 Task: Look for space in South Jordan, United States from 6th September, 2023 to 15th September, 2023 for 6 adults in price range Rs.8000 to Rs.12000. Place can be entire place or private room with 6 bedrooms having 6 beds and 6 bathrooms. Property type can be house, flat, guest house. Amenities needed are: wifi, TV, free parkinig on premises, gym, breakfast. Booking option can be shelf check-in. Required host language is English.
Action: Mouse moved to (468, 123)
Screenshot: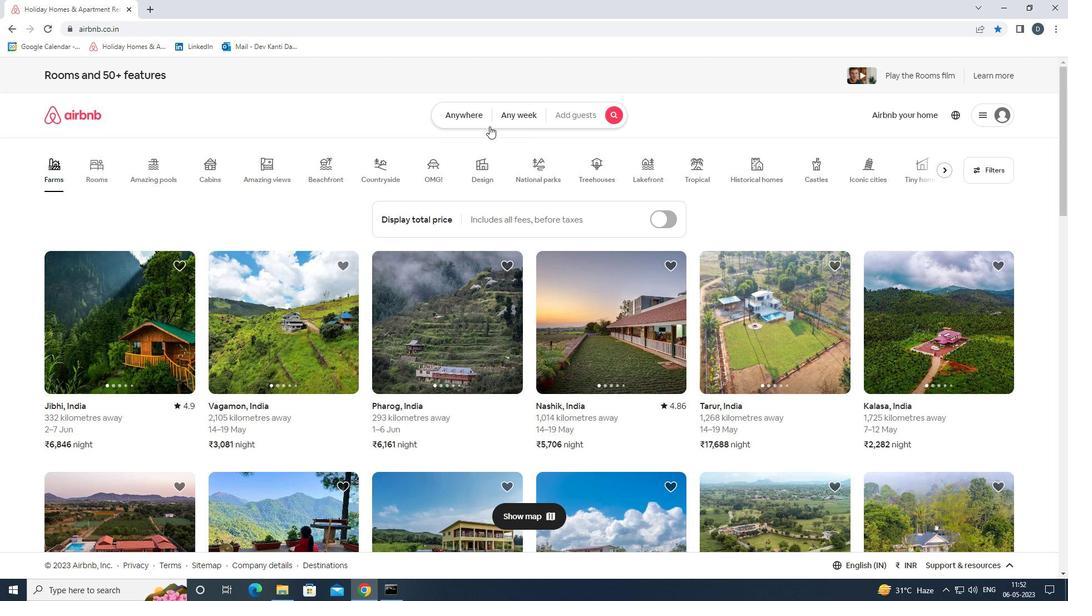 
Action: Mouse pressed left at (468, 123)
Screenshot: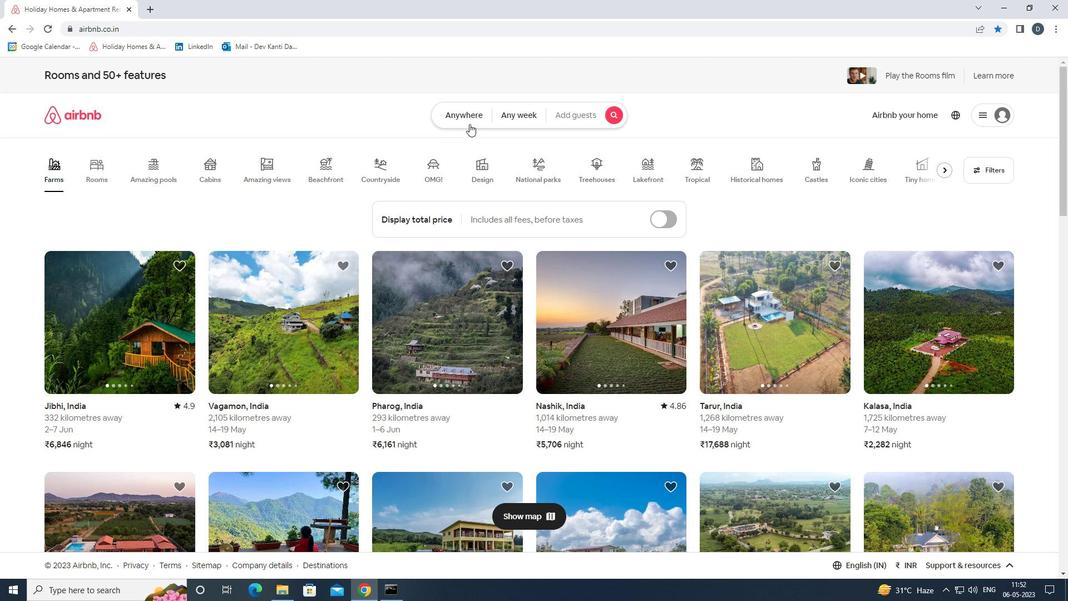 
Action: Mouse moved to (421, 156)
Screenshot: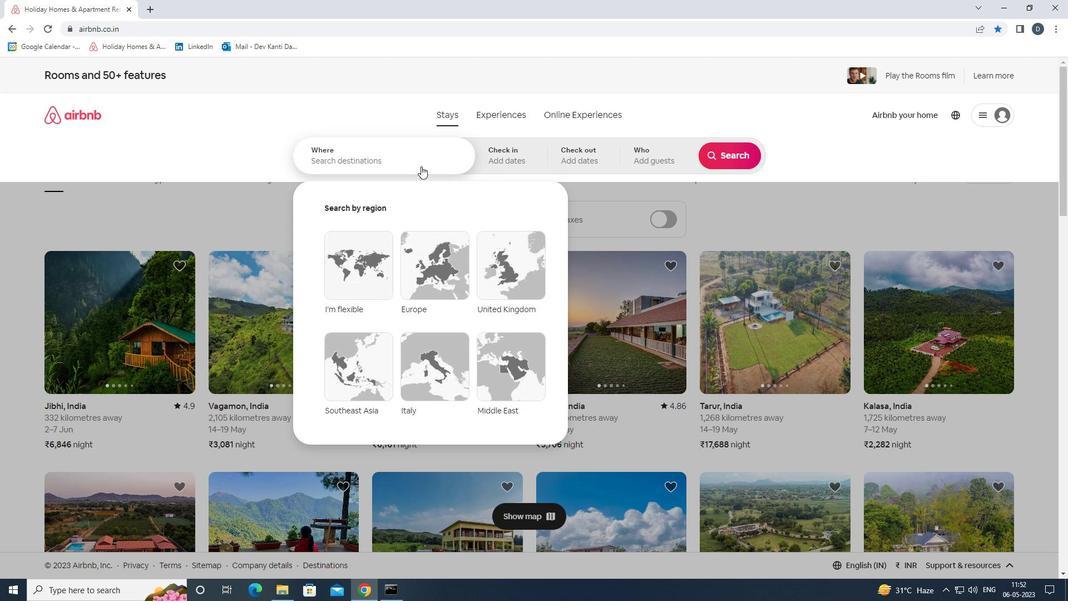 
Action: Mouse pressed left at (421, 156)
Screenshot: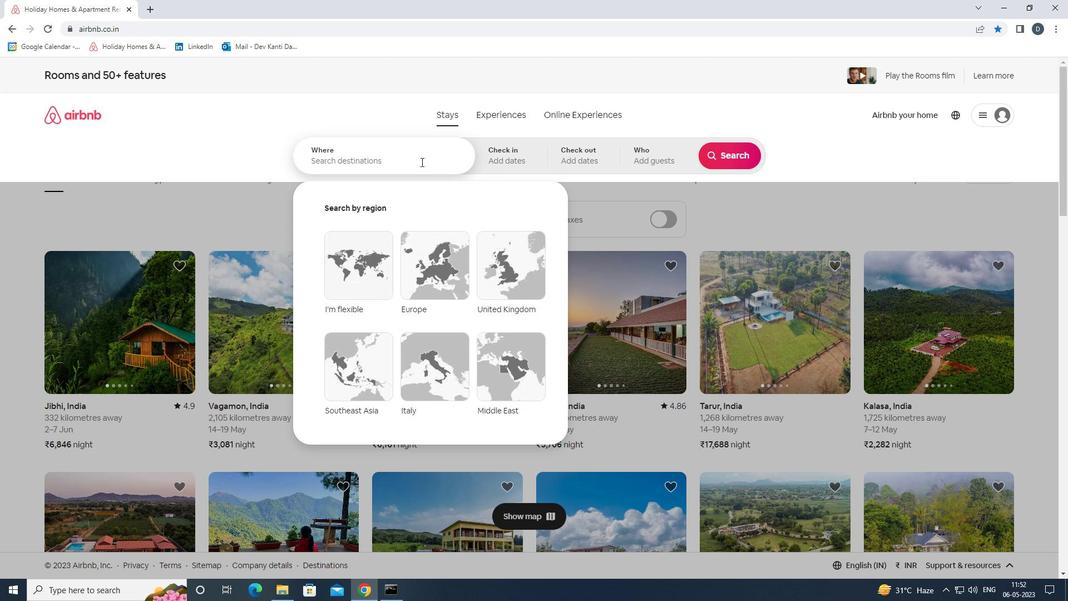 
Action: Key pressed <Key.shift>OUTH<Key.space><Key.shift>JORDAN,<Key.shift>UNITED<Key.space><Key.shift>STATES<Key.enter>
Screenshot: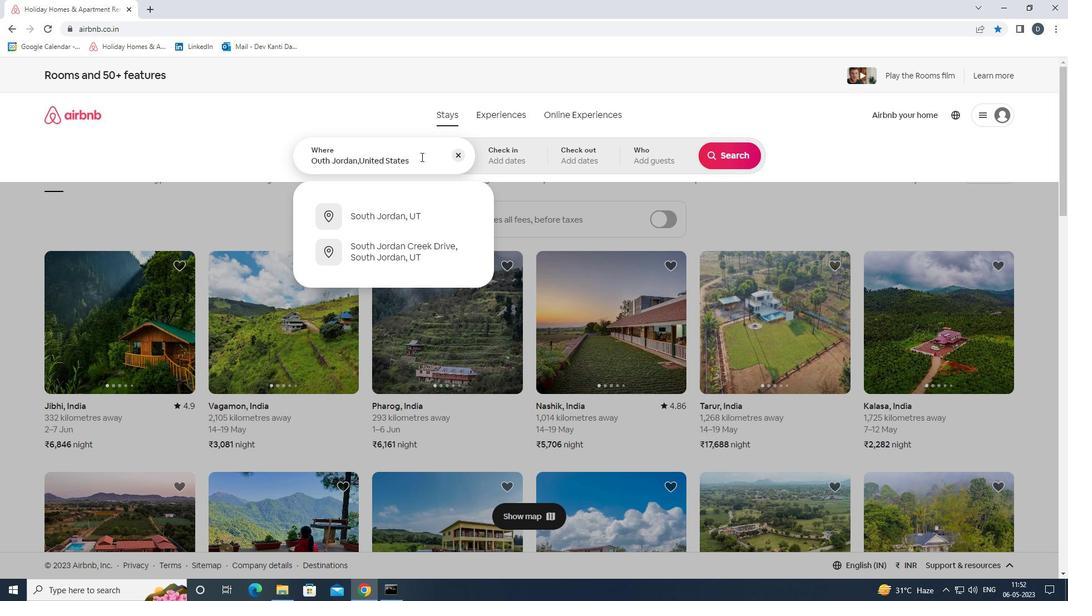 
Action: Mouse moved to (731, 243)
Screenshot: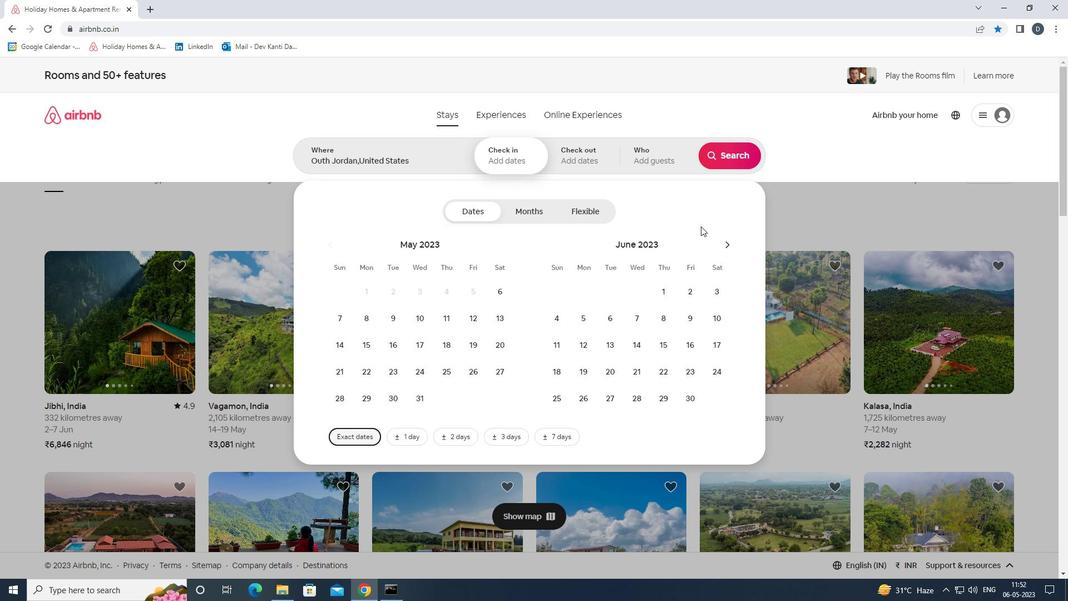 
Action: Mouse pressed left at (731, 243)
Screenshot: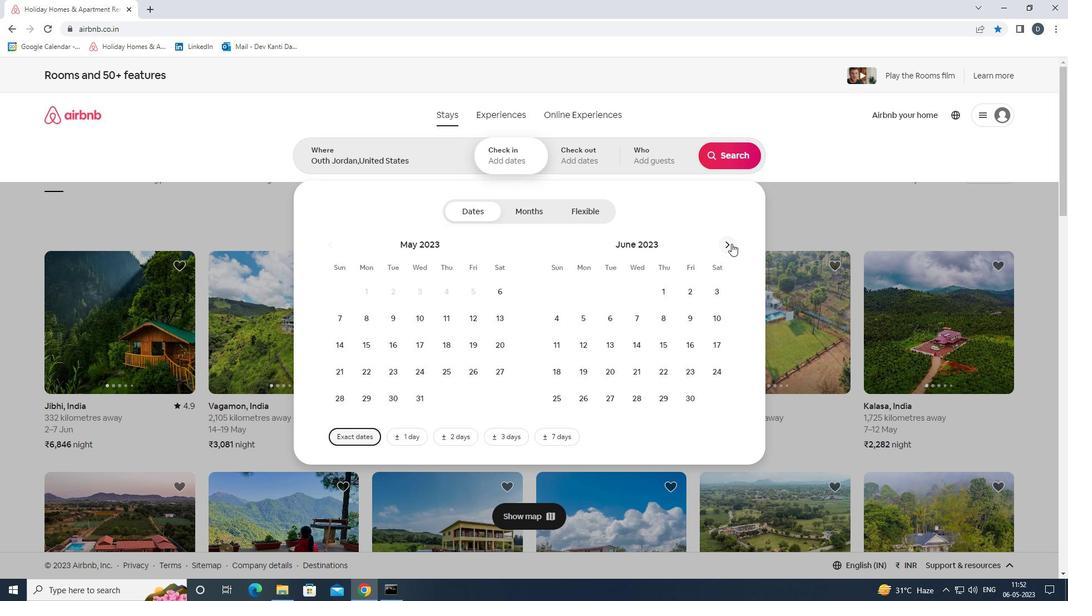 
Action: Mouse pressed left at (731, 243)
Screenshot: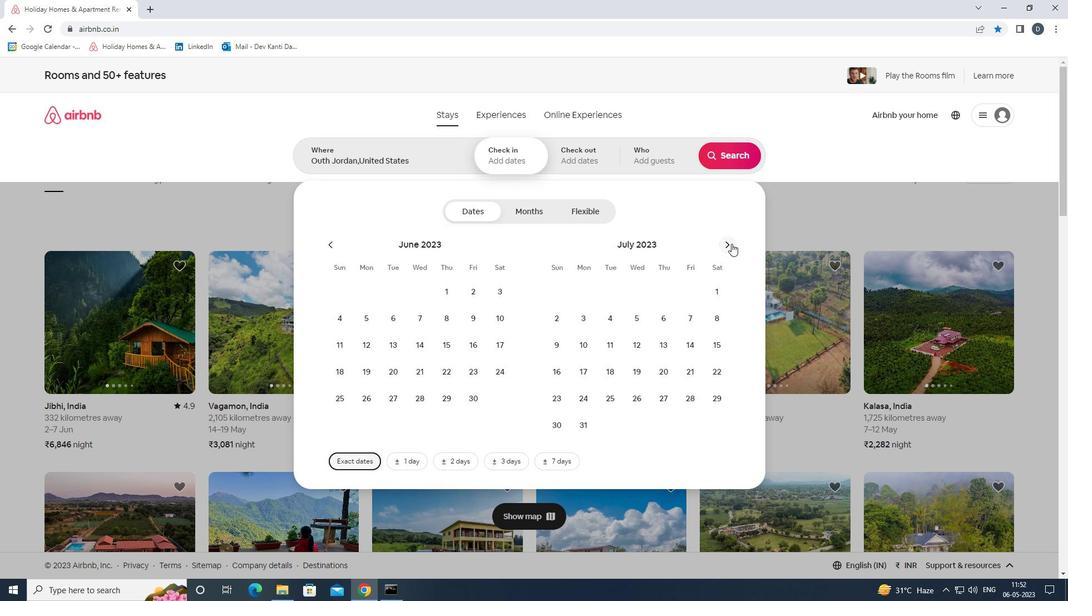 
Action: Mouse pressed left at (731, 243)
Screenshot: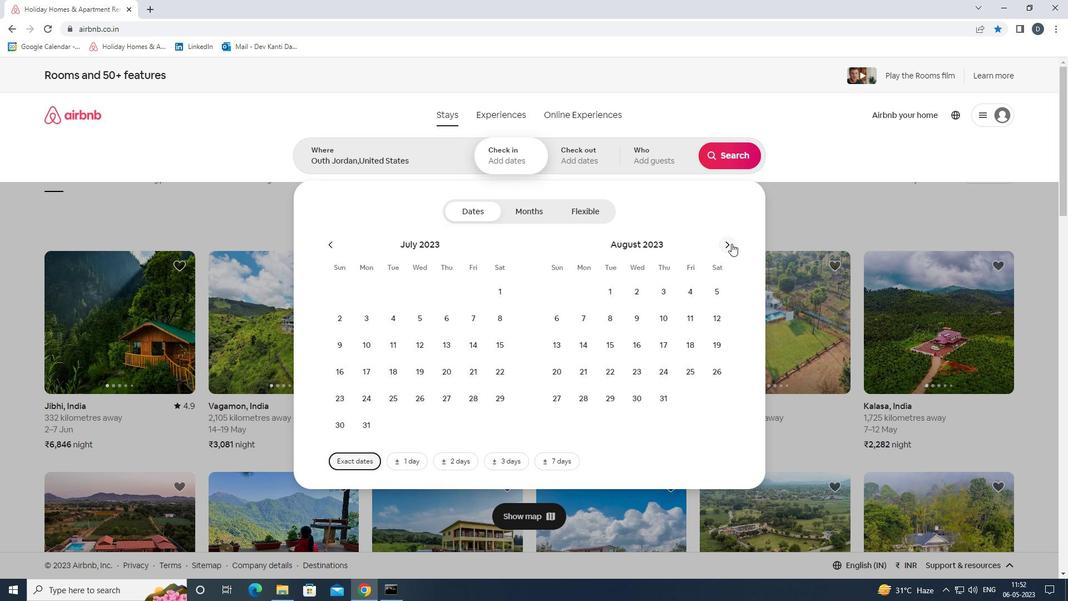 
Action: Mouse moved to (639, 322)
Screenshot: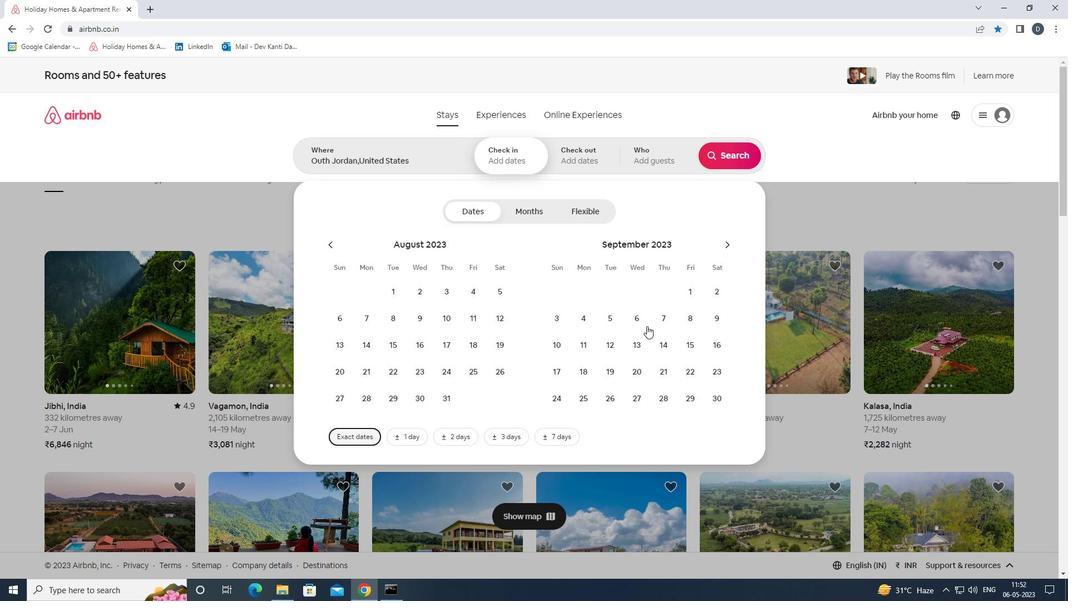 
Action: Mouse pressed left at (639, 322)
Screenshot: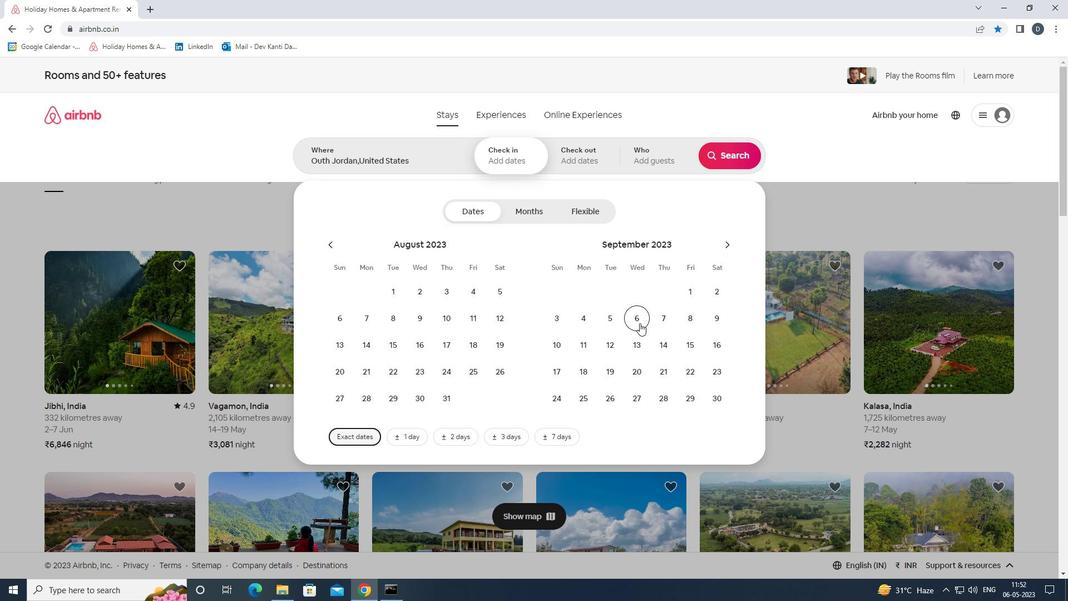 
Action: Mouse moved to (693, 344)
Screenshot: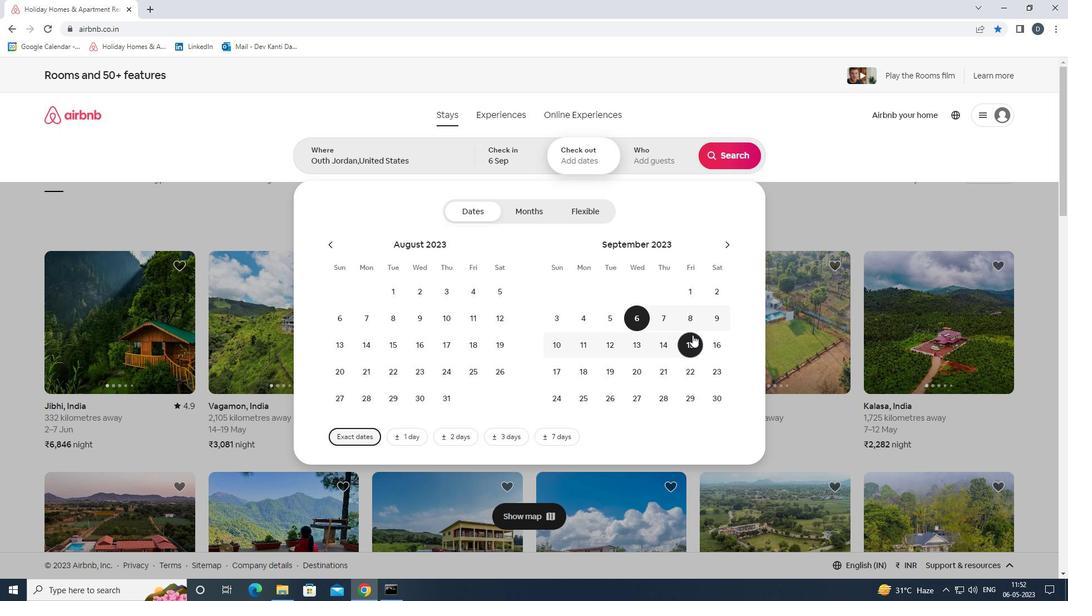 
Action: Mouse pressed left at (693, 344)
Screenshot: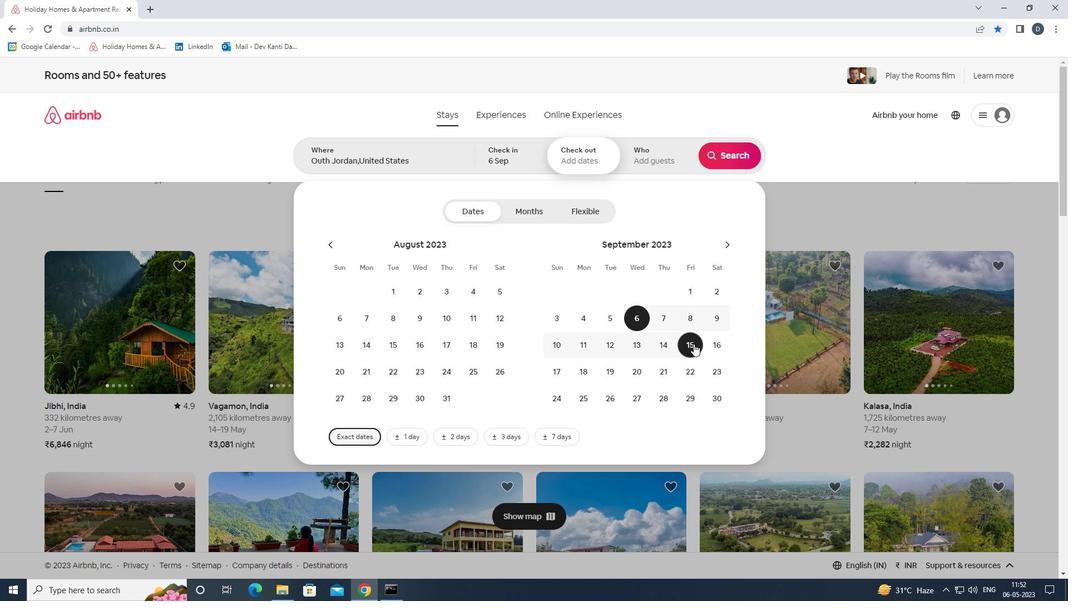 
Action: Mouse moved to (652, 160)
Screenshot: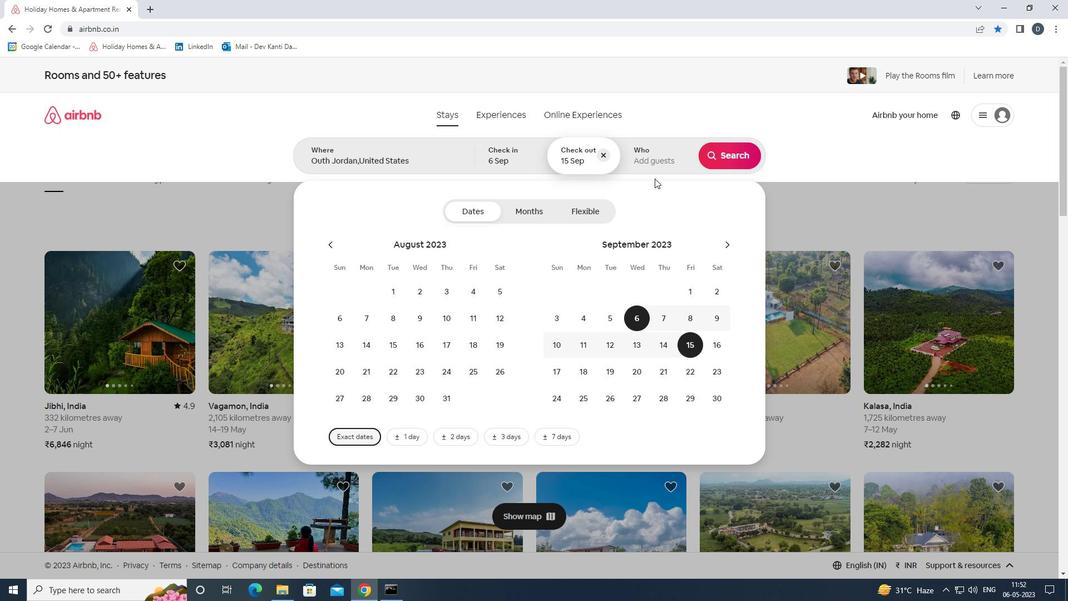 
Action: Mouse pressed left at (652, 160)
Screenshot: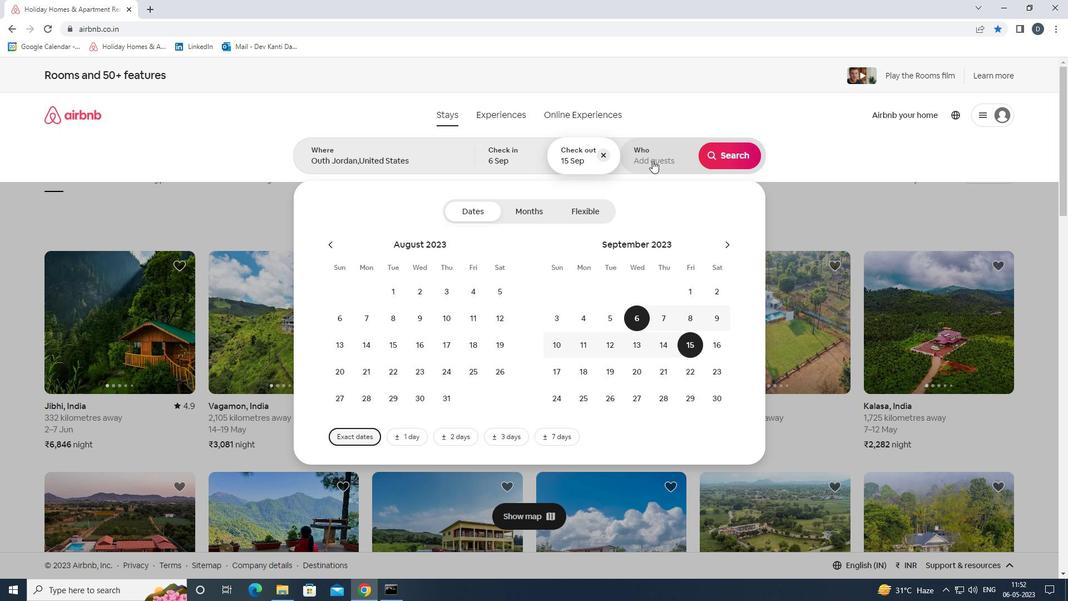 
Action: Mouse moved to (731, 217)
Screenshot: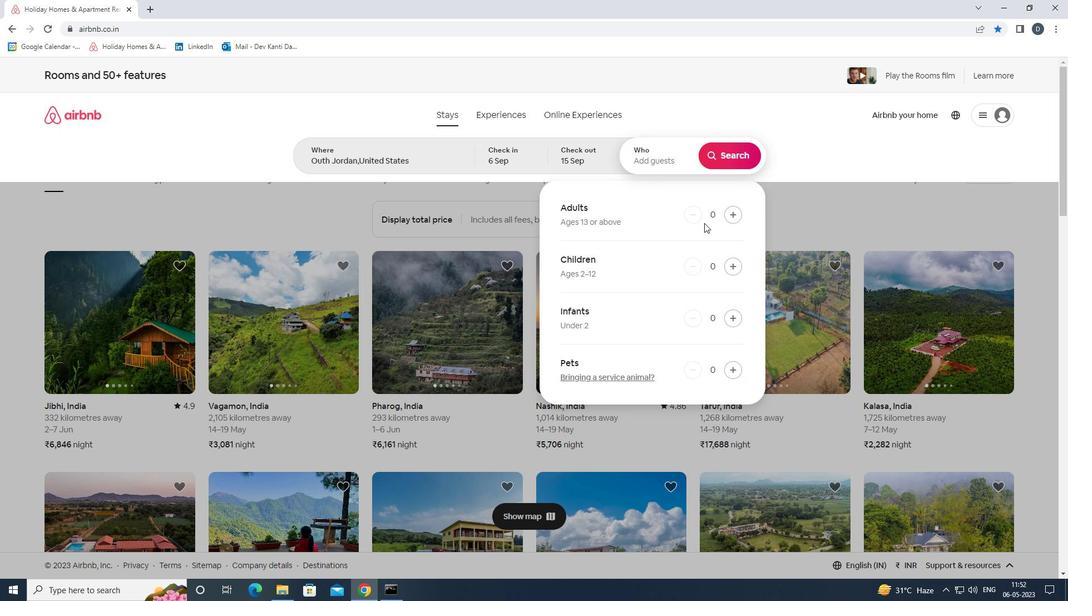 
Action: Mouse pressed left at (731, 217)
Screenshot: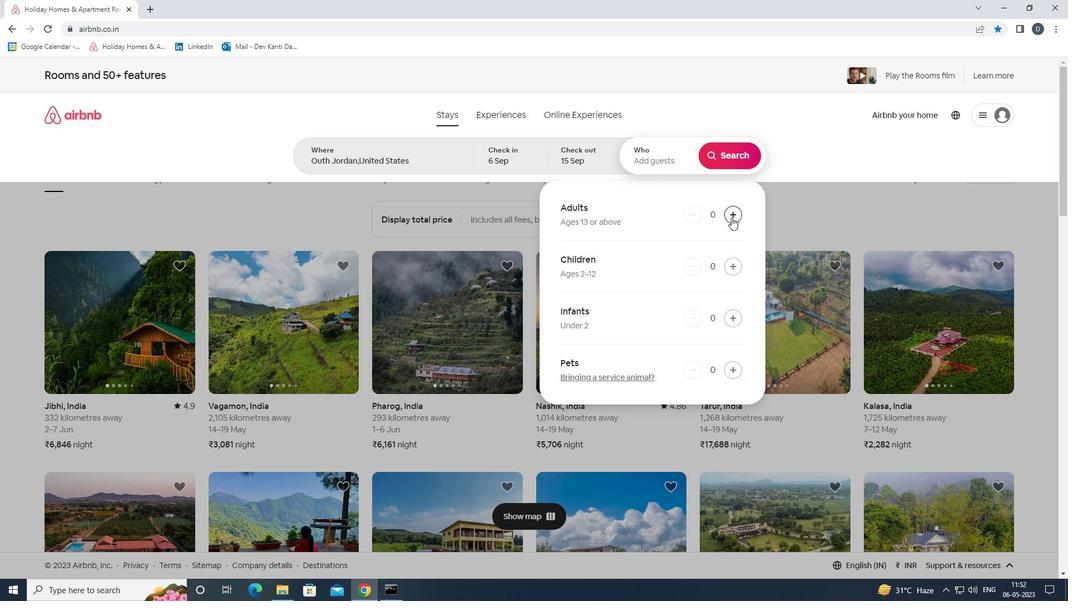 
Action: Mouse pressed left at (731, 217)
Screenshot: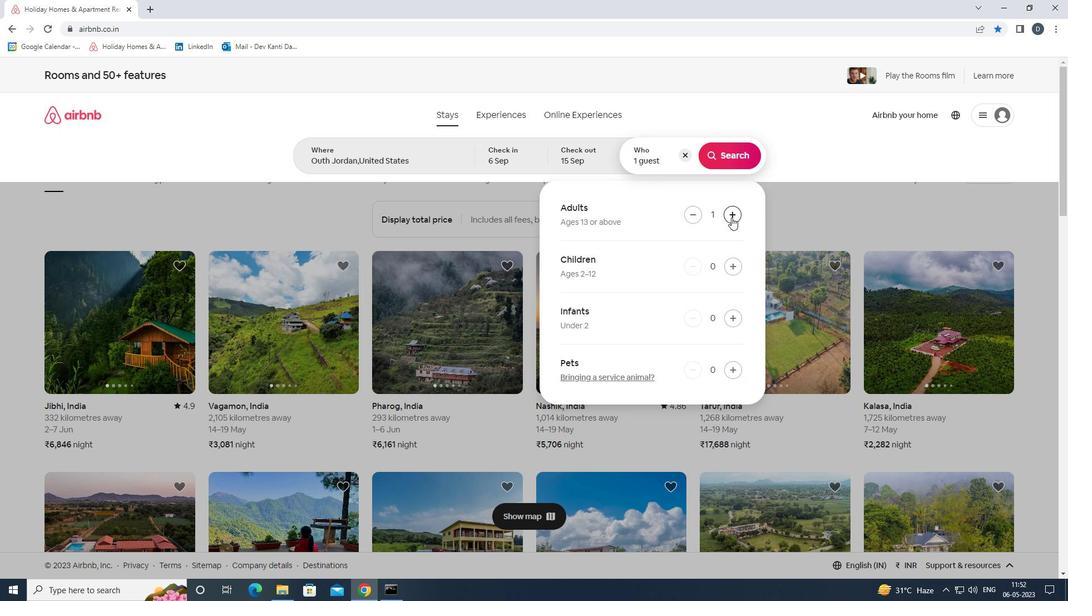 
Action: Mouse pressed left at (731, 217)
Screenshot: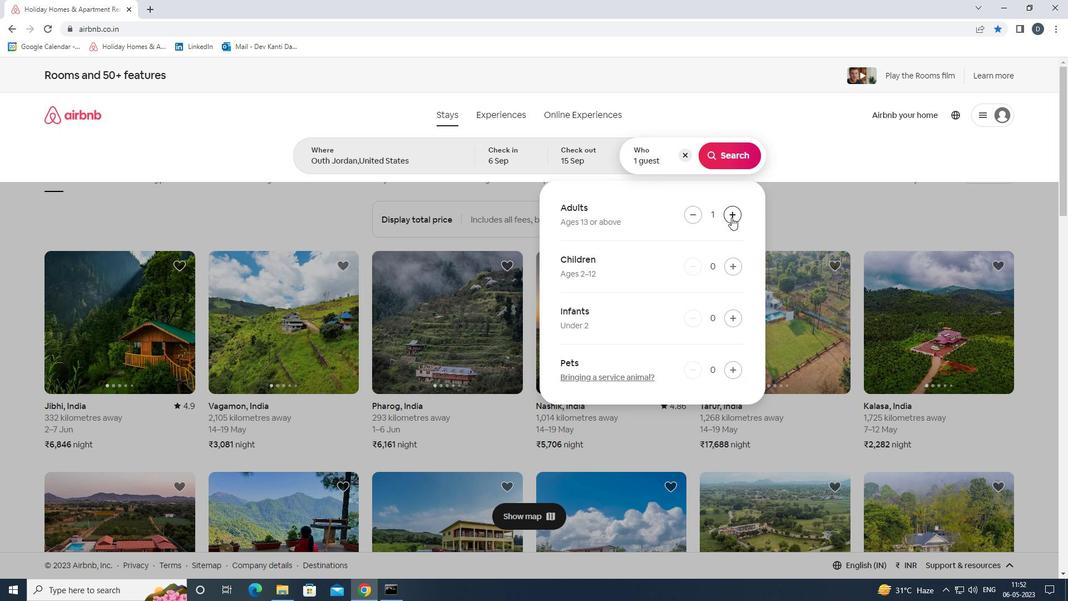 
Action: Mouse moved to (732, 218)
Screenshot: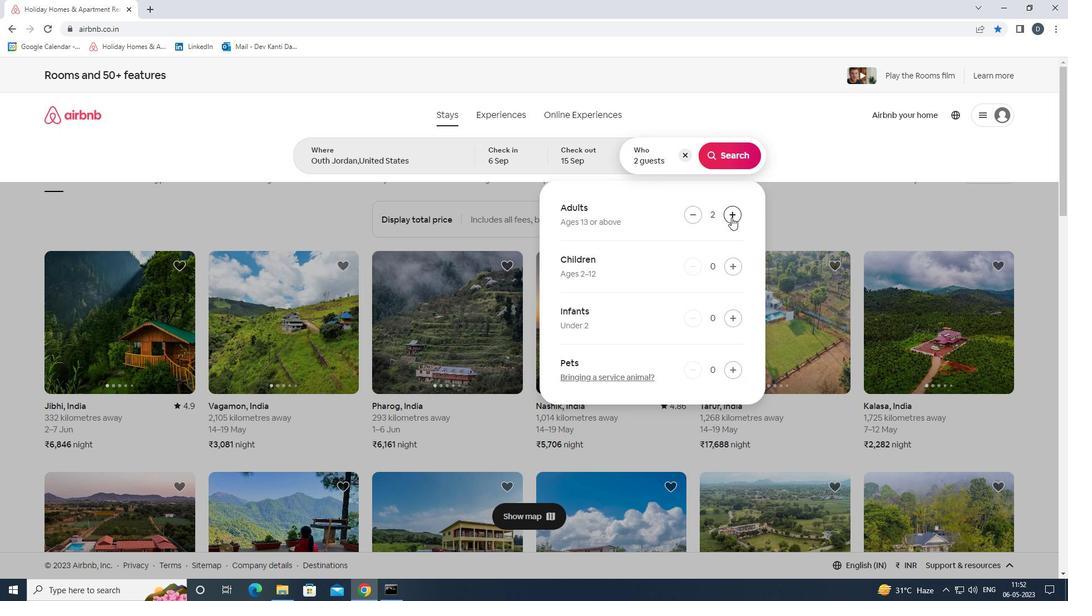 
Action: Mouse pressed left at (732, 218)
Screenshot: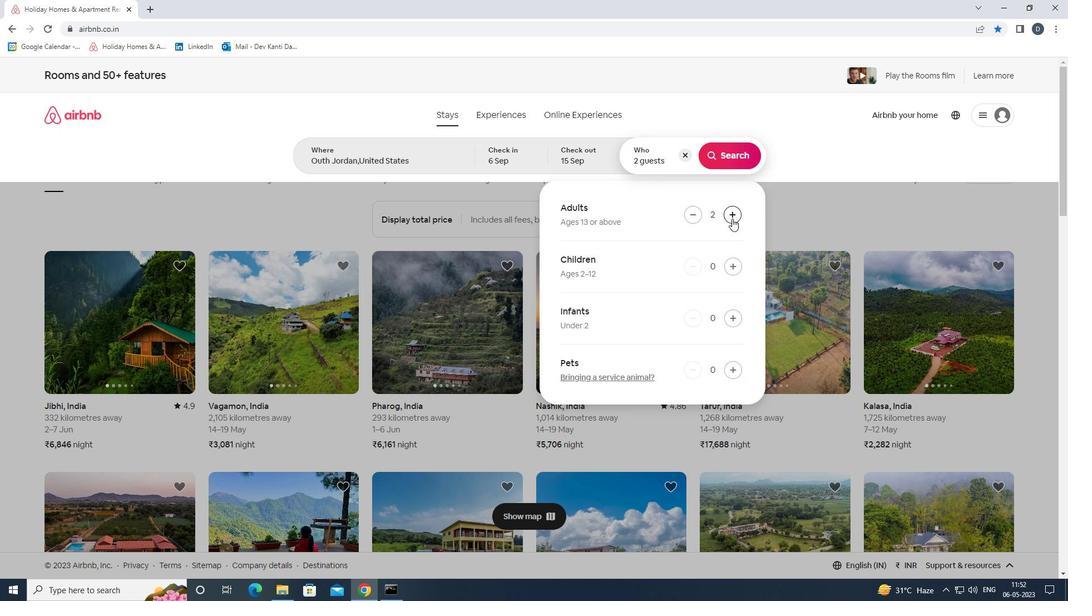
Action: Mouse pressed left at (732, 218)
Screenshot: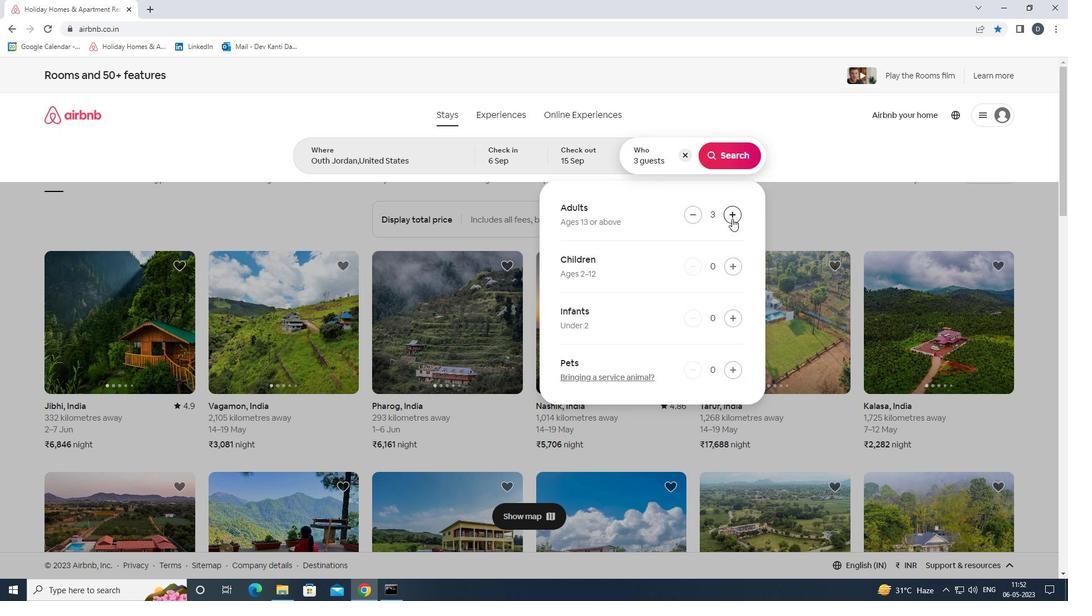 
Action: Mouse pressed left at (732, 218)
Screenshot: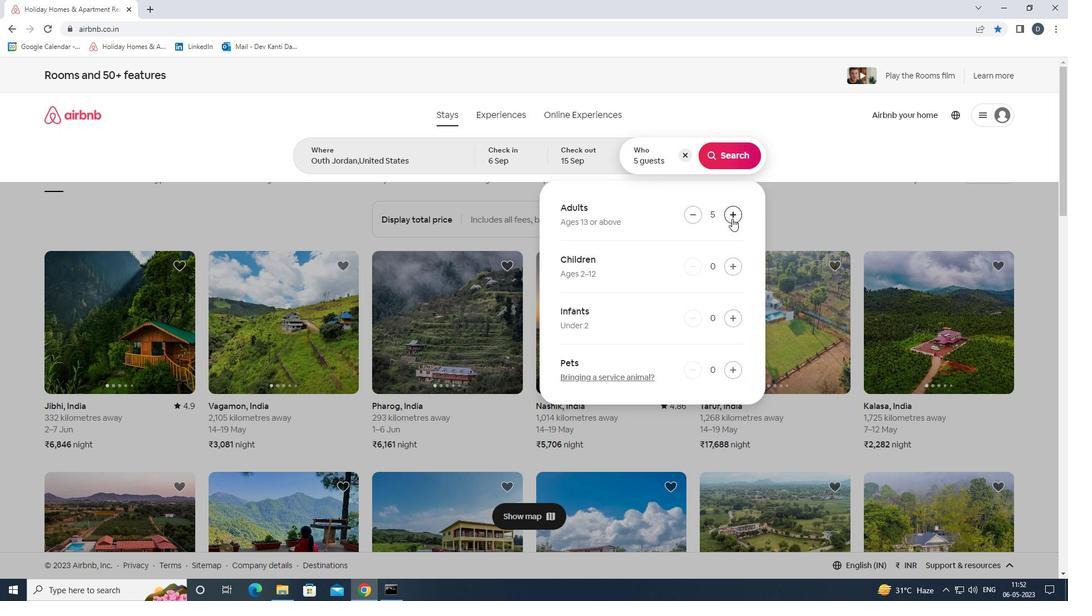 
Action: Mouse moved to (736, 162)
Screenshot: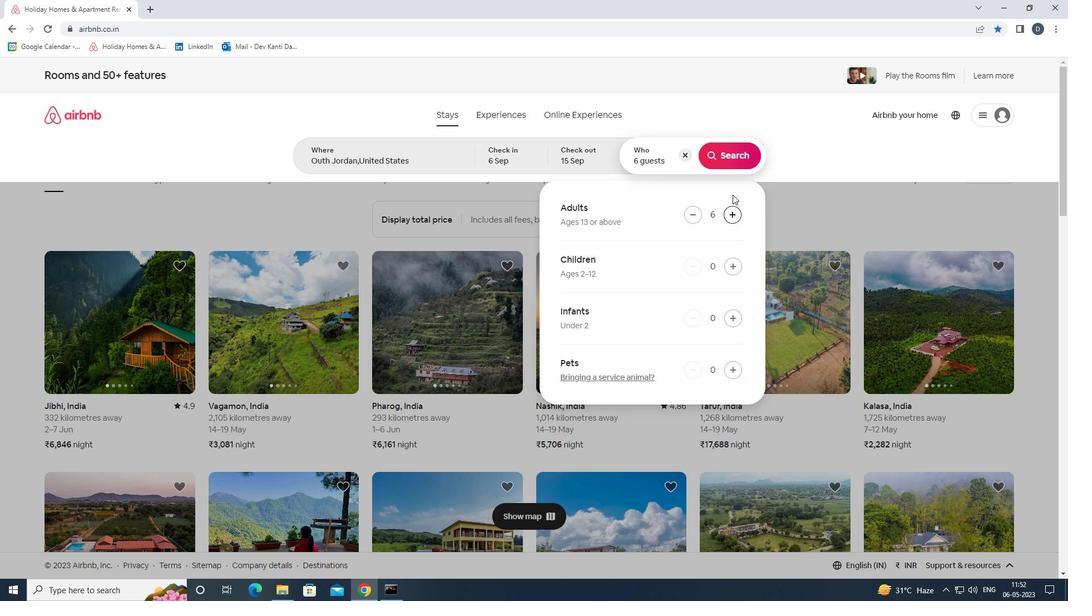 
Action: Mouse pressed left at (736, 162)
Screenshot: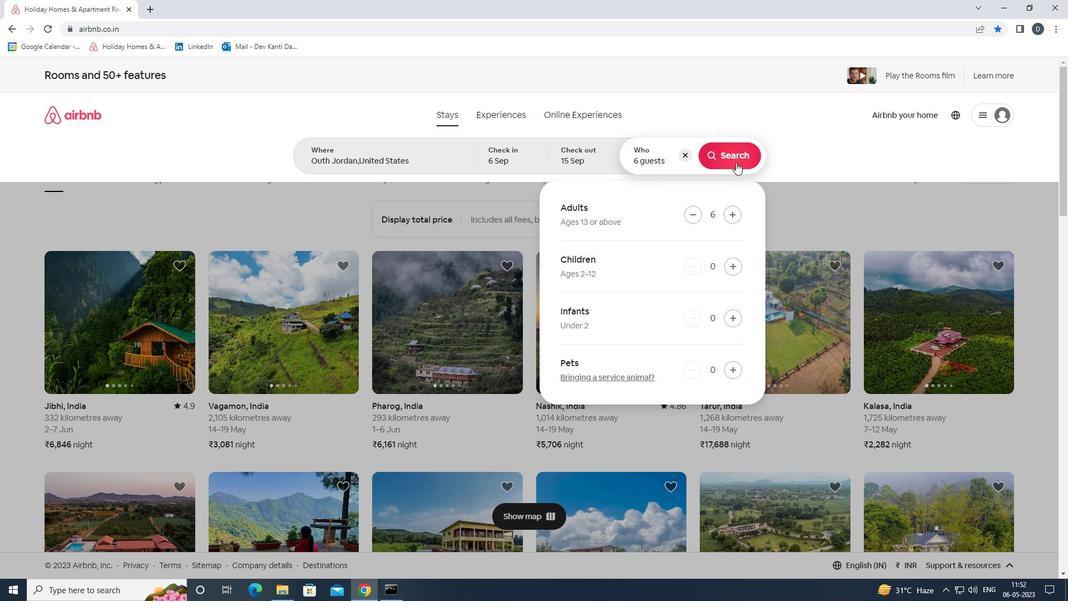 
Action: Mouse moved to (1025, 124)
Screenshot: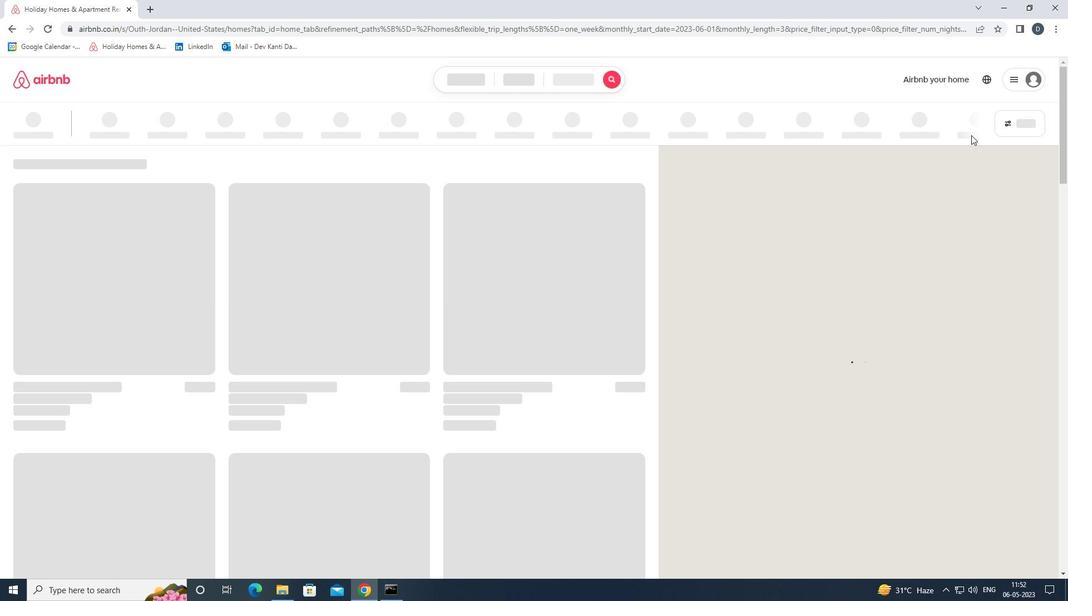 
Action: Mouse pressed left at (1025, 124)
Screenshot: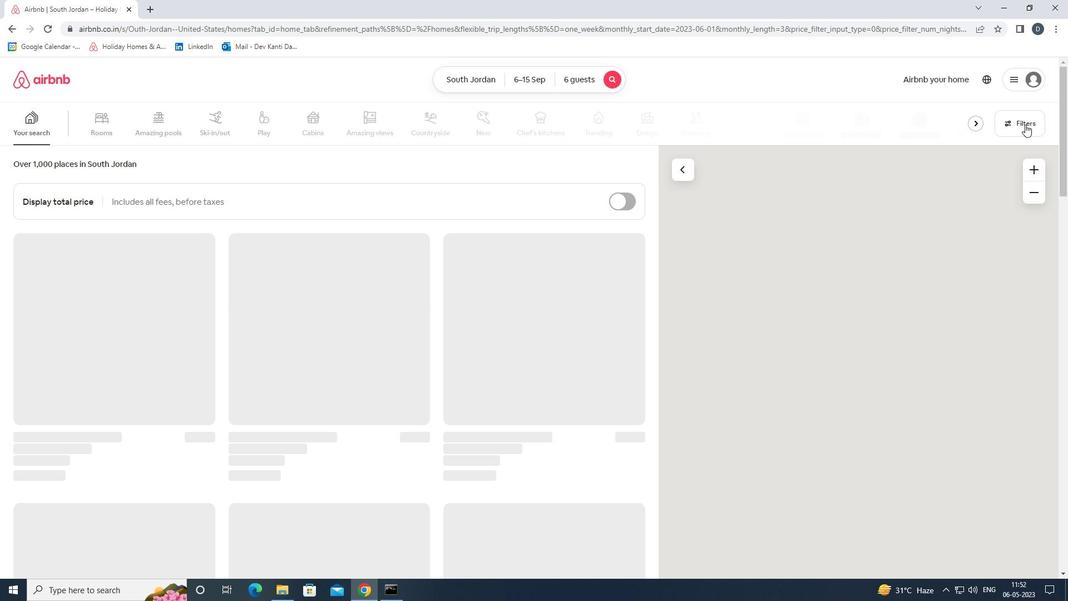 
Action: Mouse moved to (428, 398)
Screenshot: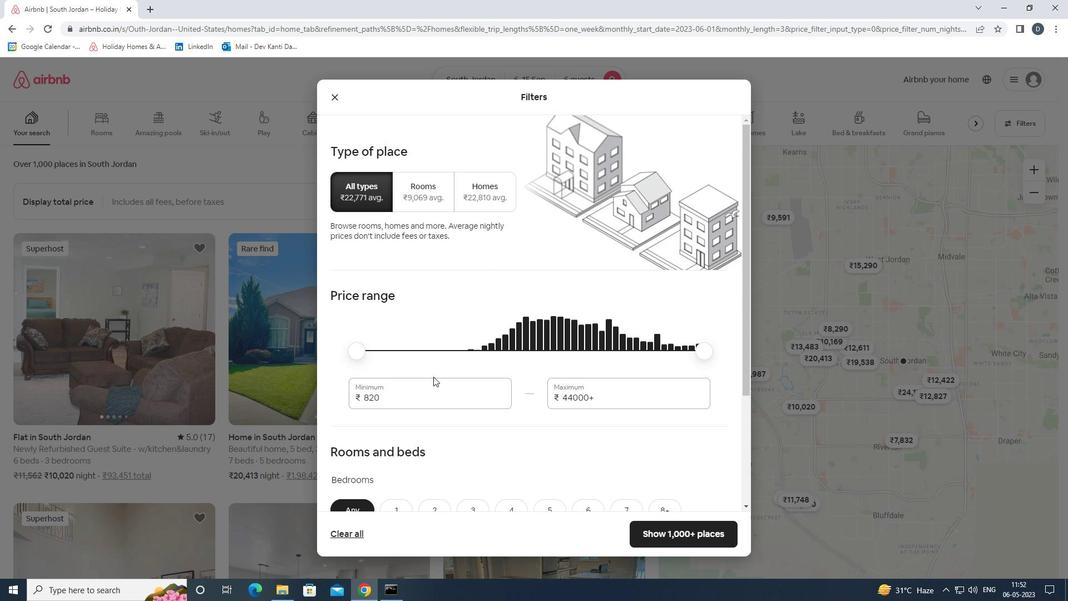 
Action: Mouse pressed left at (428, 398)
Screenshot: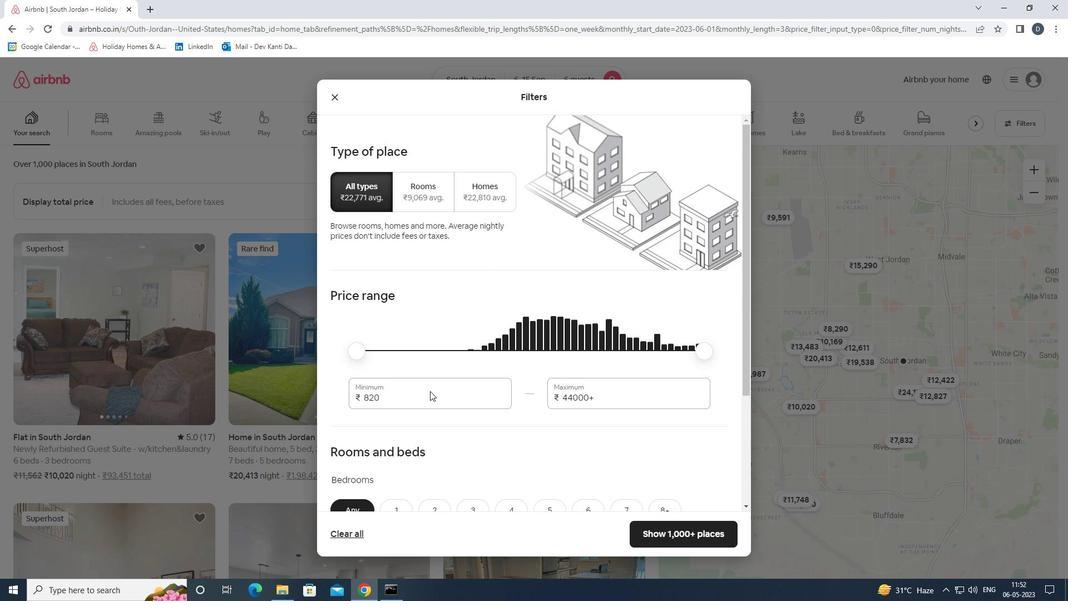 
Action: Mouse pressed left at (428, 398)
Screenshot: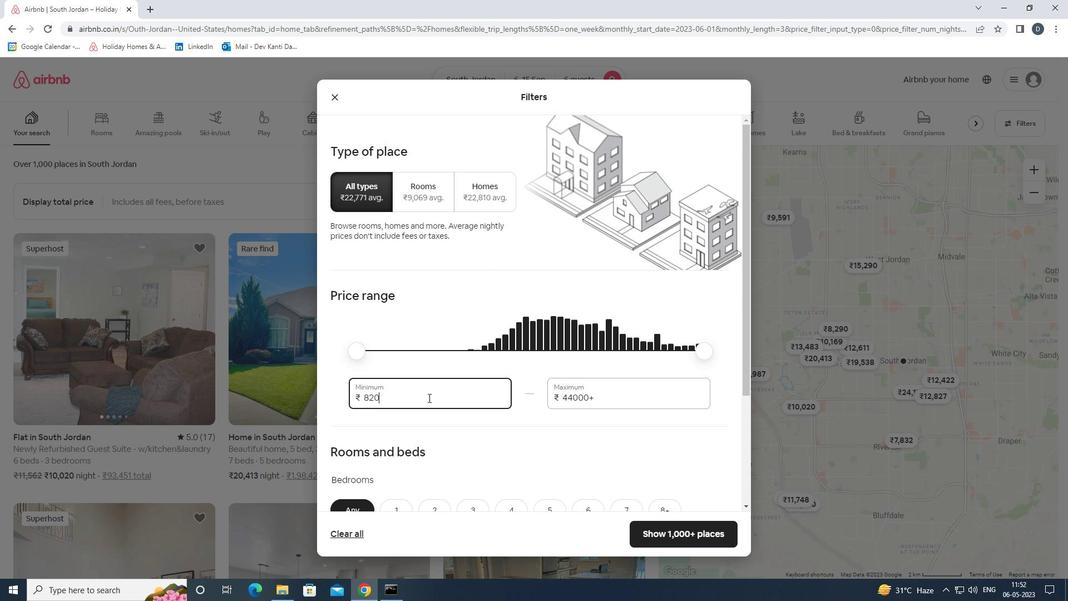 
Action: Mouse moved to (428, 398)
Screenshot: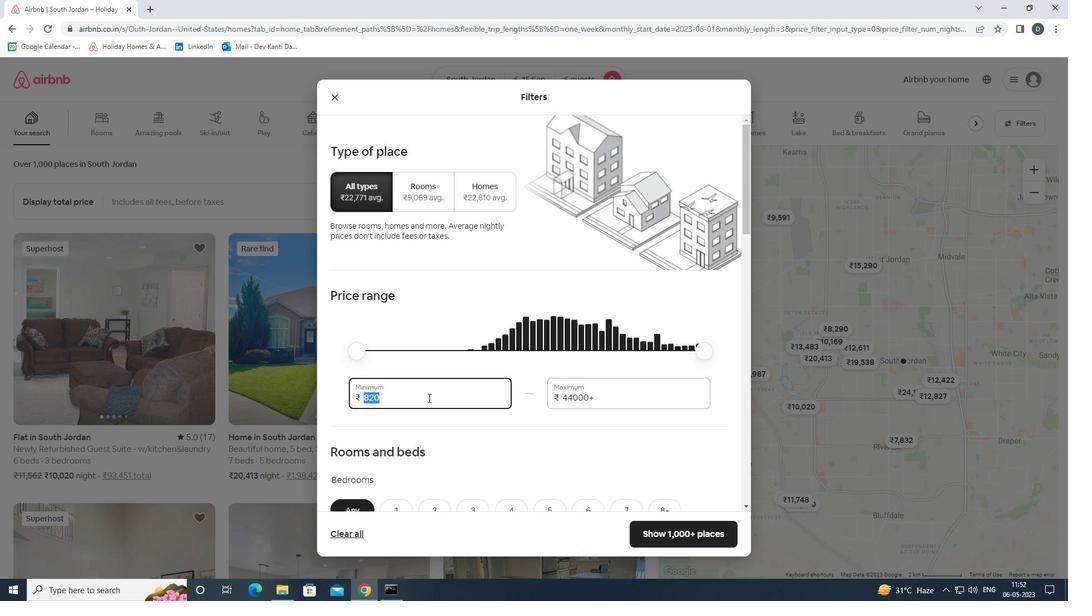 
Action: Key pressed 8000<Key.tab>12000
Screenshot: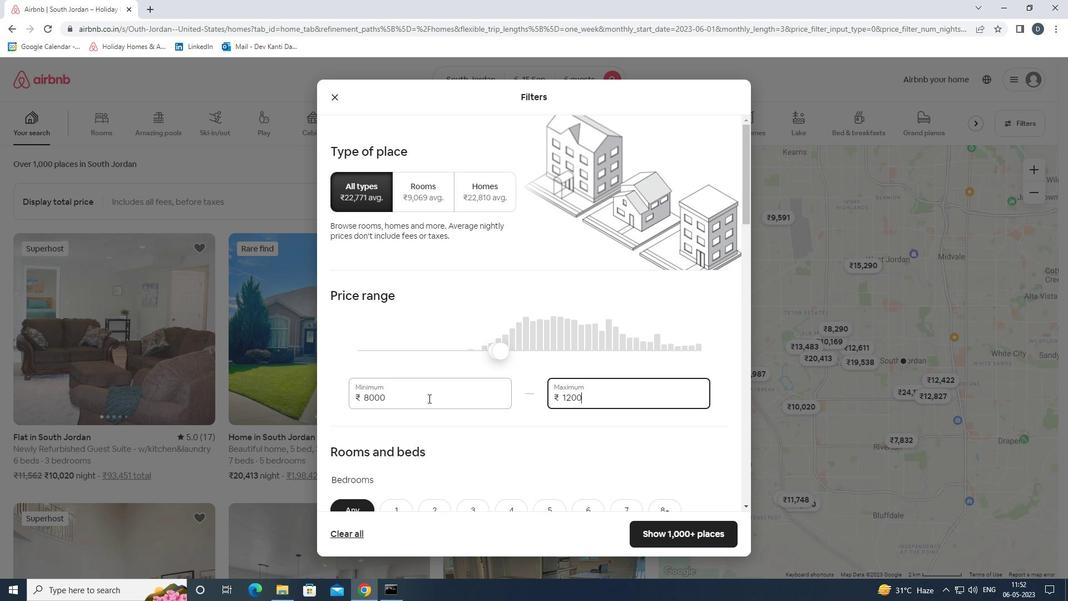 
Action: Mouse moved to (409, 390)
Screenshot: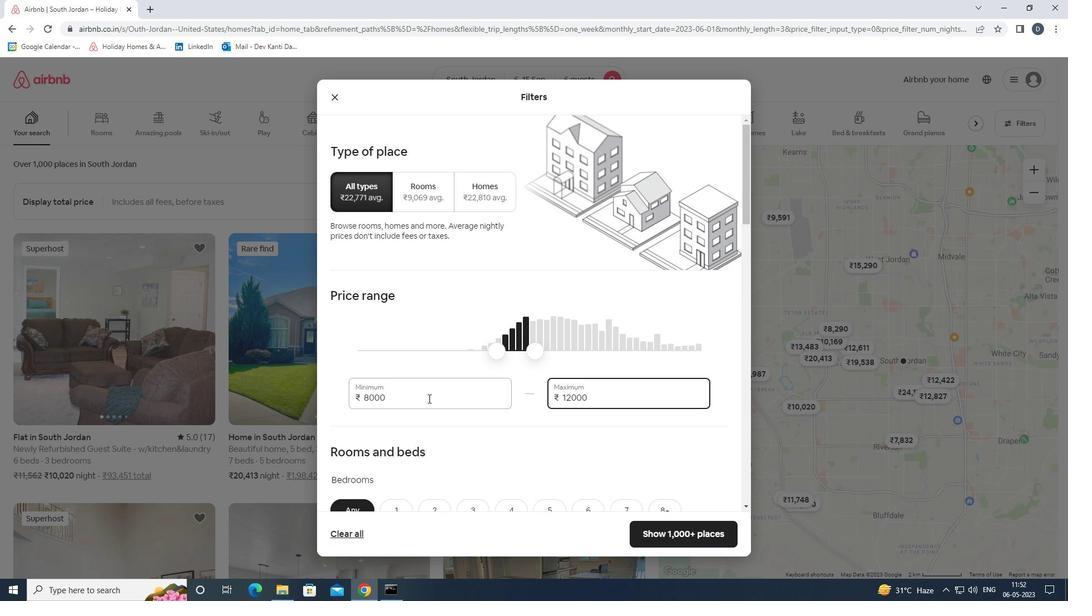 
Action: Mouse scrolled (409, 390) with delta (0, 0)
Screenshot: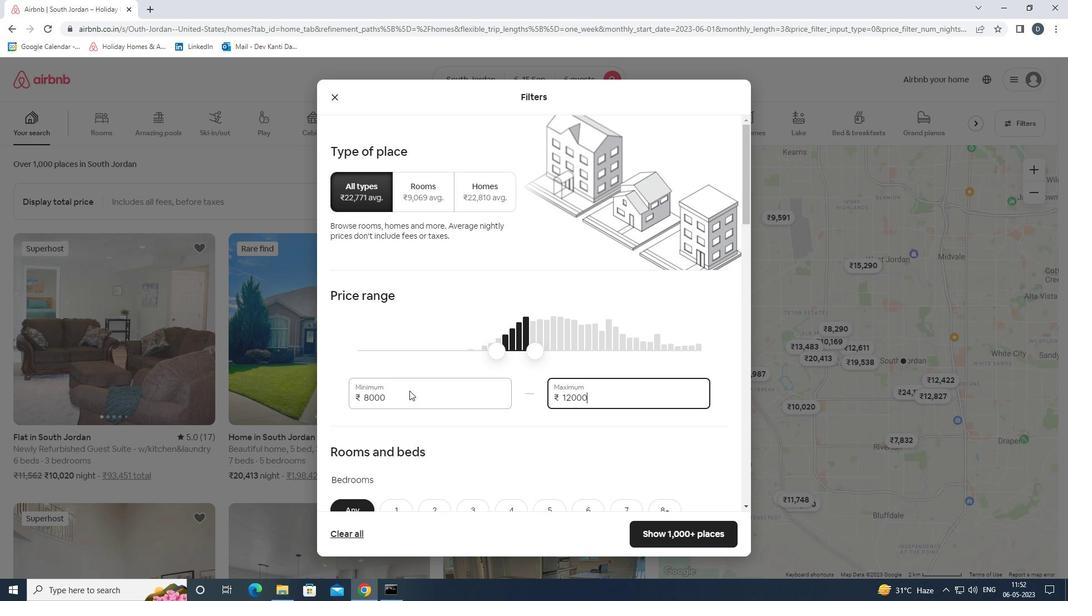 
Action: Mouse scrolled (409, 390) with delta (0, 0)
Screenshot: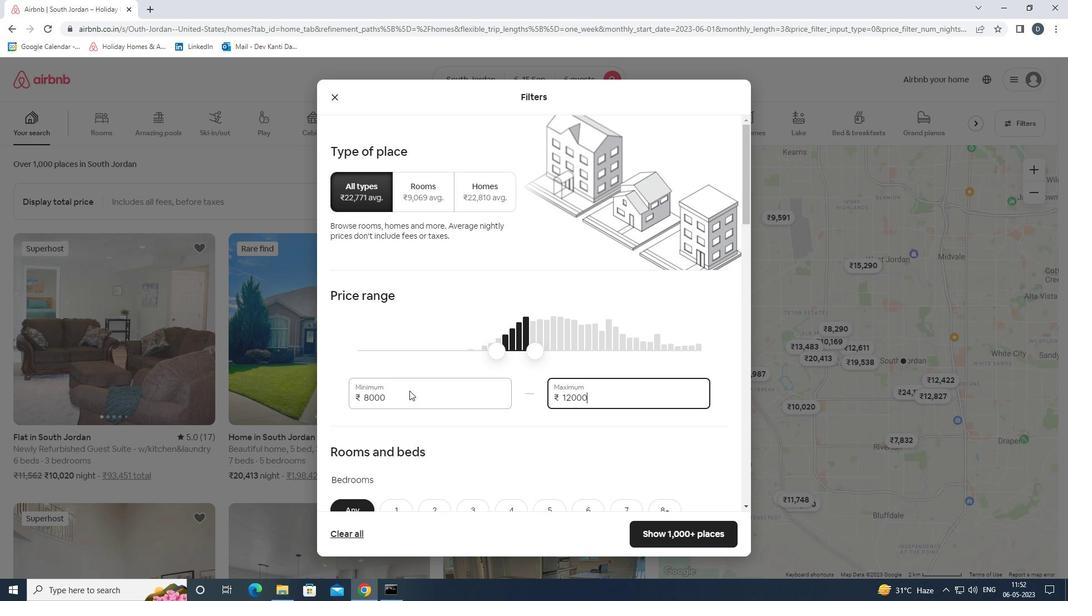 
Action: Mouse moved to (411, 391)
Screenshot: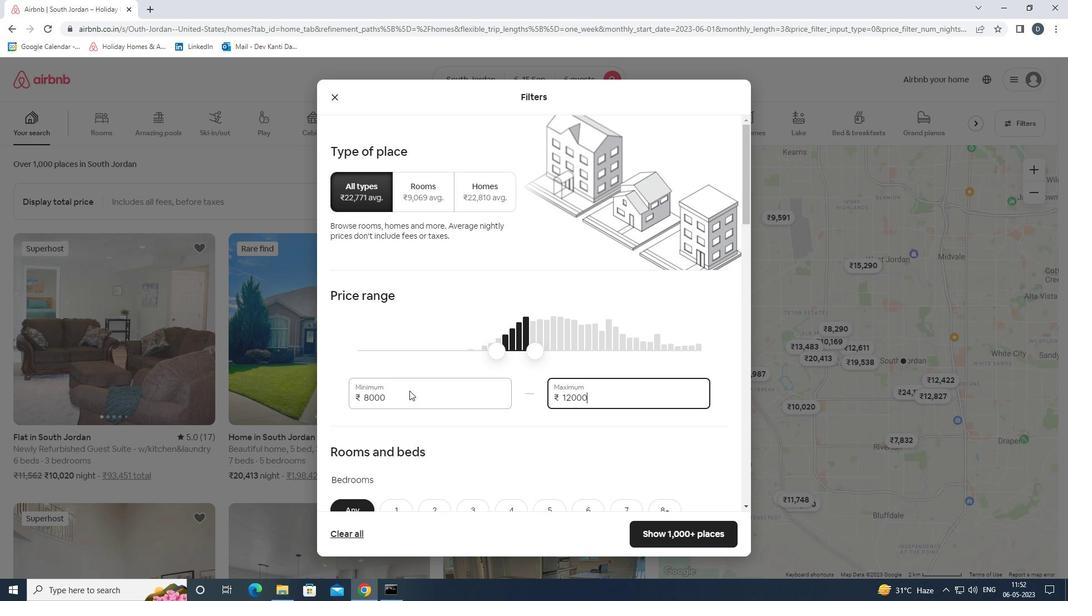 
Action: Mouse scrolled (411, 390) with delta (0, 0)
Screenshot: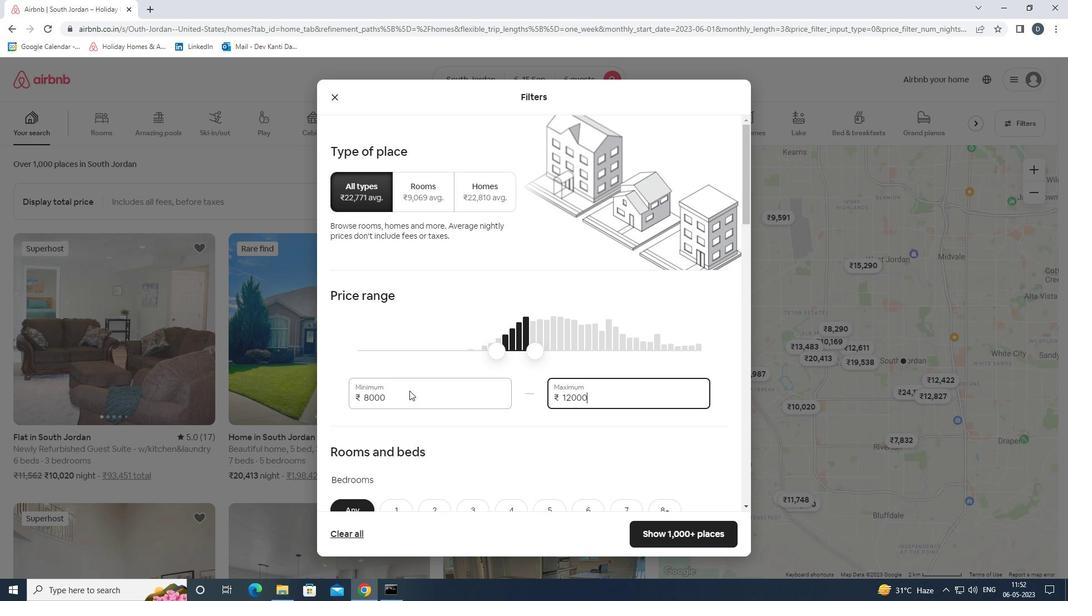 
Action: Mouse moved to (425, 388)
Screenshot: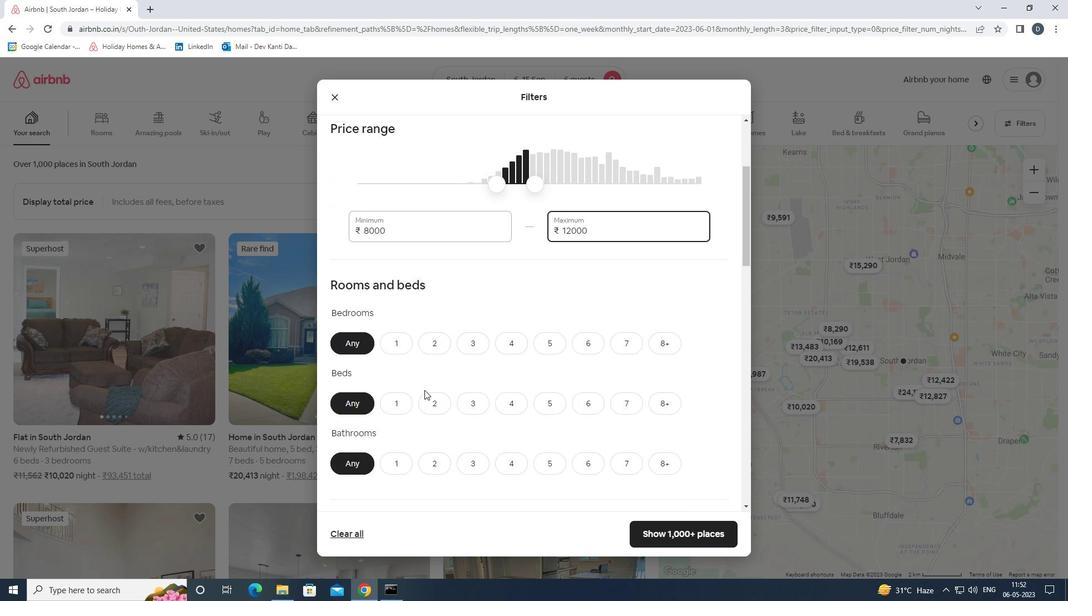 
Action: Mouse scrolled (425, 387) with delta (0, 0)
Screenshot: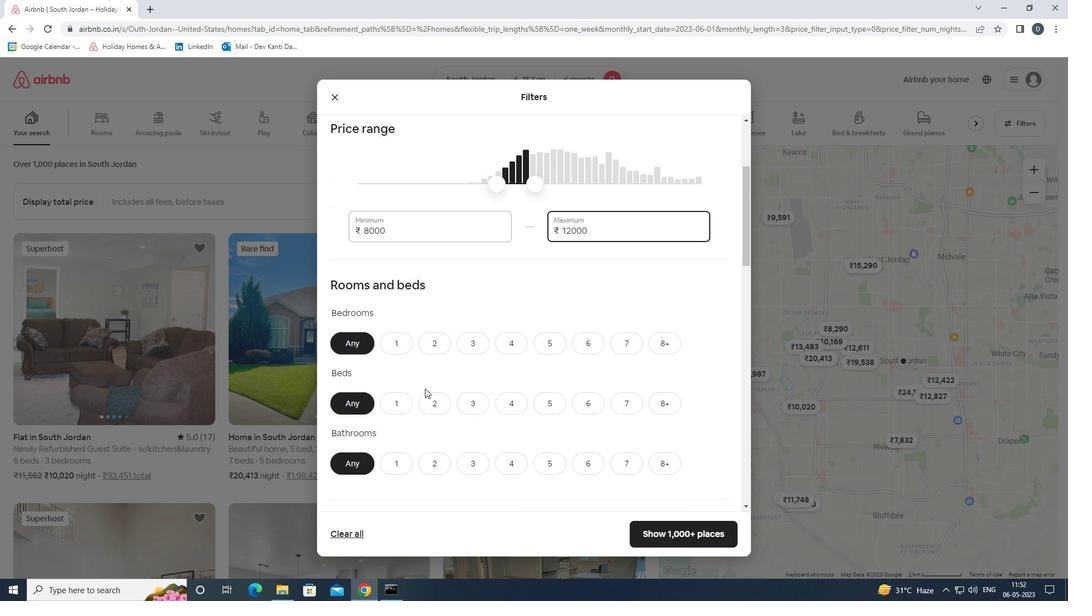 
Action: Mouse moved to (598, 285)
Screenshot: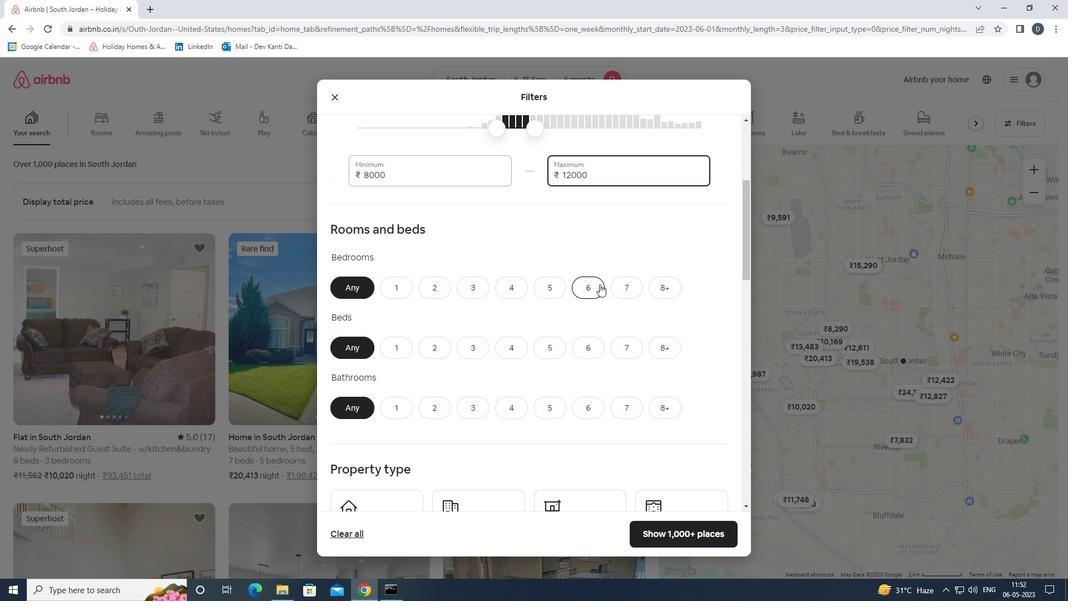
Action: Mouse pressed left at (598, 285)
Screenshot: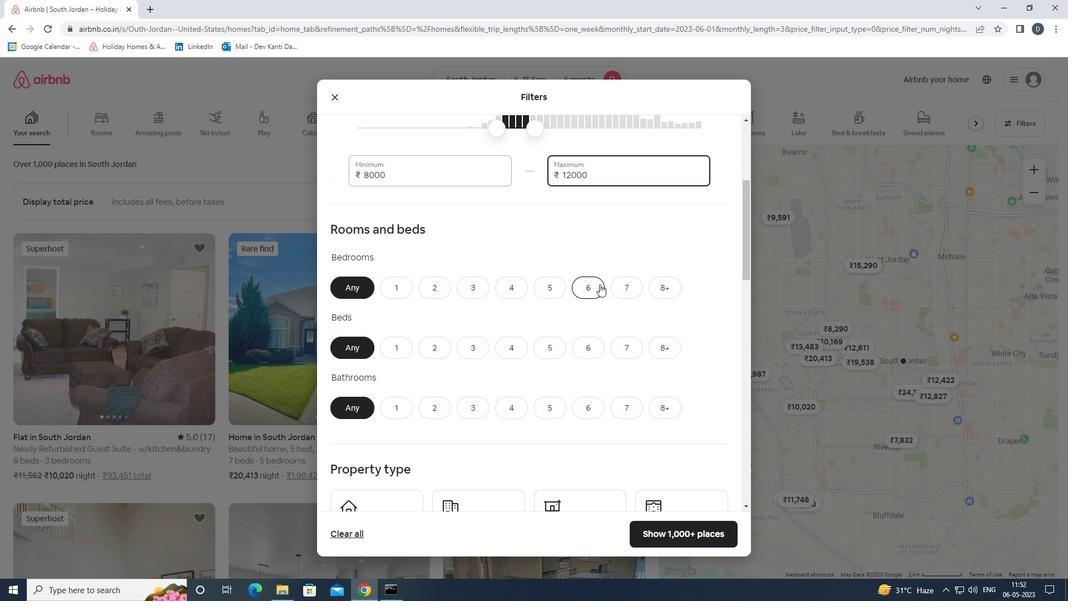 
Action: Mouse moved to (583, 346)
Screenshot: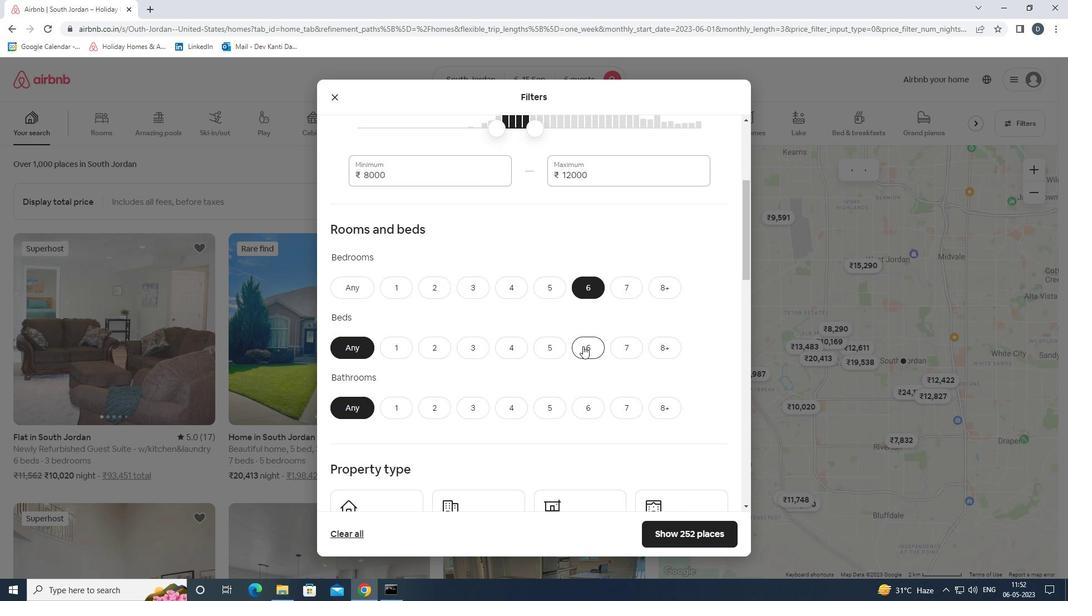
Action: Mouse pressed left at (583, 346)
Screenshot: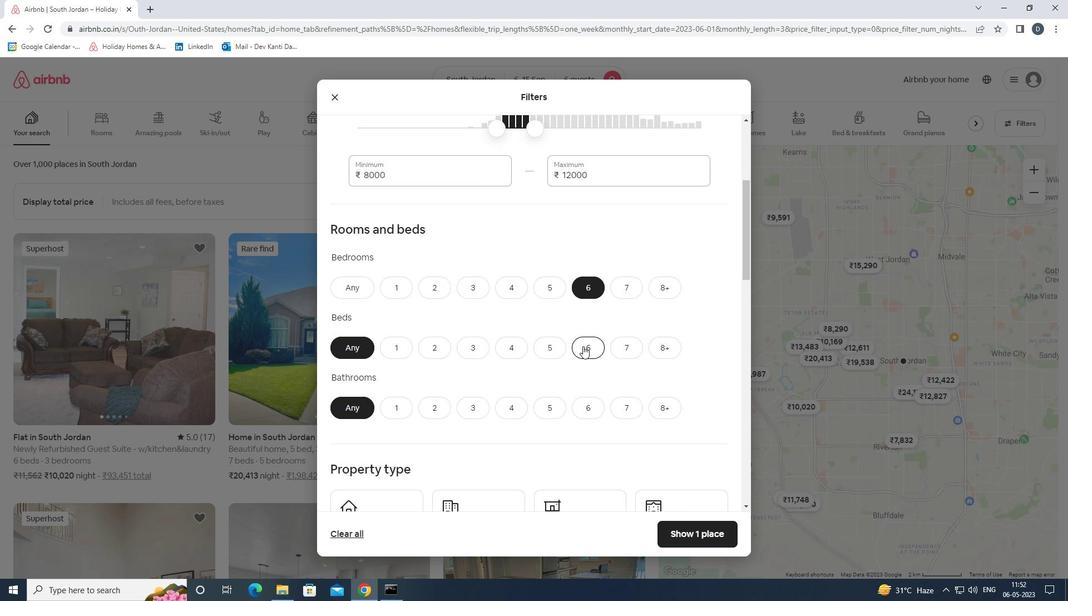 
Action: Mouse moved to (593, 403)
Screenshot: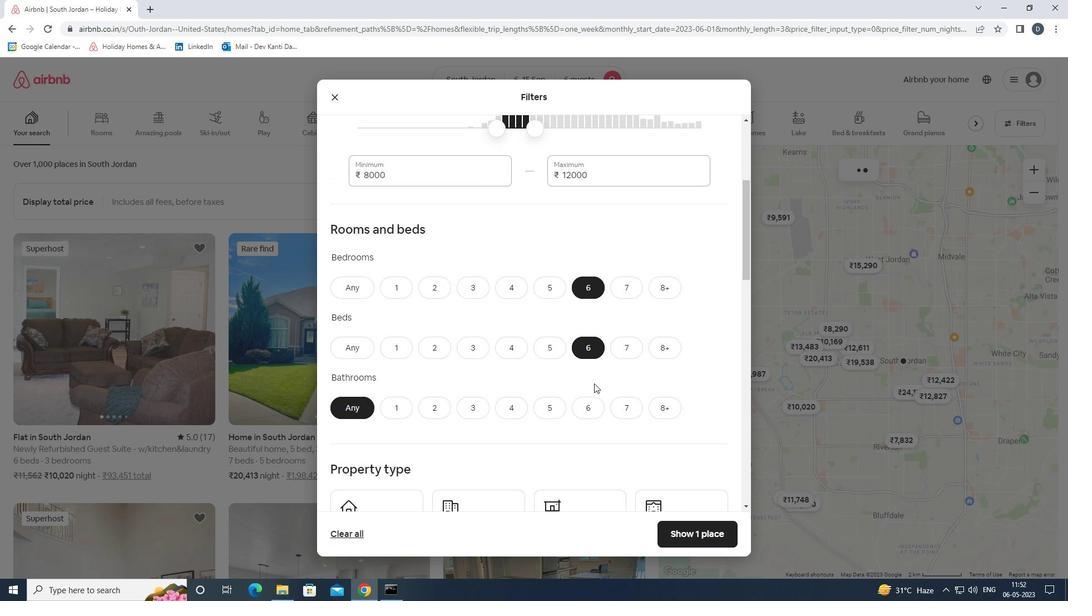 
Action: Mouse pressed left at (593, 403)
Screenshot: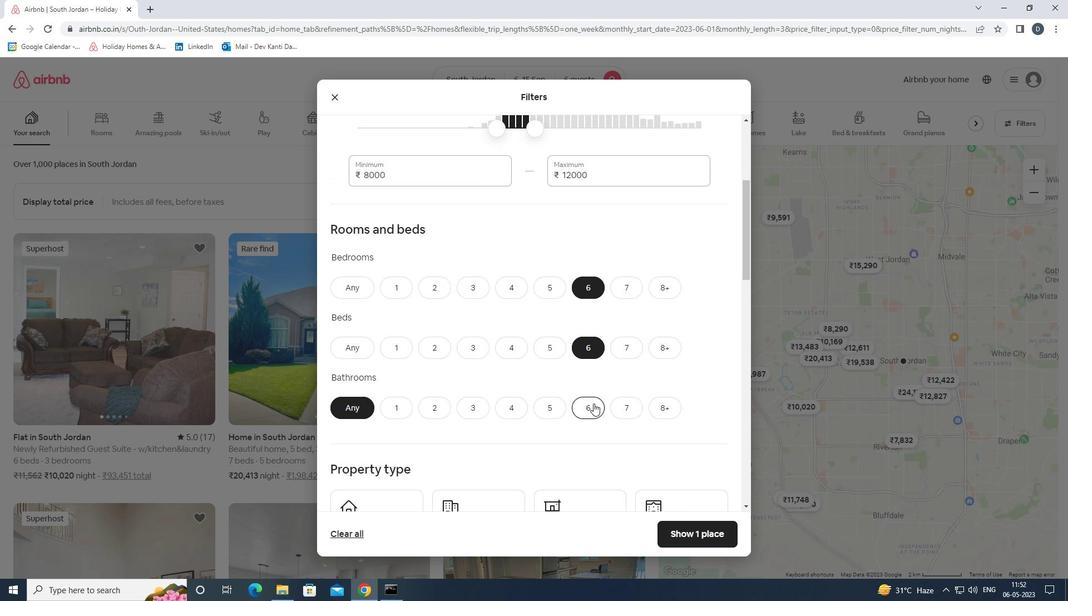 
Action: Mouse scrolled (593, 403) with delta (0, 0)
Screenshot: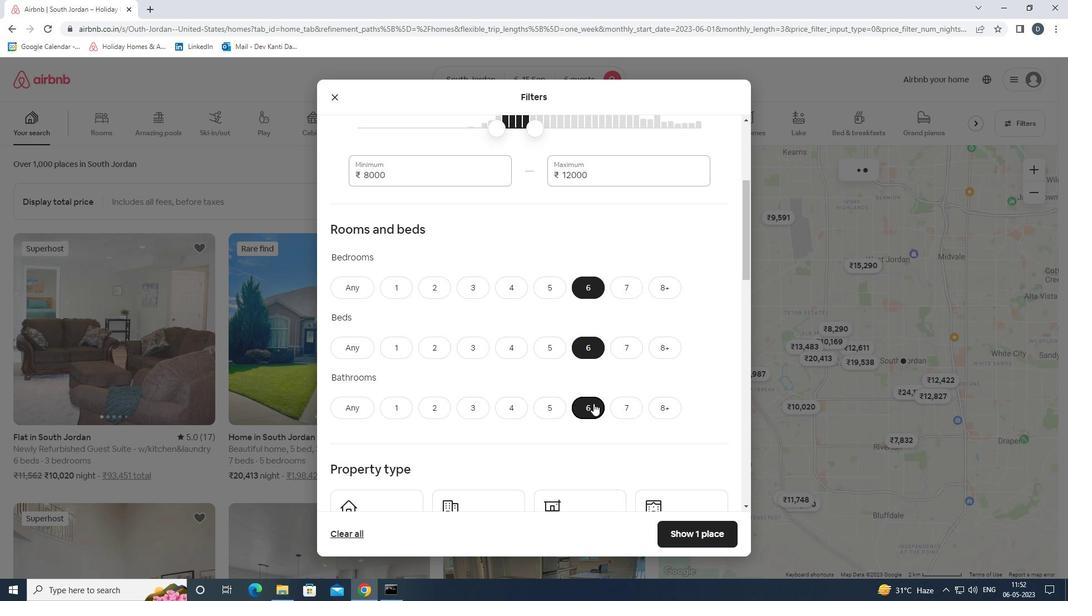 
Action: Mouse scrolled (593, 403) with delta (0, 0)
Screenshot: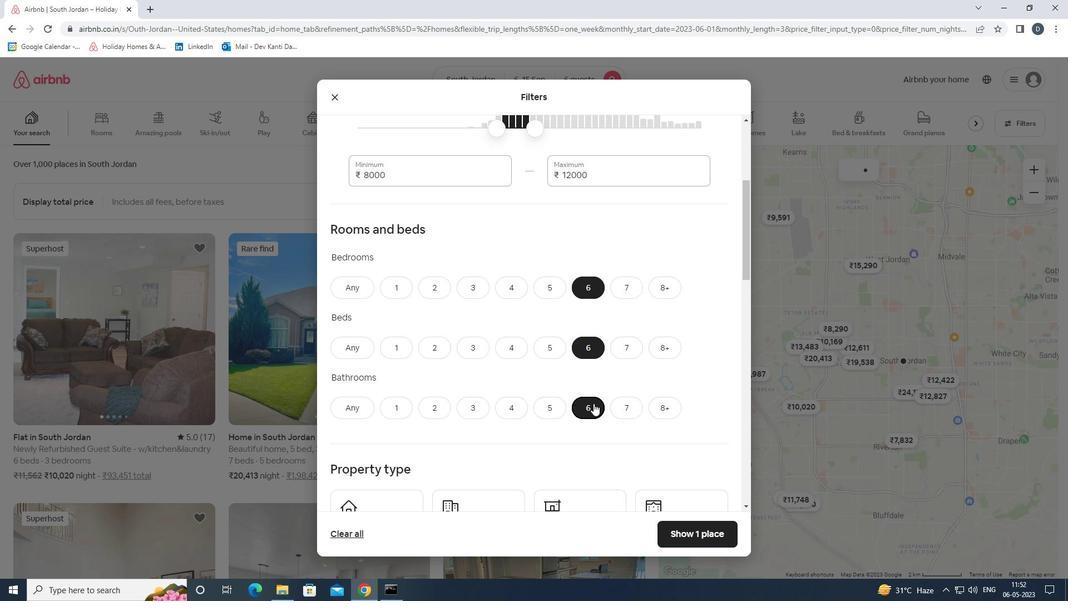 
Action: Mouse scrolled (593, 403) with delta (0, 0)
Screenshot: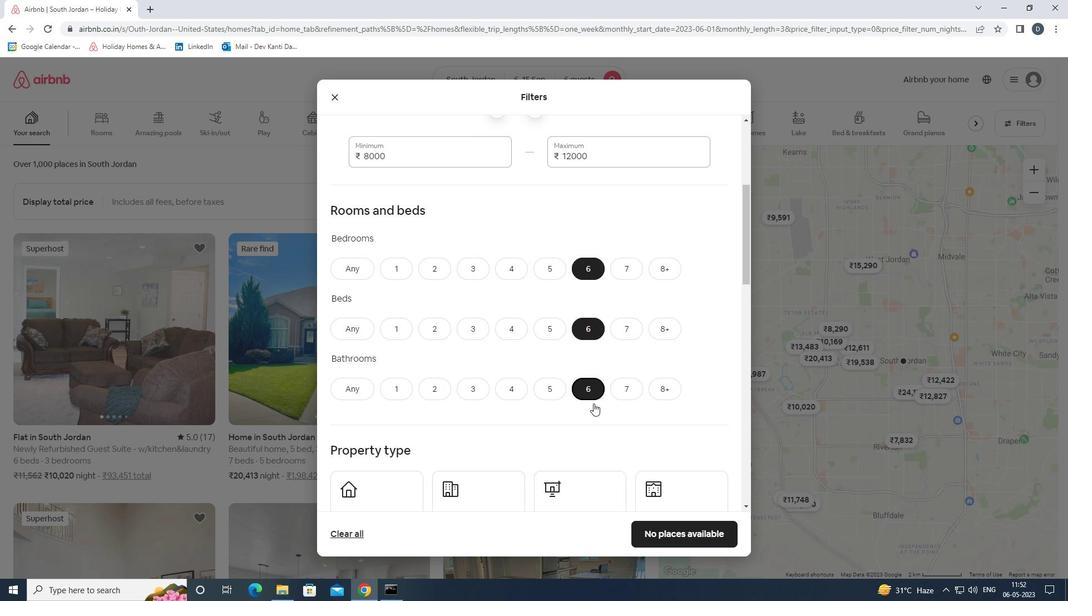 
Action: Mouse scrolled (593, 403) with delta (0, 0)
Screenshot: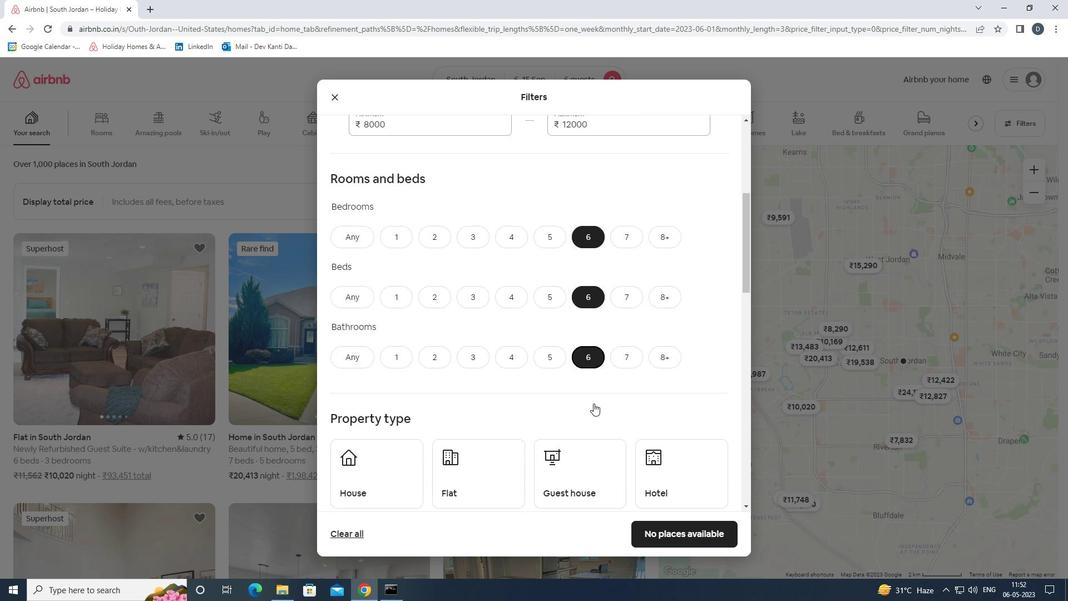 
Action: Mouse moved to (406, 323)
Screenshot: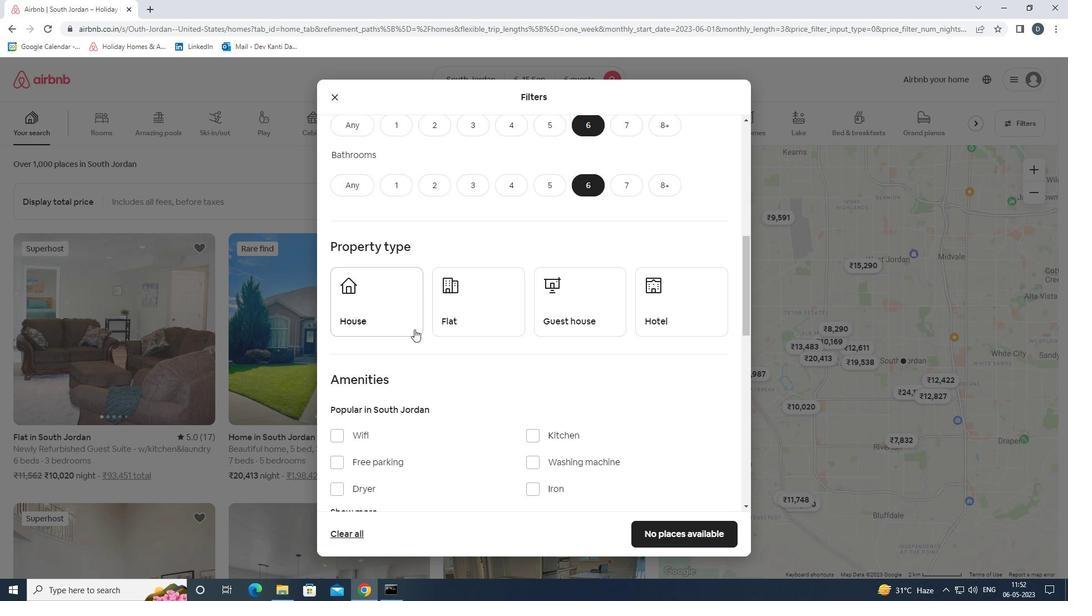 
Action: Mouse pressed left at (406, 323)
Screenshot: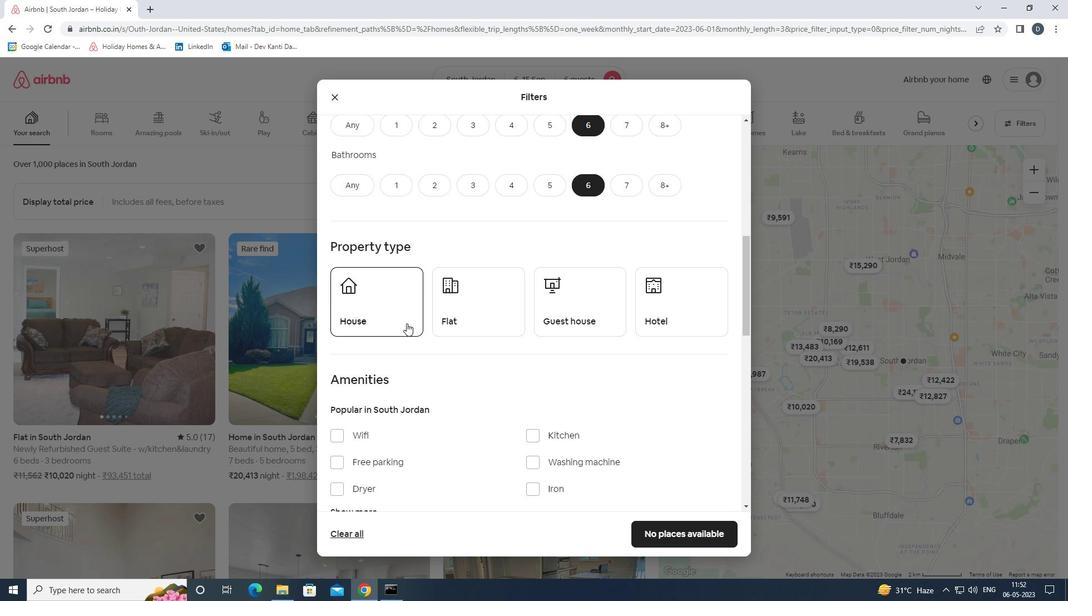 
Action: Mouse moved to (495, 312)
Screenshot: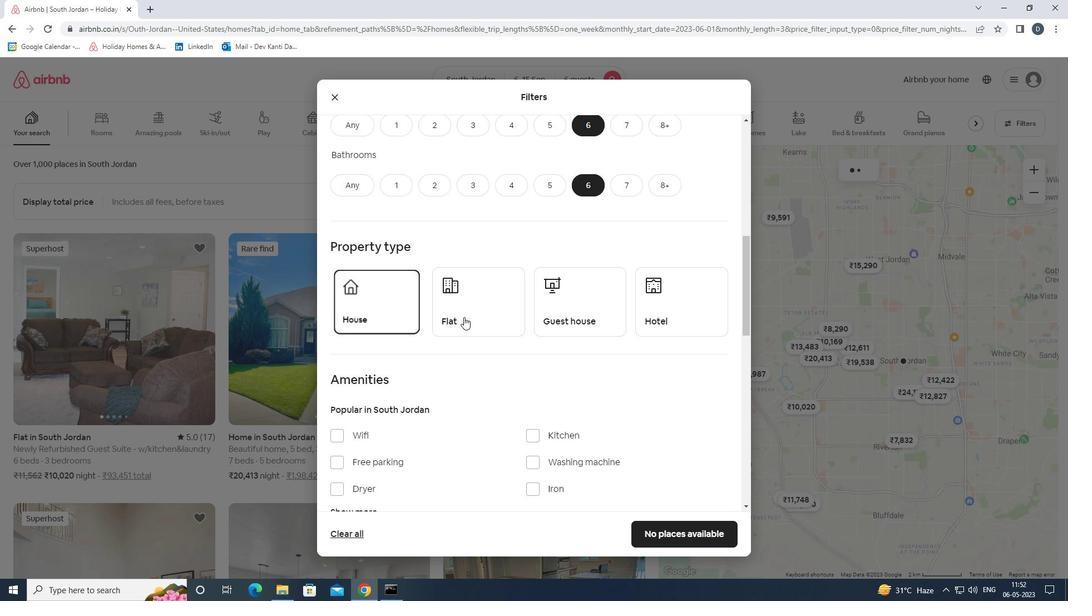 
Action: Mouse pressed left at (495, 312)
Screenshot: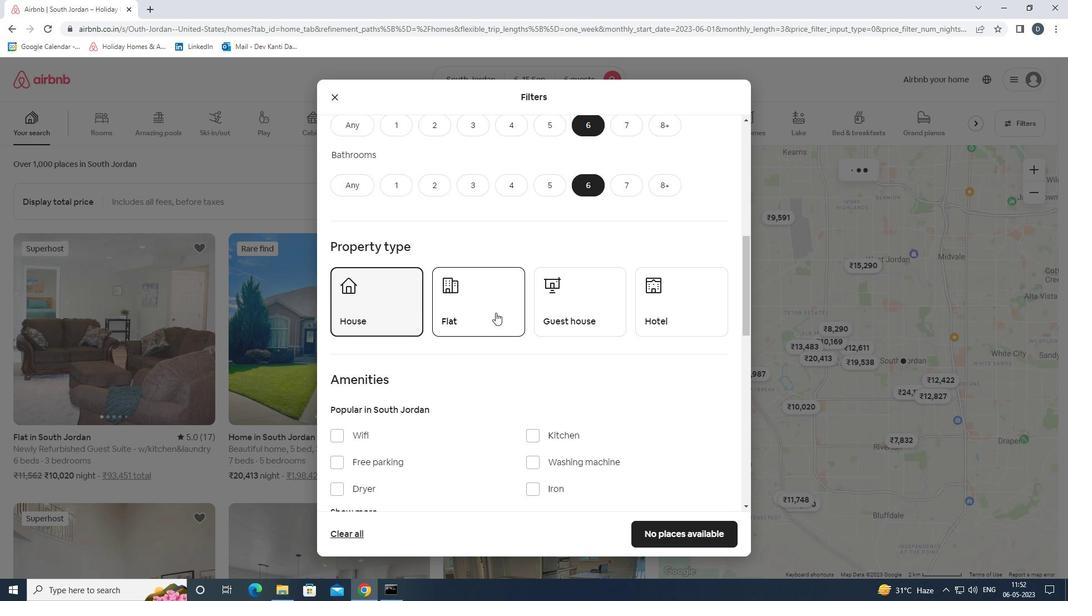 
Action: Mouse moved to (588, 313)
Screenshot: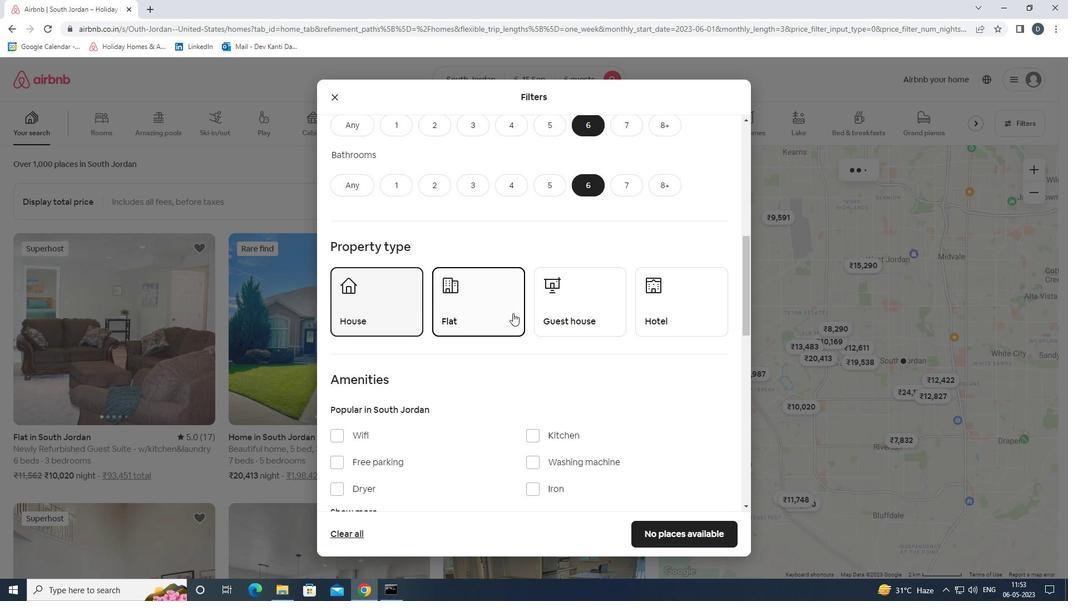 
Action: Mouse pressed left at (588, 313)
Screenshot: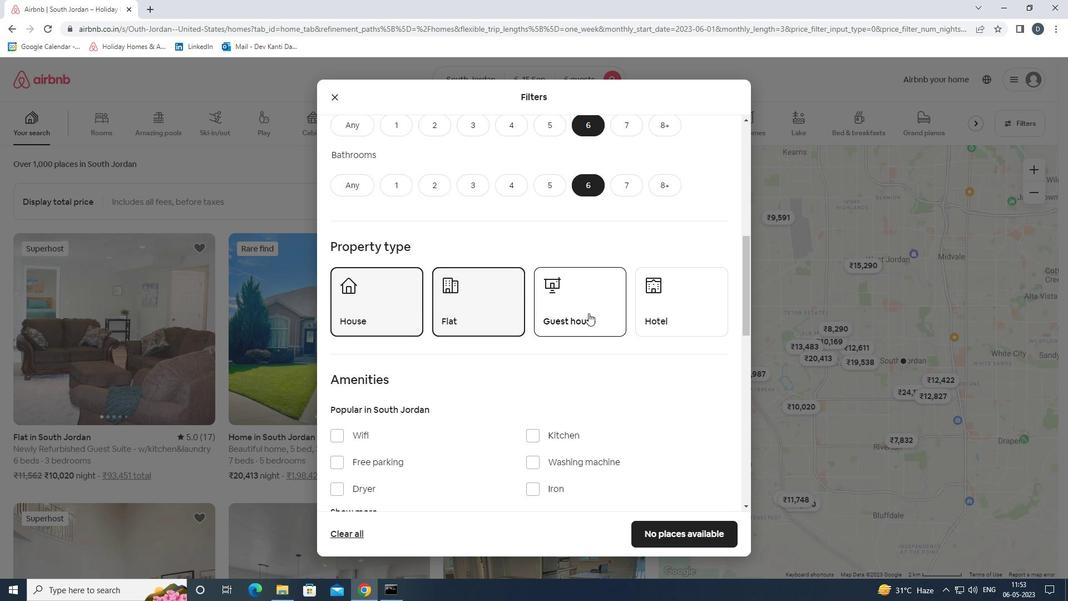 
Action: Mouse scrolled (588, 312) with delta (0, 0)
Screenshot: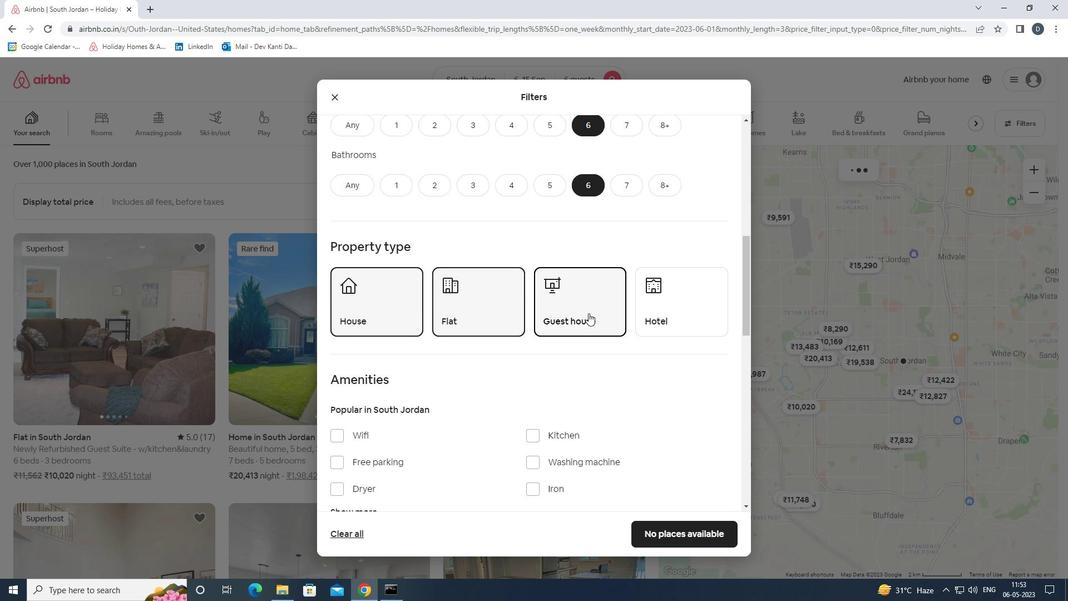 
Action: Mouse scrolled (588, 312) with delta (0, 0)
Screenshot: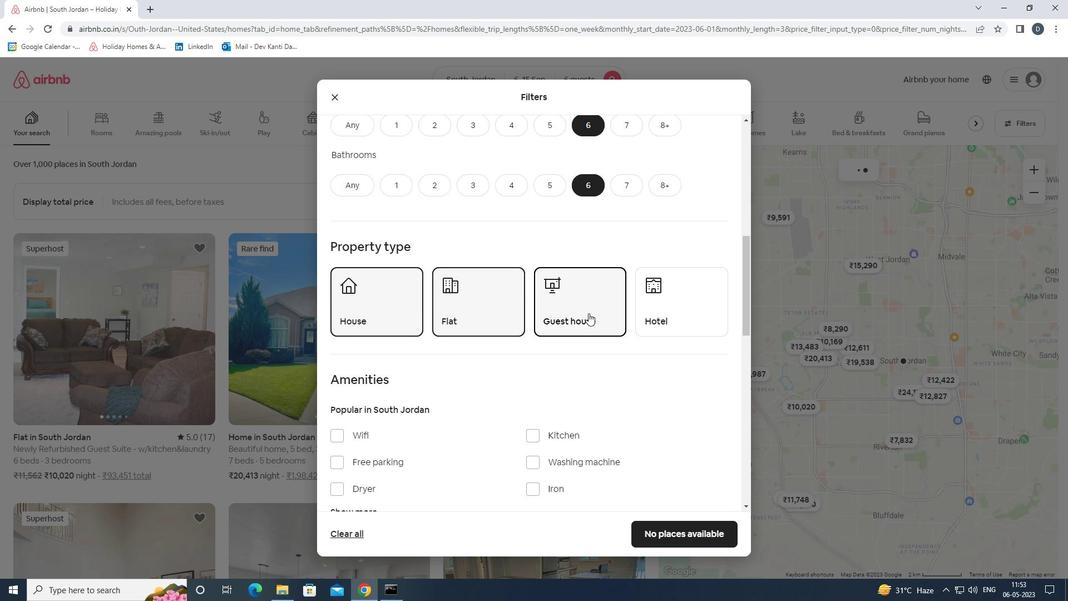 
Action: Mouse moved to (366, 320)
Screenshot: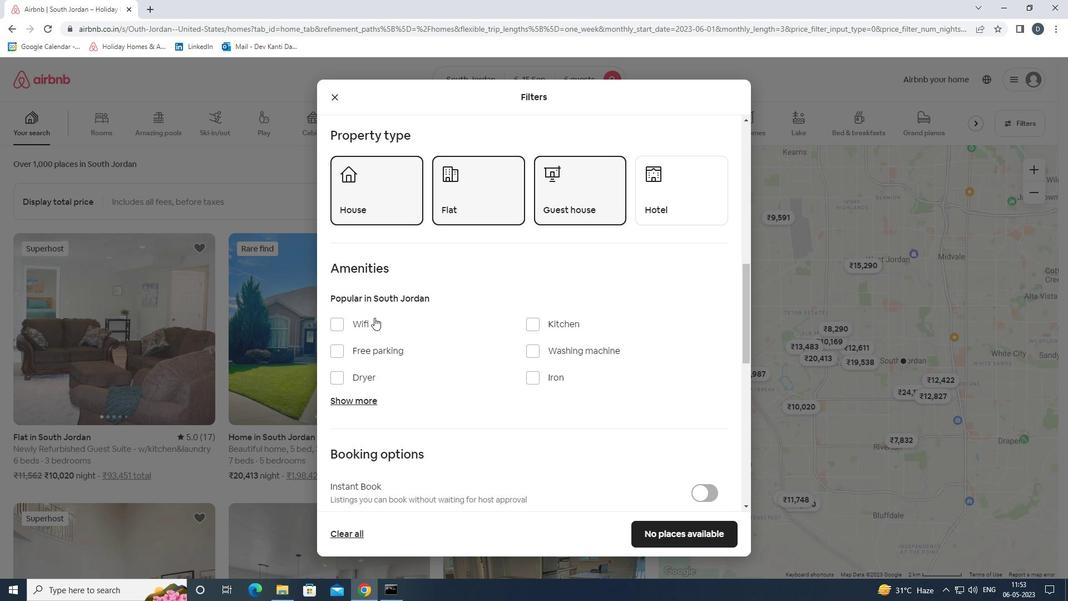 
Action: Mouse pressed left at (366, 320)
Screenshot: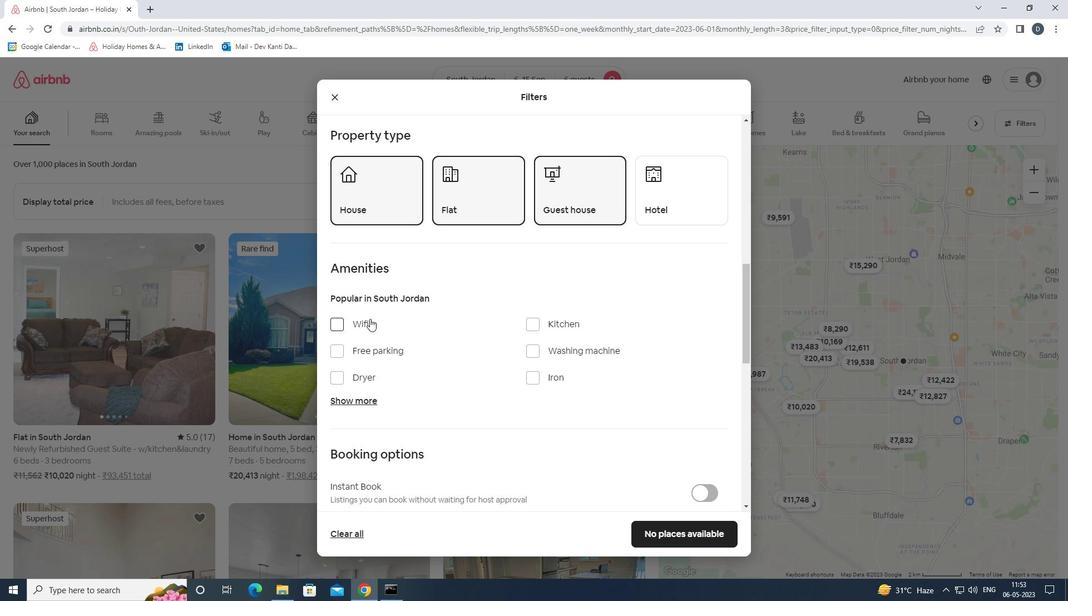 
Action: Mouse moved to (364, 397)
Screenshot: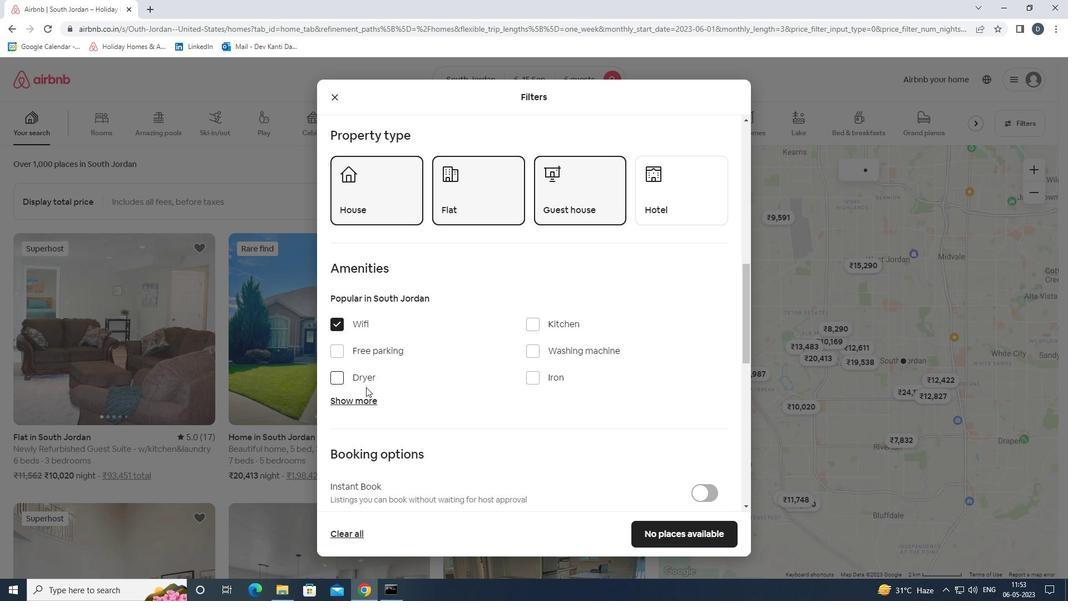 
Action: Mouse pressed left at (364, 397)
Screenshot: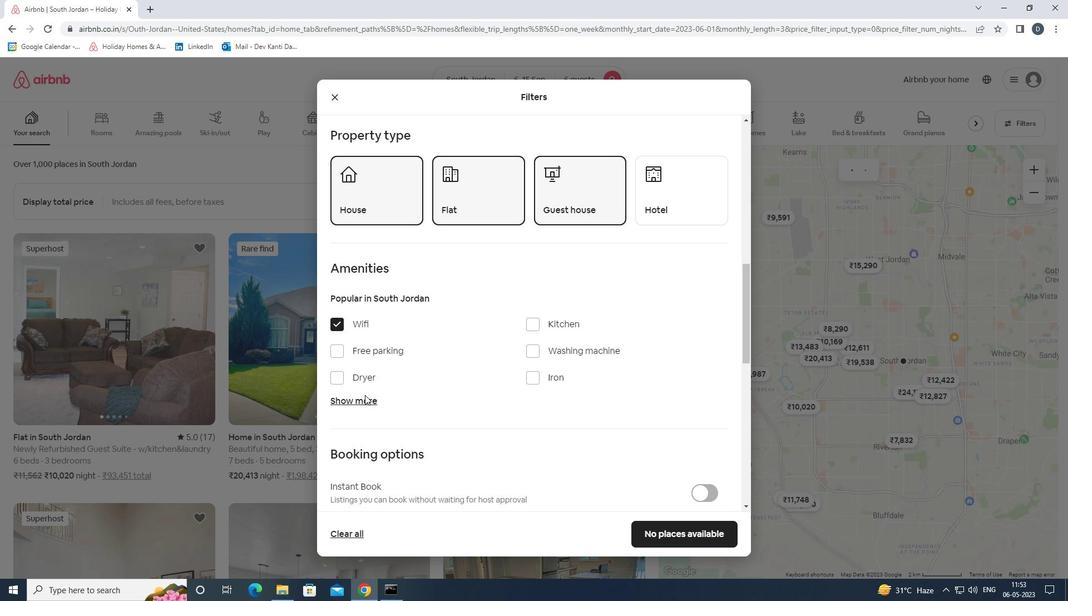 
Action: Mouse moved to (374, 352)
Screenshot: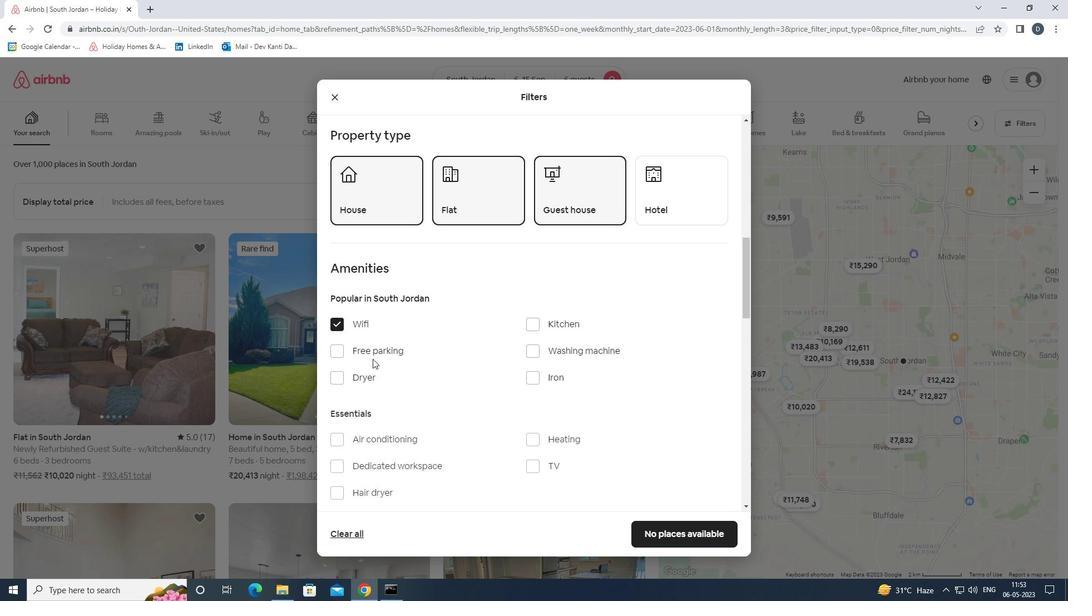 
Action: Mouse pressed left at (374, 352)
Screenshot: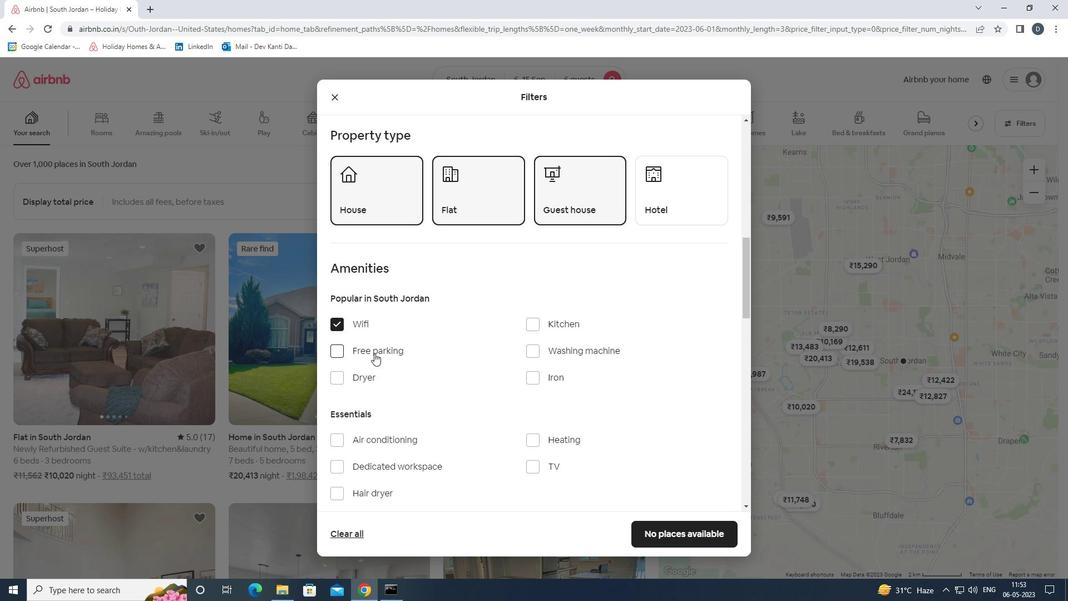 
Action: Mouse moved to (417, 377)
Screenshot: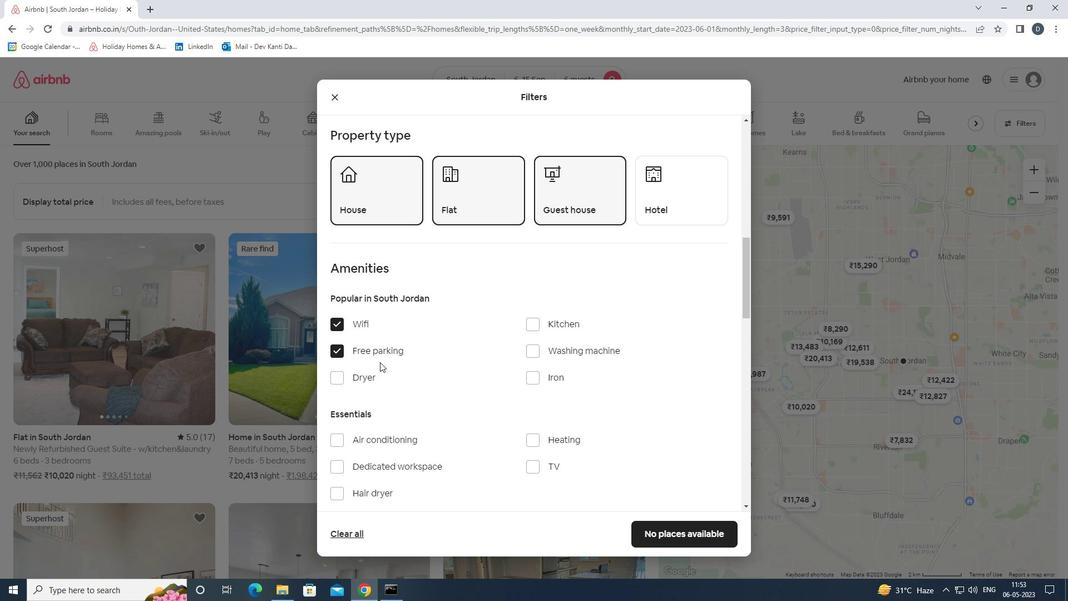 
Action: Mouse scrolled (417, 376) with delta (0, 0)
Screenshot: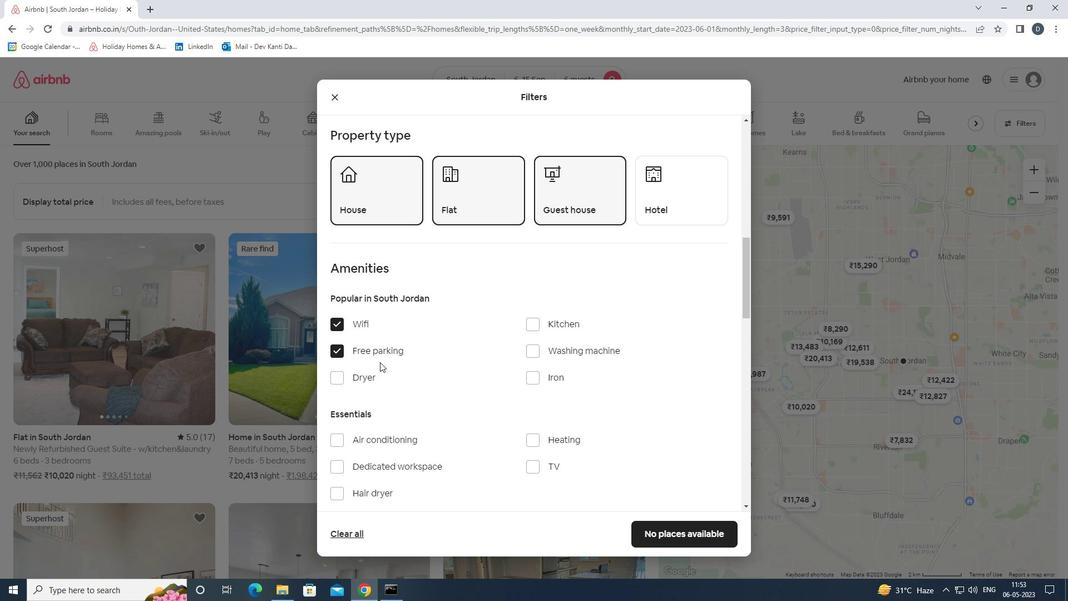 
Action: Mouse moved to (532, 413)
Screenshot: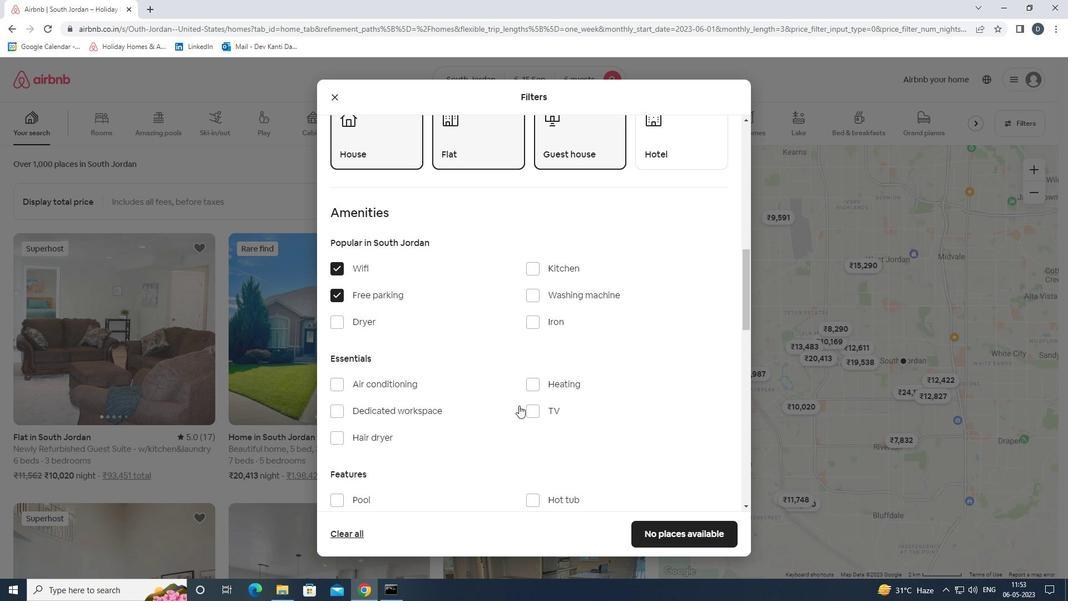
Action: Mouse pressed left at (532, 413)
Screenshot: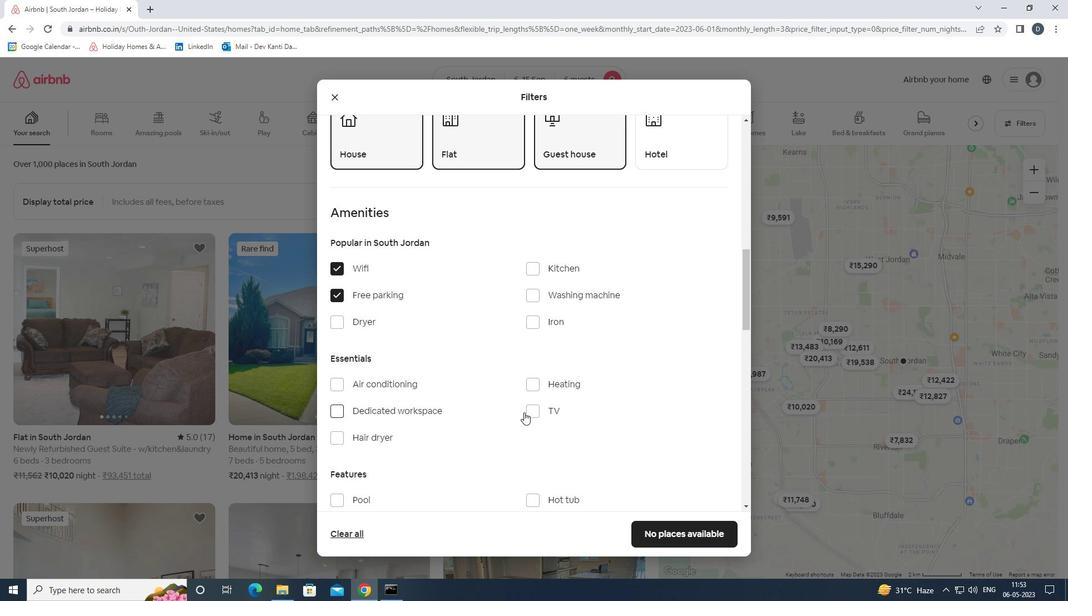 
Action: Mouse scrolled (532, 413) with delta (0, 0)
Screenshot: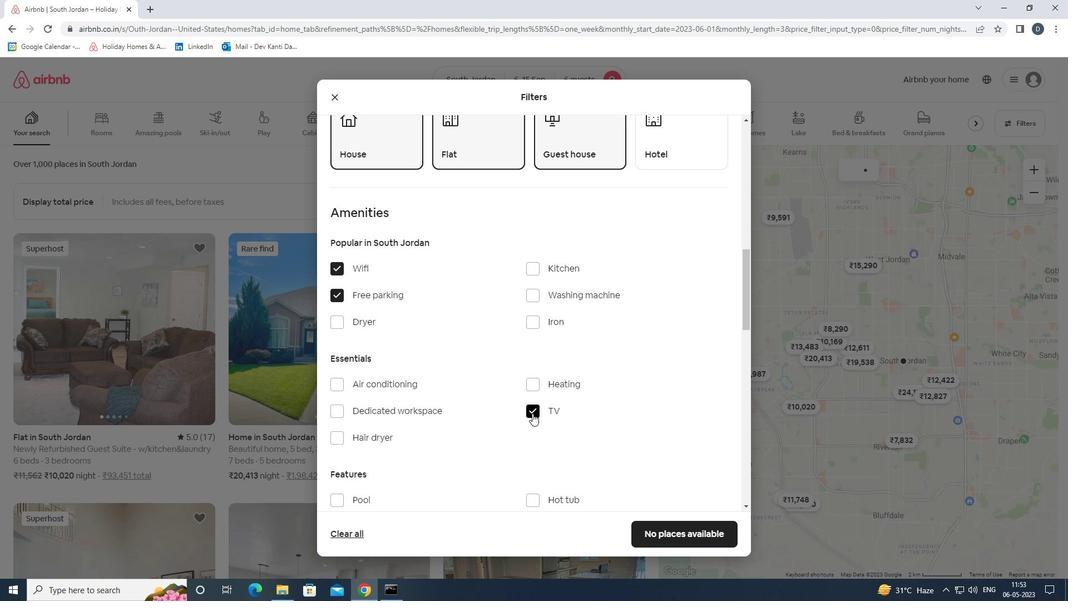 
Action: Mouse scrolled (532, 413) with delta (0, 0)
Screenshot: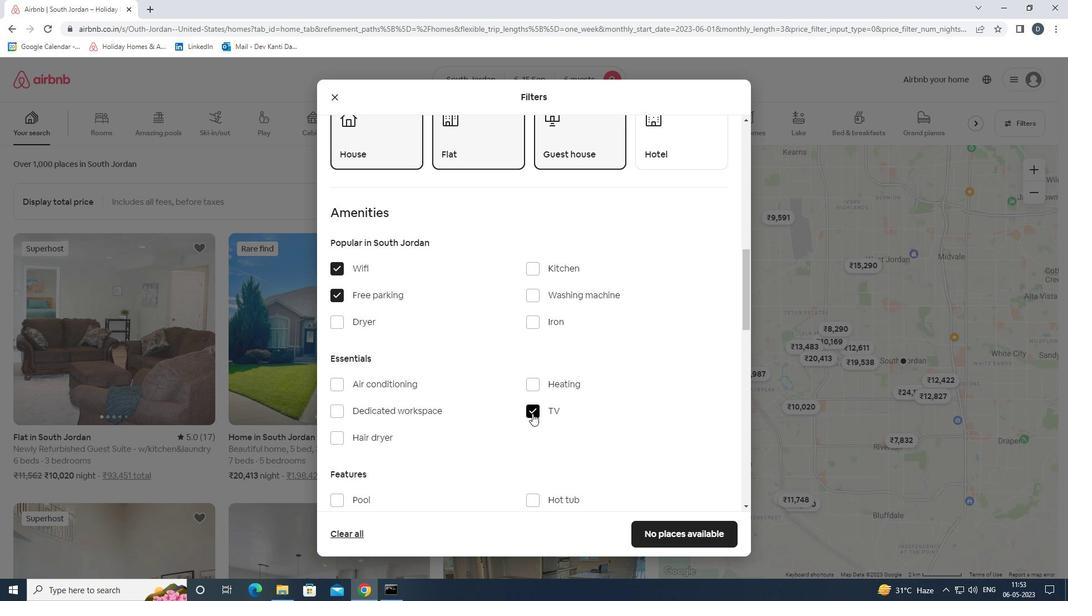 
Action: Mouse scrolled (532, 413) with delta (0, 0)
Screenshot: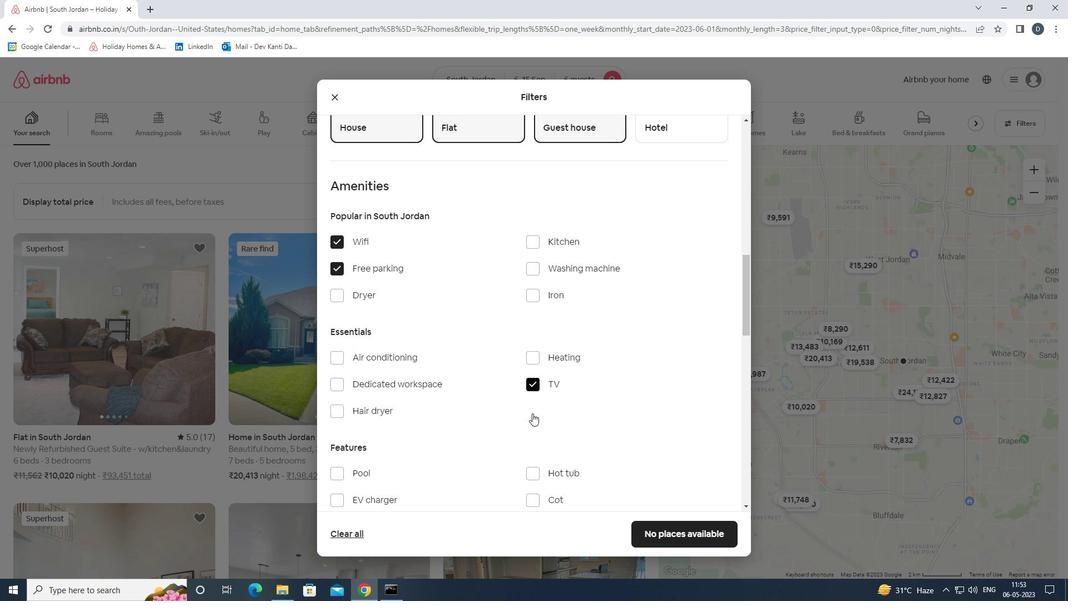 
Action: Mouse moved to (531, 414)
Screenshot: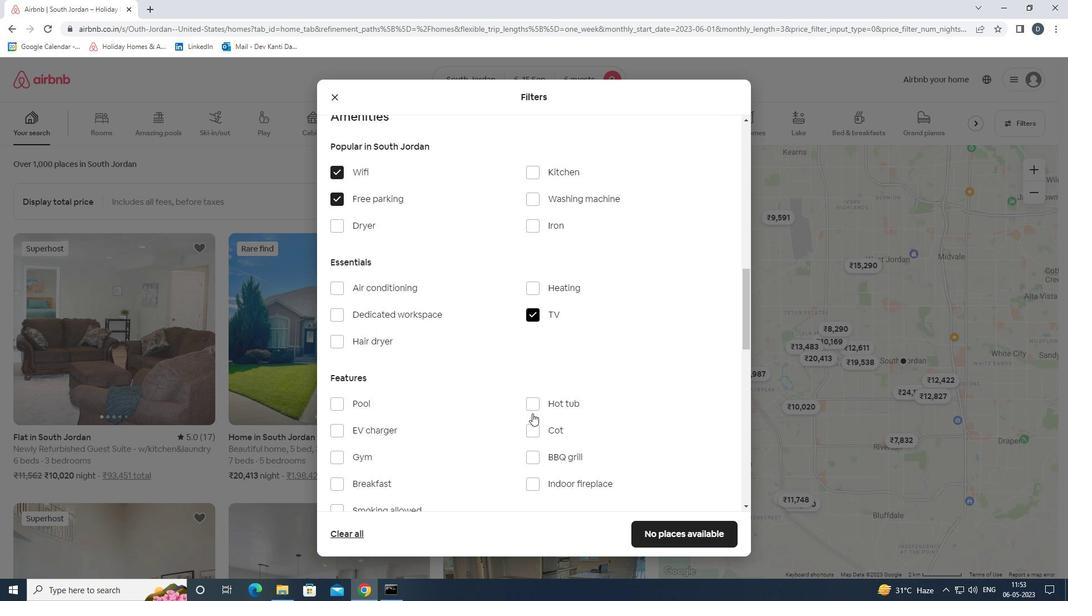 
Action: Mouse scrolled (531, 414) with delta (0, 0)
Screenshot: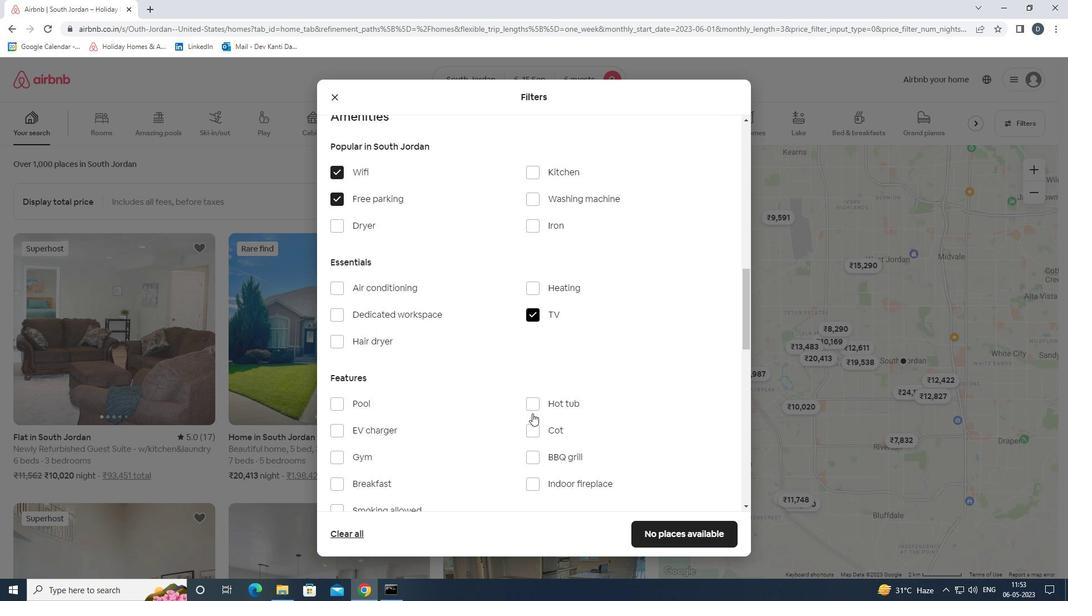 
Action: Mouse moved to (370, 439)
Screenshot: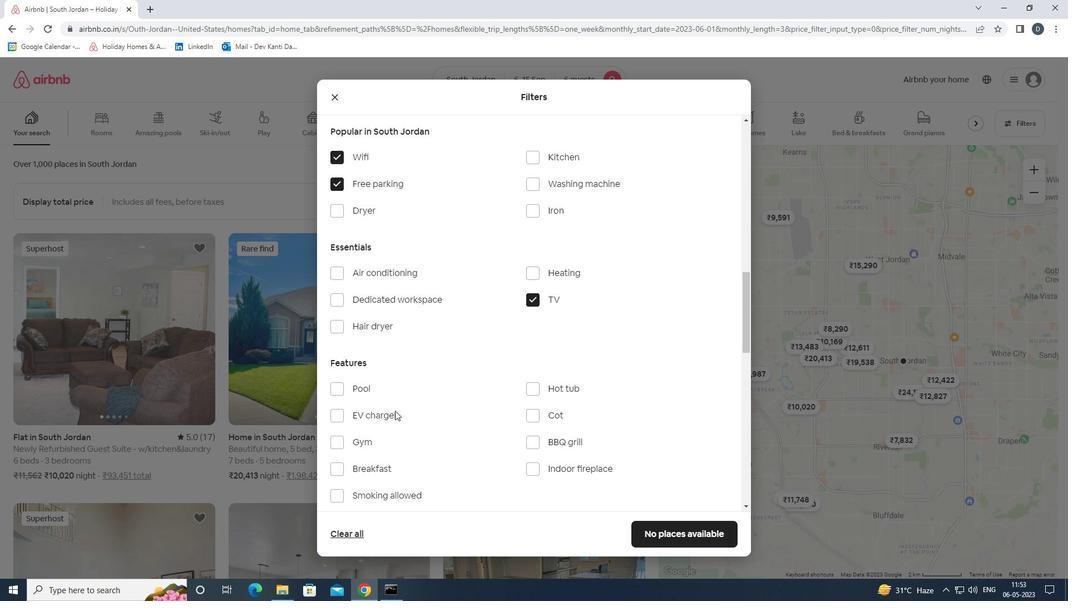 
Action: Mouse pressed left at (370, 439)
Screenshot: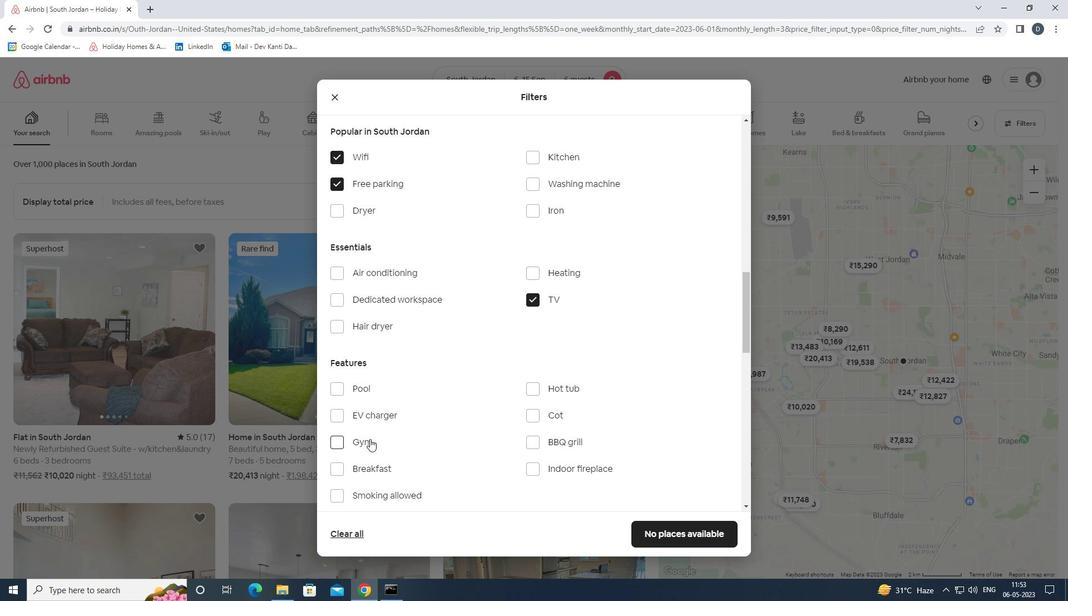 
Action: Mouse moved to (373, 473)
Screenshot: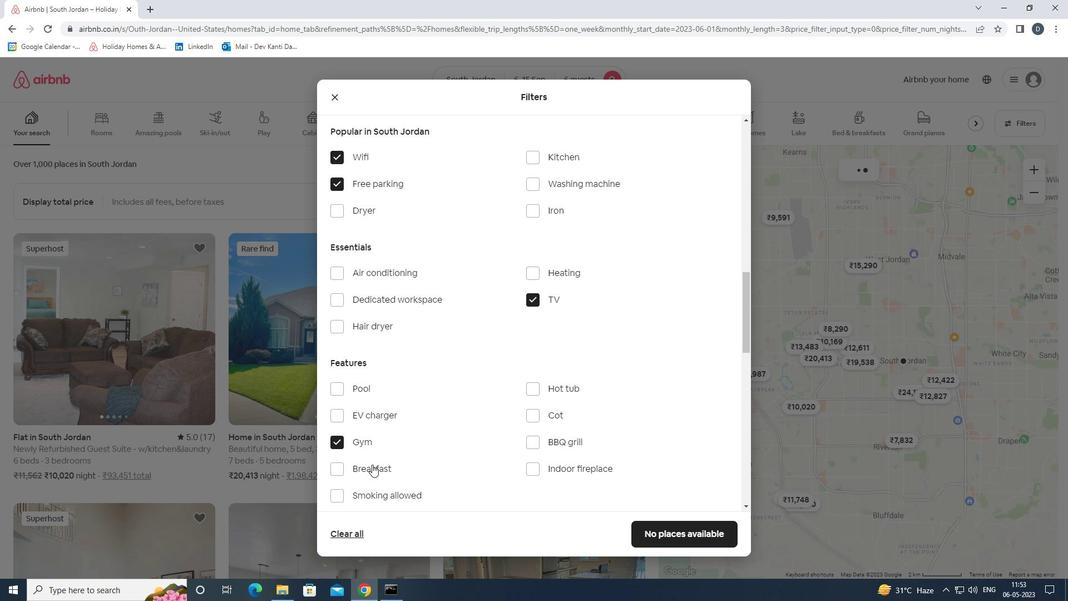 
Action: Mouse pressed left at (373, 473)
Screenshot: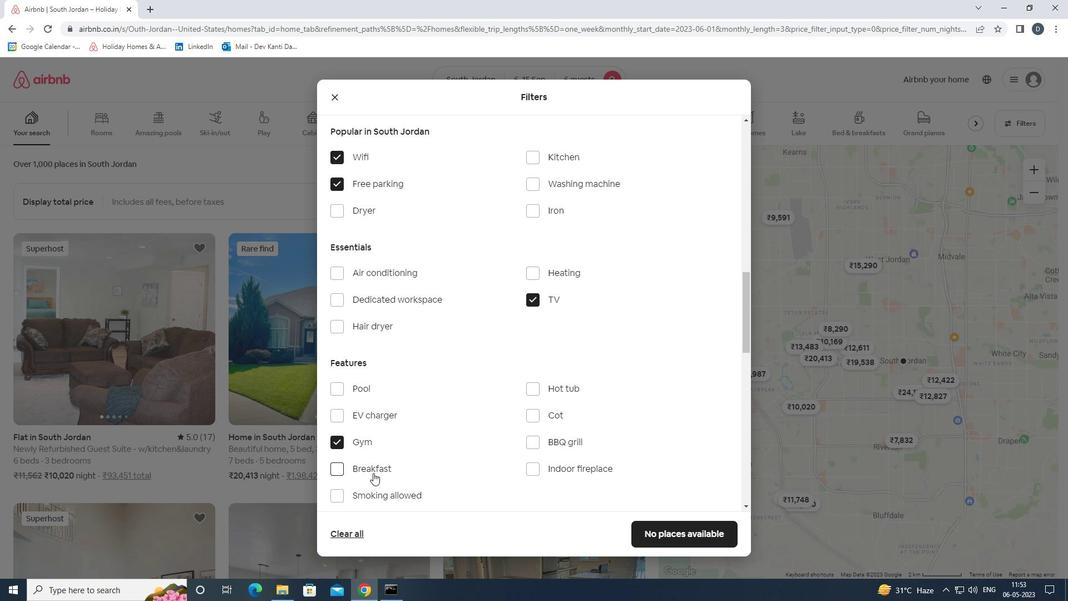 
Action: Mouse moved to (462, 444)
Screenshot: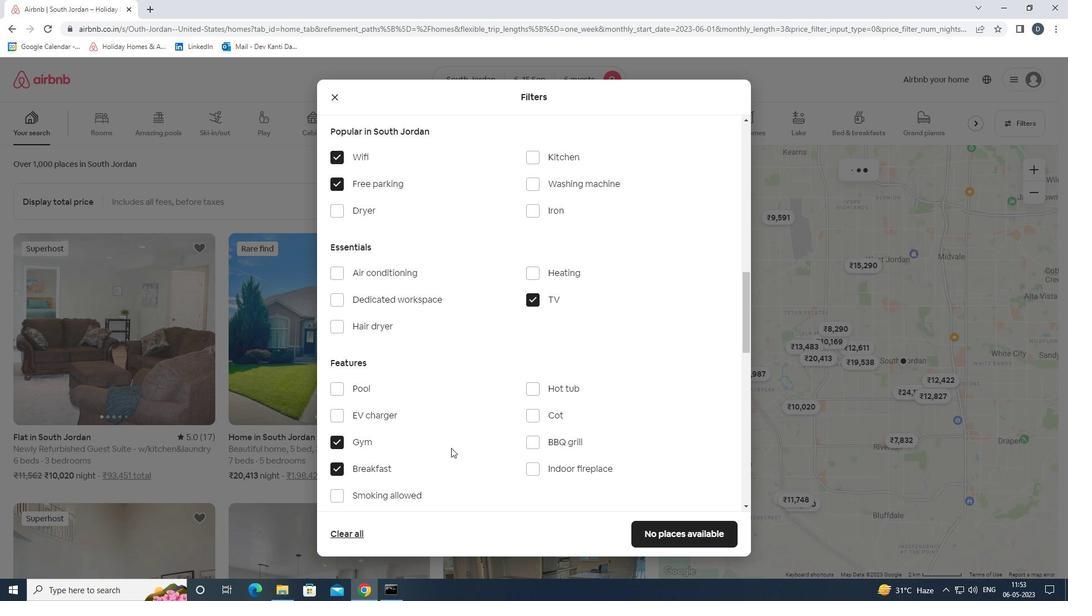 
Action: Mouse scrolled (462, 443) with delta (0, 0)
Screenshot: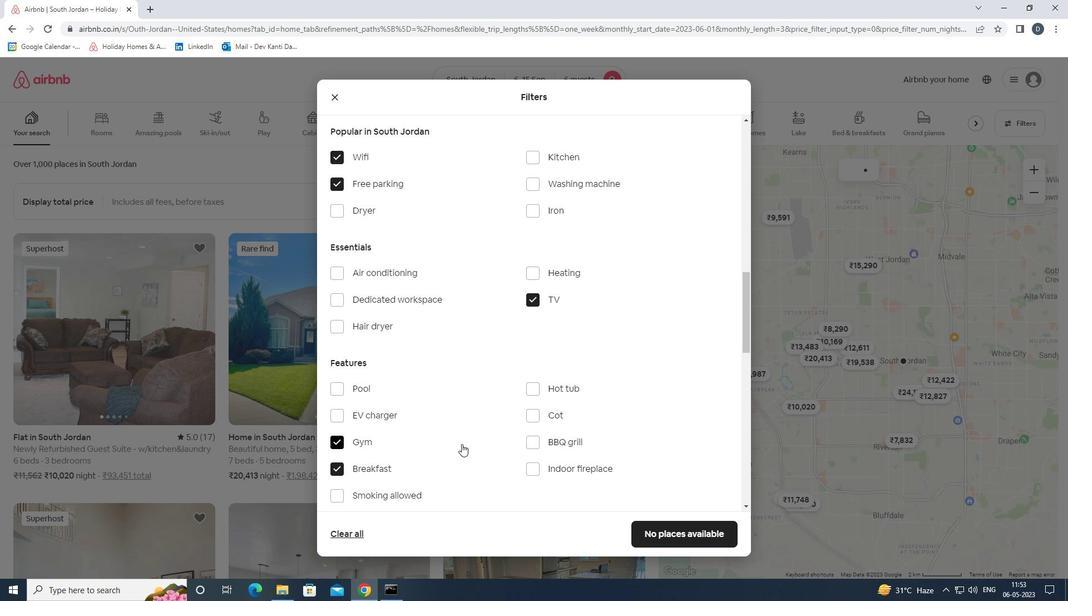 
Action: Mouse scrolled (462, 443) with delta (0, 0)
Screenshot: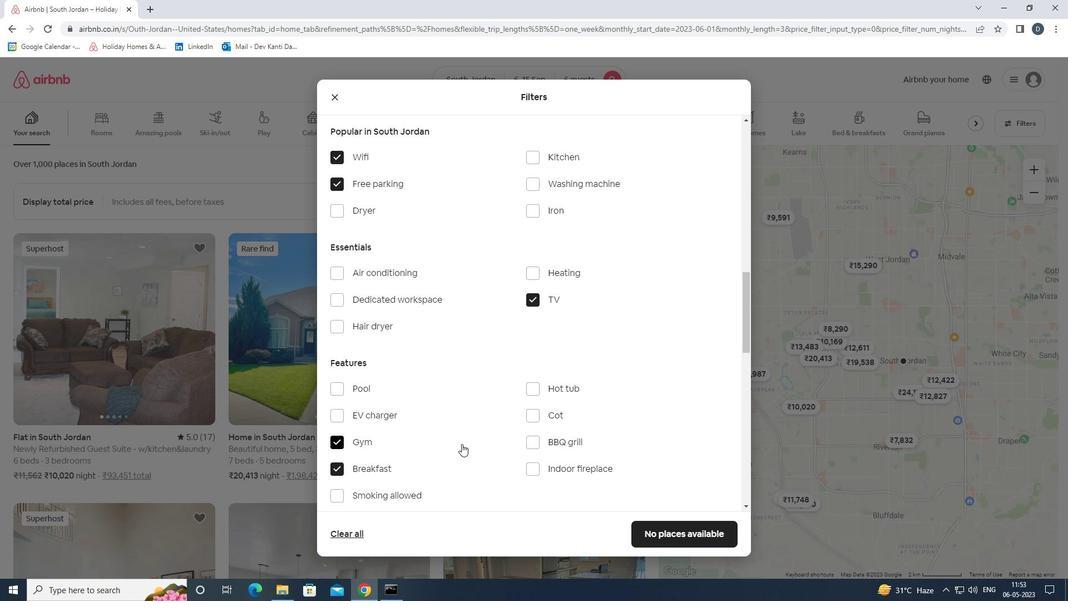
Action: Mouse moved to (465, 442)
Screenshot: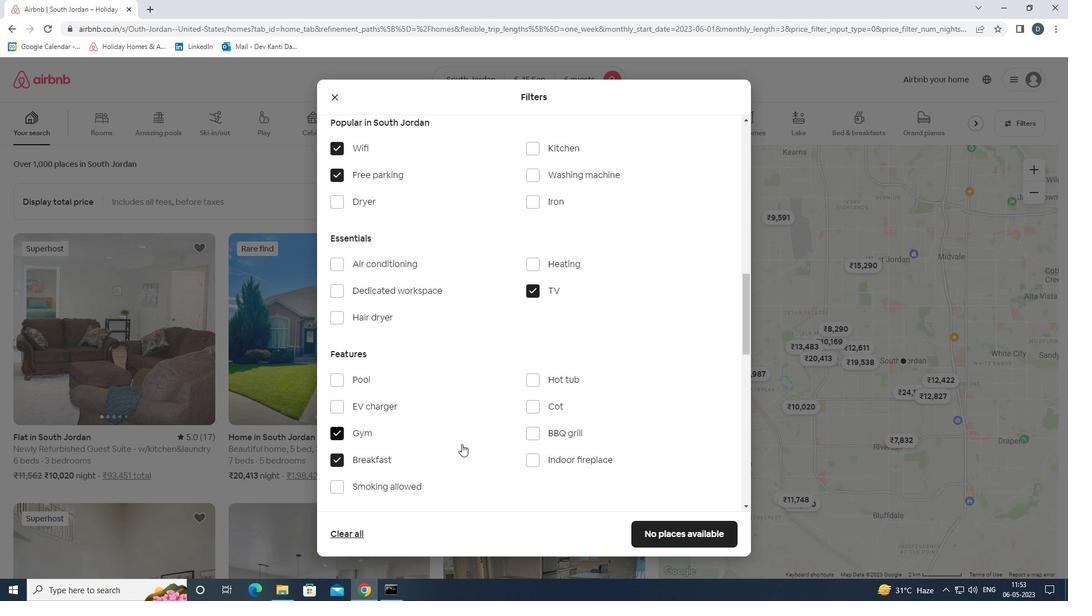 
Action: Mouse scrolled (465, 441) with delta (0, 0)
Screenshot: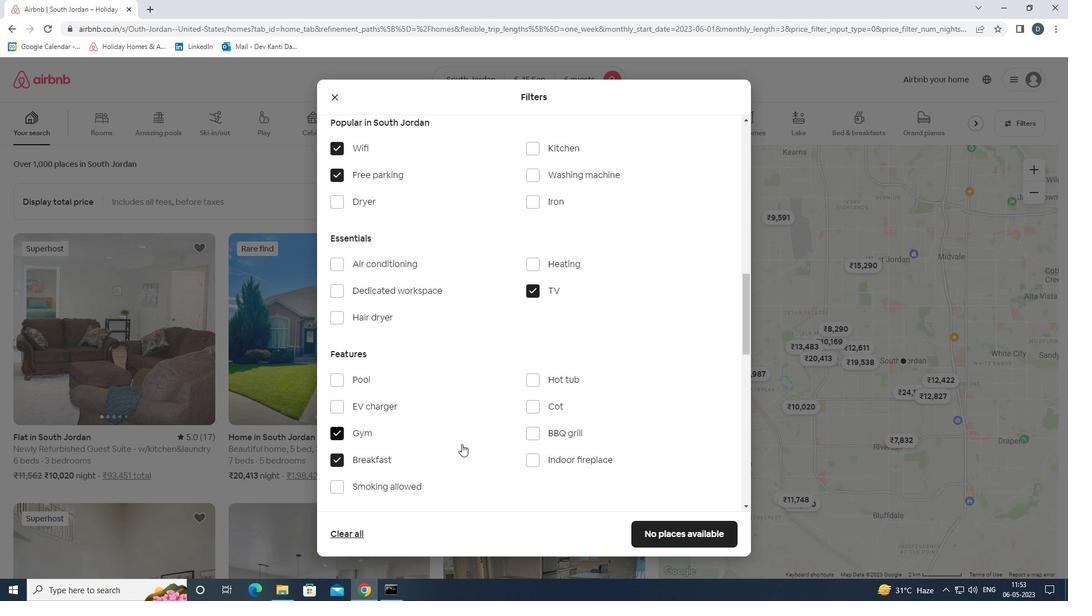 
Action: Mouse moved to (495, 433)
Screenshot: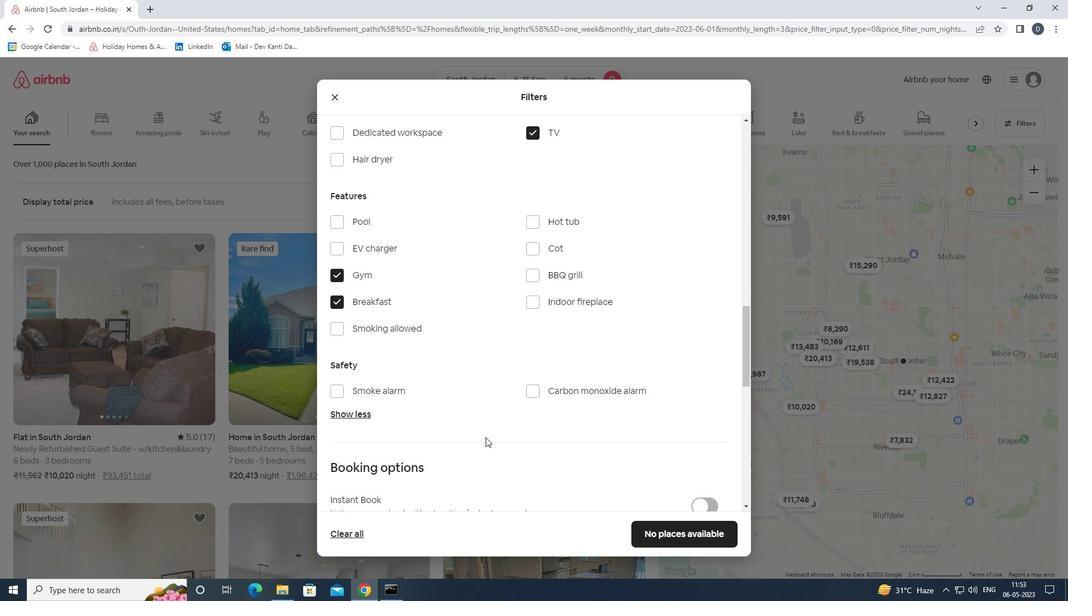 
Action: Mouse scrolled (495, 433) with delta (0, 0)
Screenshot: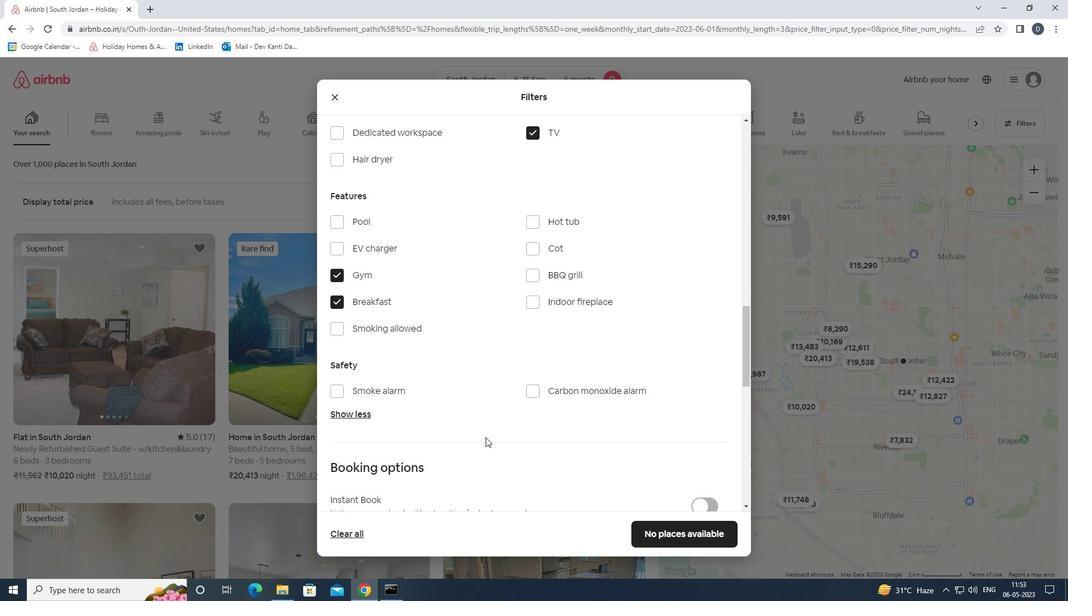 
Action: Mouse moved to (521, 429)
Screenshot: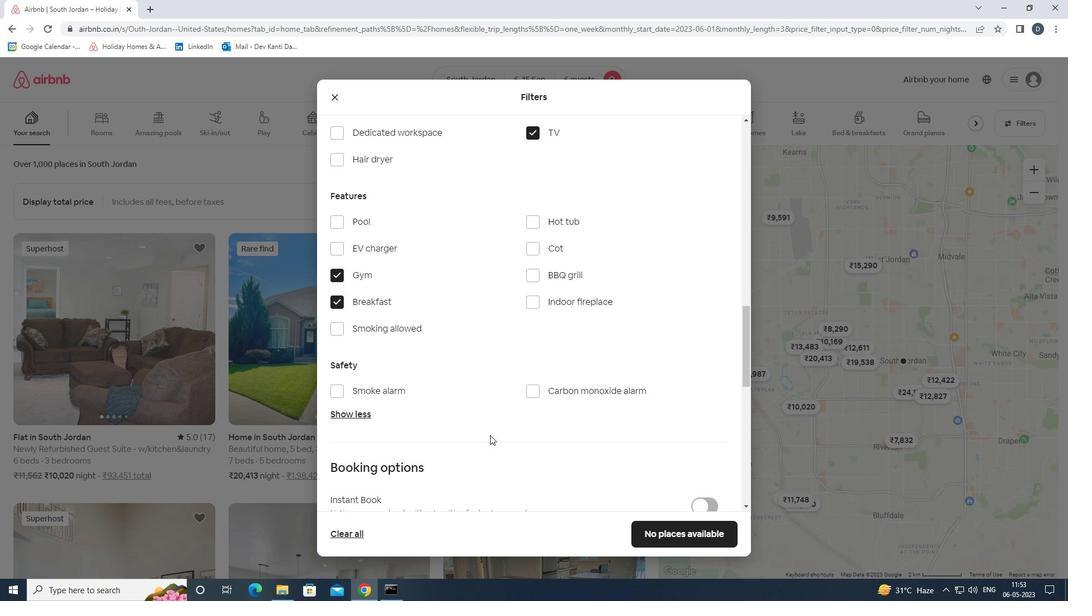
Action: Mouse scrolled (521, 428) with delta (0, 0)
Screenshot: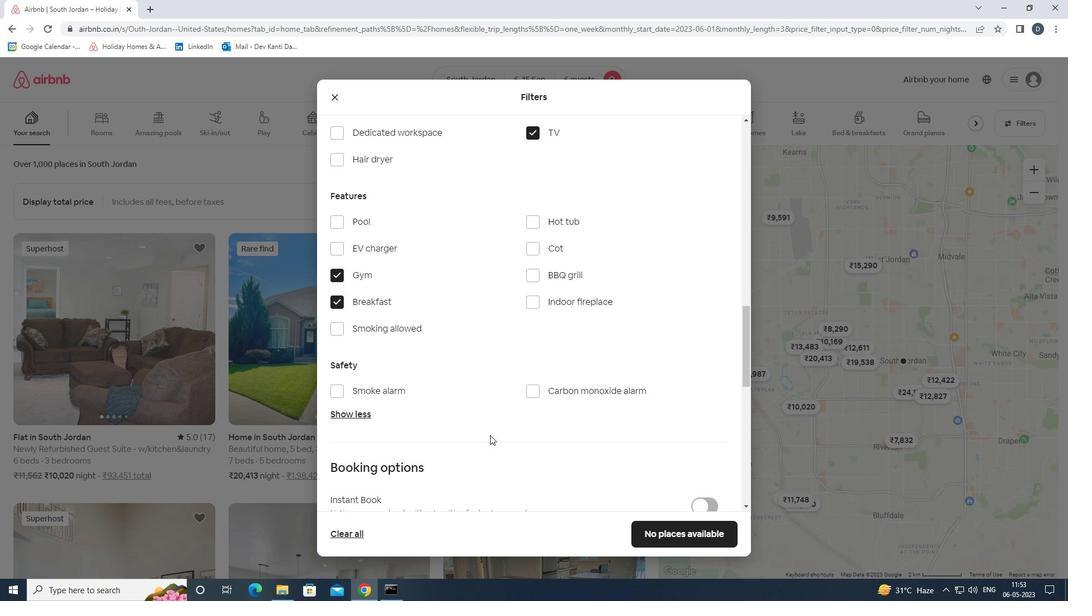 
Action: Mouse moved to (595, 426)
Screenshot: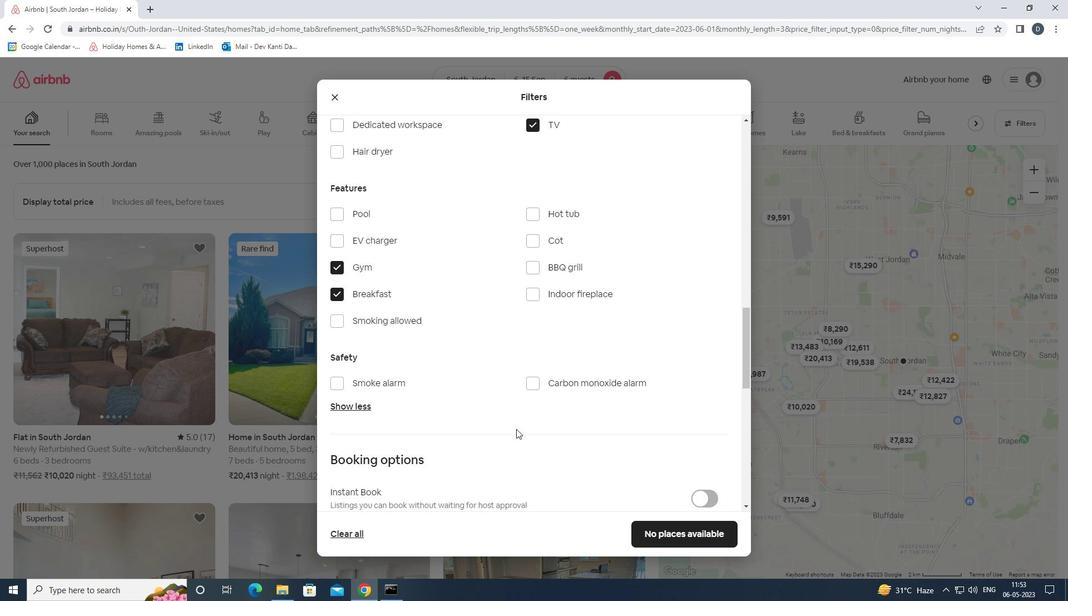 
Action: Mouse scrolled (595, 425) with delta (0, 0)
Screenshot: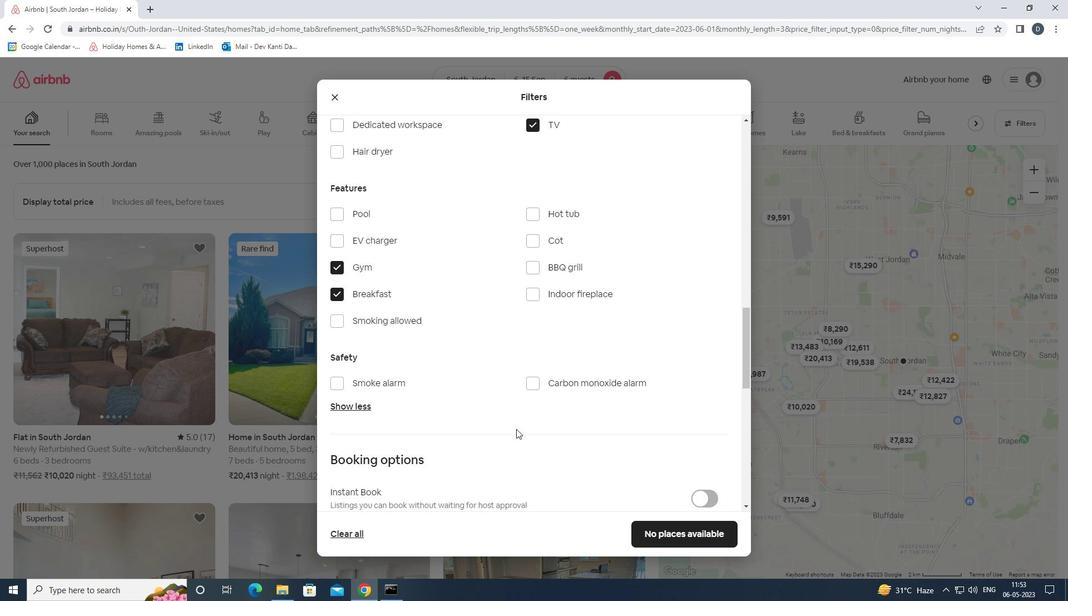 
Action: Mouse moved to (630, 418)
Screenshot: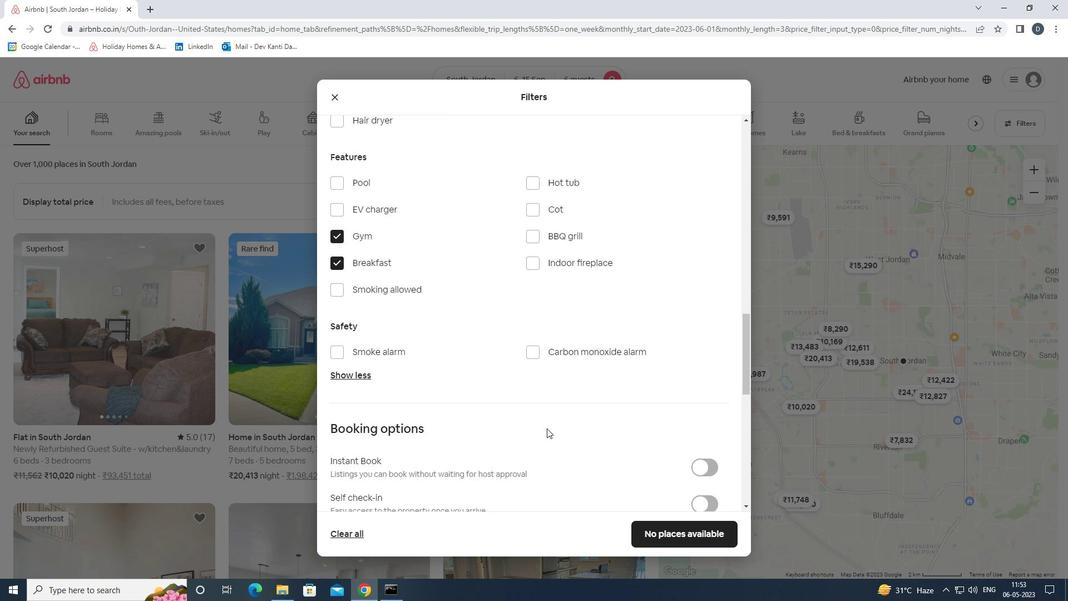 
Action: Mouse scrolled (630, 418) with delta (0, 0)
Screenshot: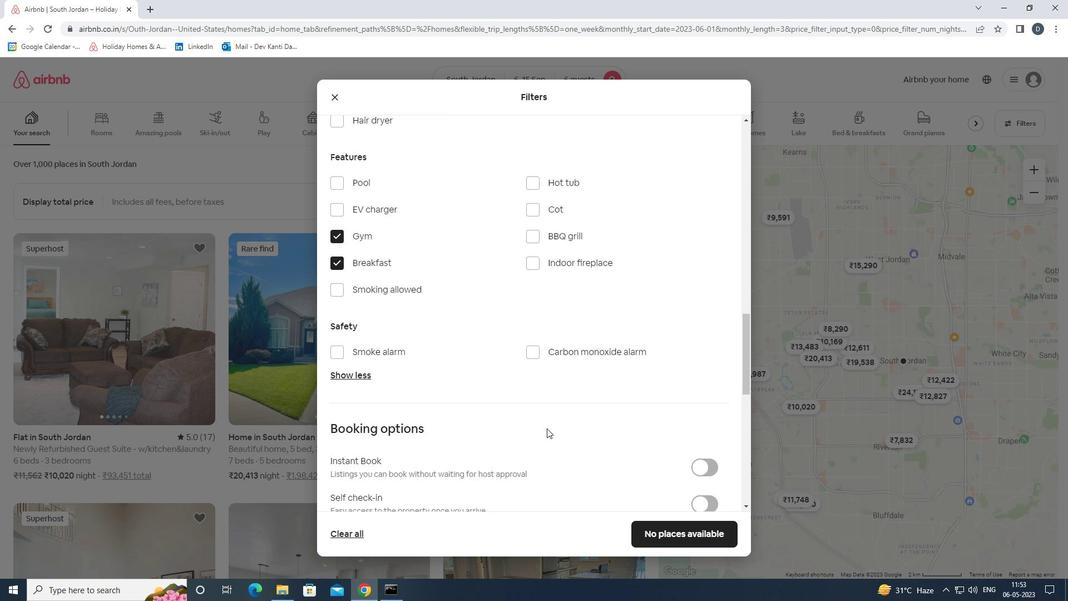 
Action: Mouse moved to (699, 425)
Screenshot: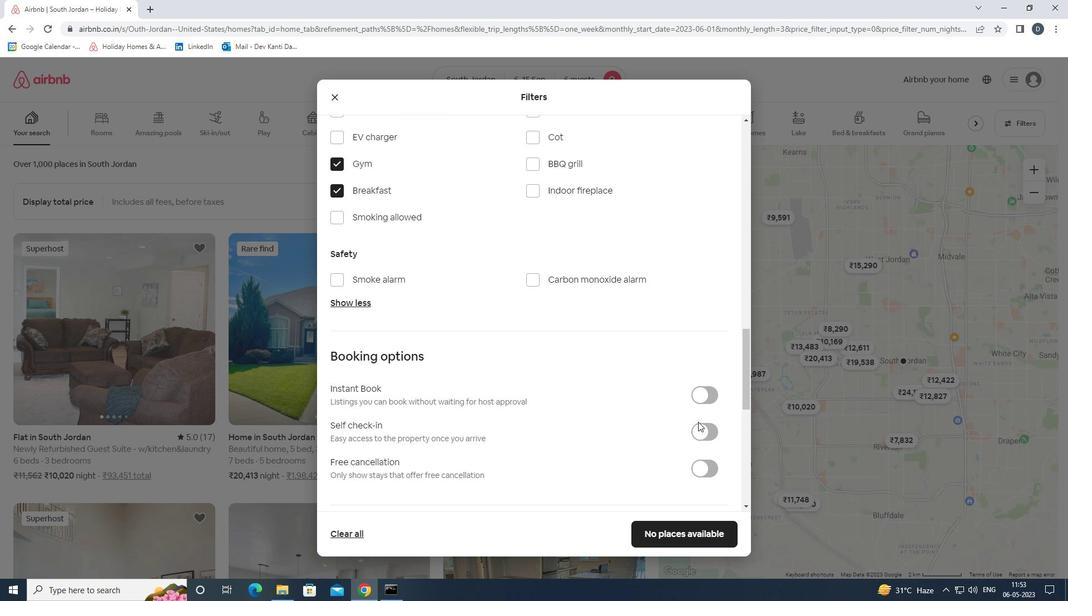 
Action: Mouse pressed left at (699, 425)
Screenshot: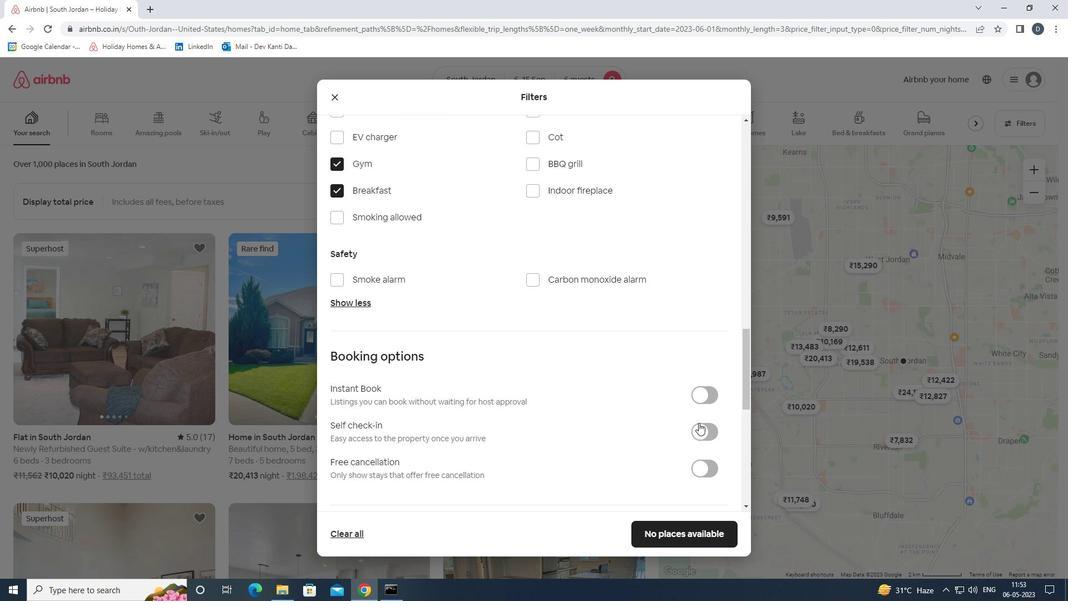 
Action: Mouse moved to (631, 408)
Screenshot: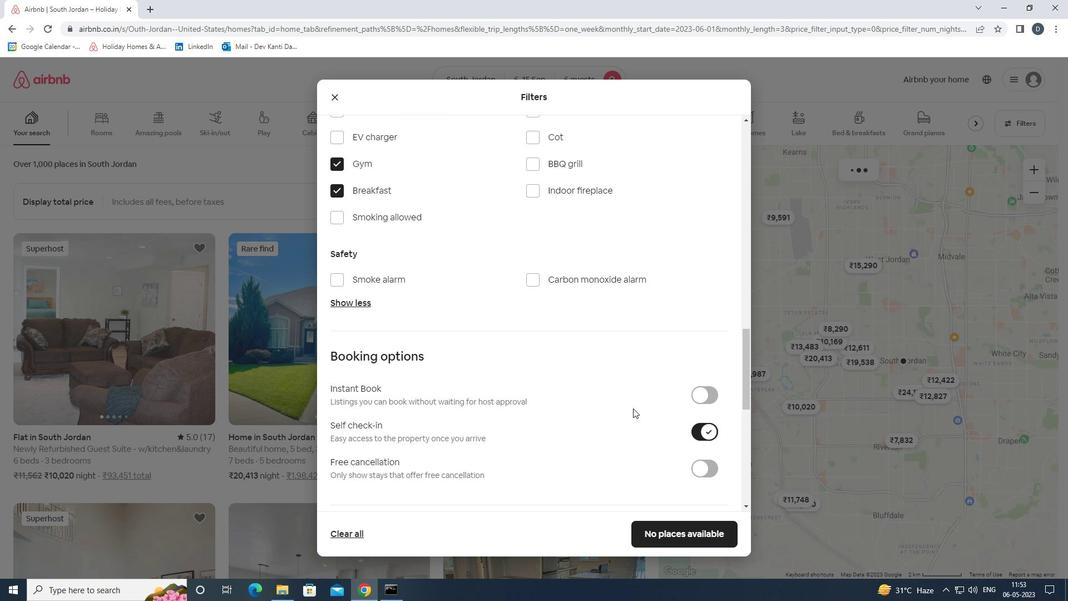 
Action: Mouse scrolled (631, 408) with delta (0, 0)
Screenshot: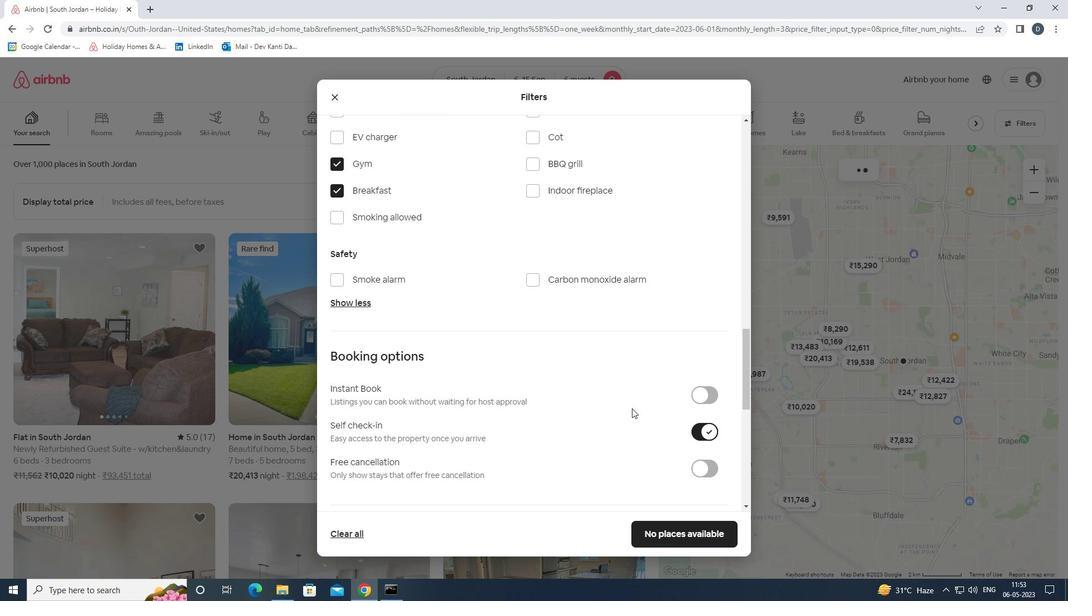 
Action: Mouse scrolled (631, 408) with delta (0, 0)
Screenshot: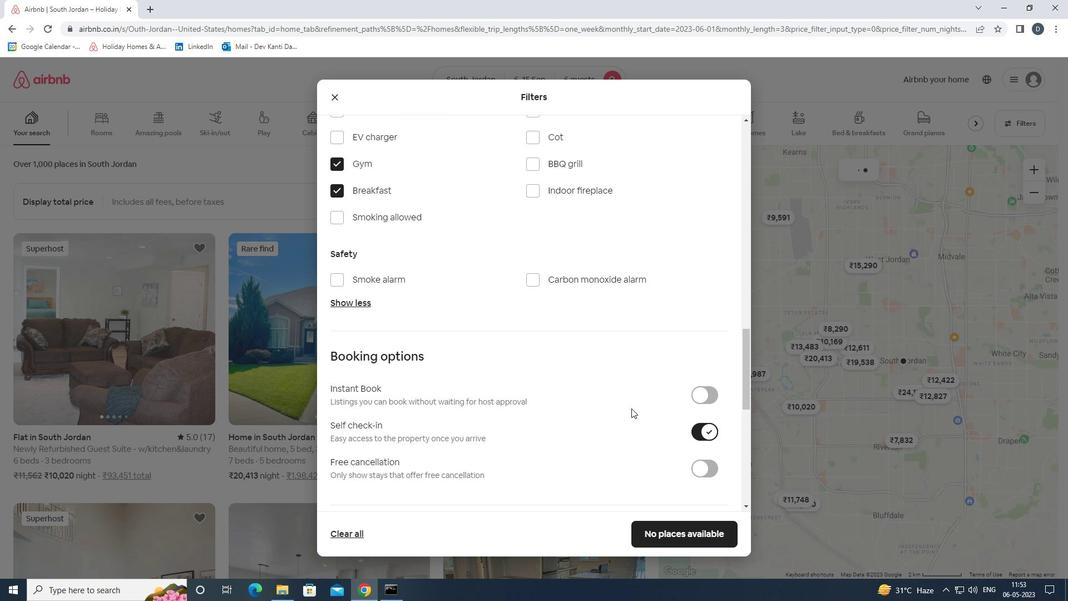 
Action: Mouse scrolled (631, 408) with delta (0, 0)
Screenshot: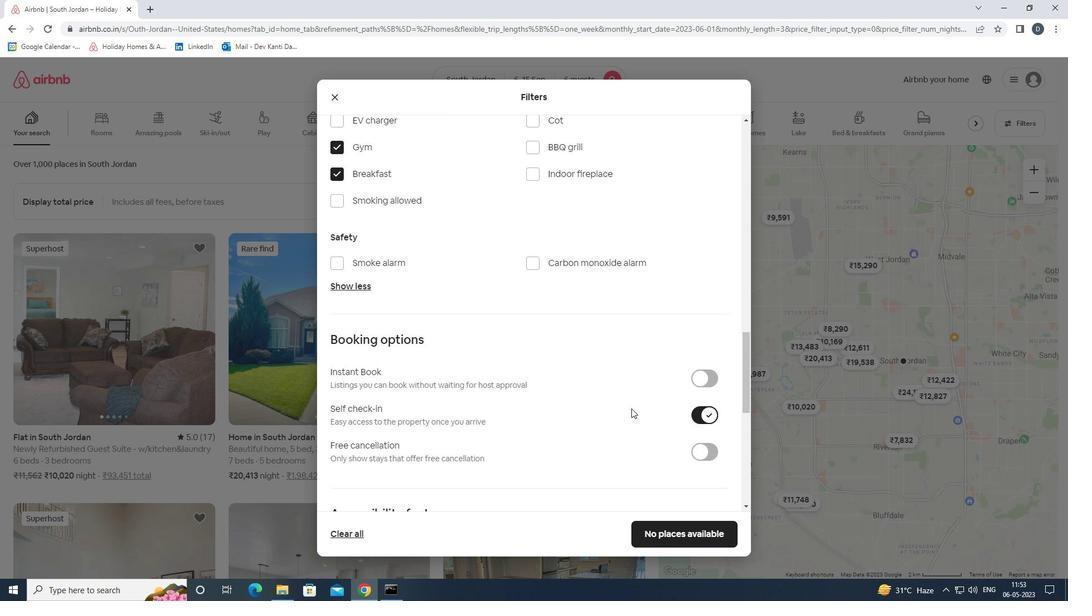 
Action: Mouse scrolled (631, 408) with delta (0, 0)
Screenshot: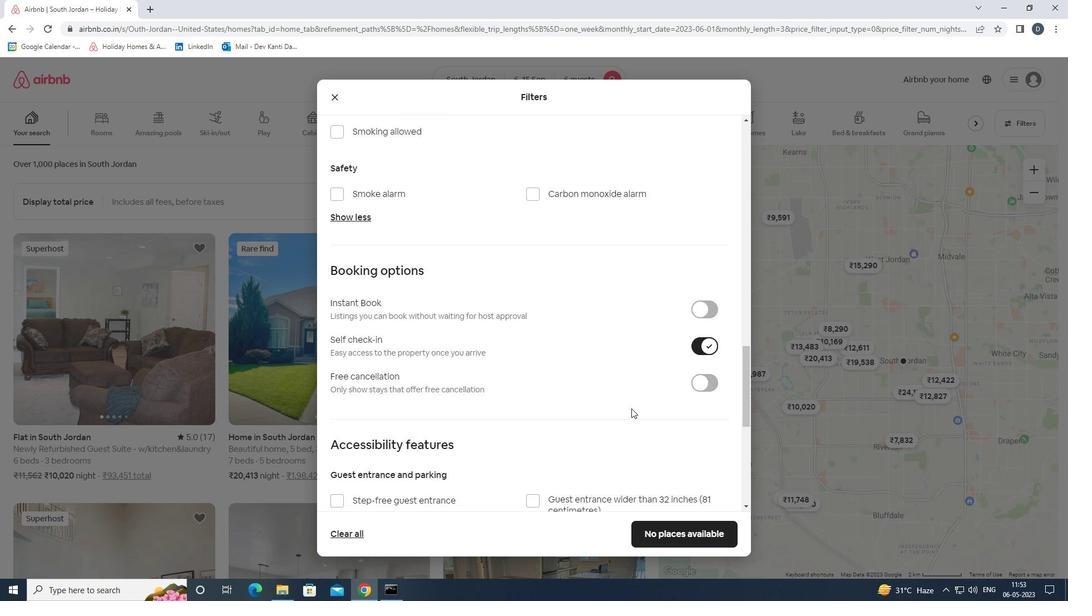 
Action: Mouse scrolled (631, 408) with delta (0, 0)
Screenshot: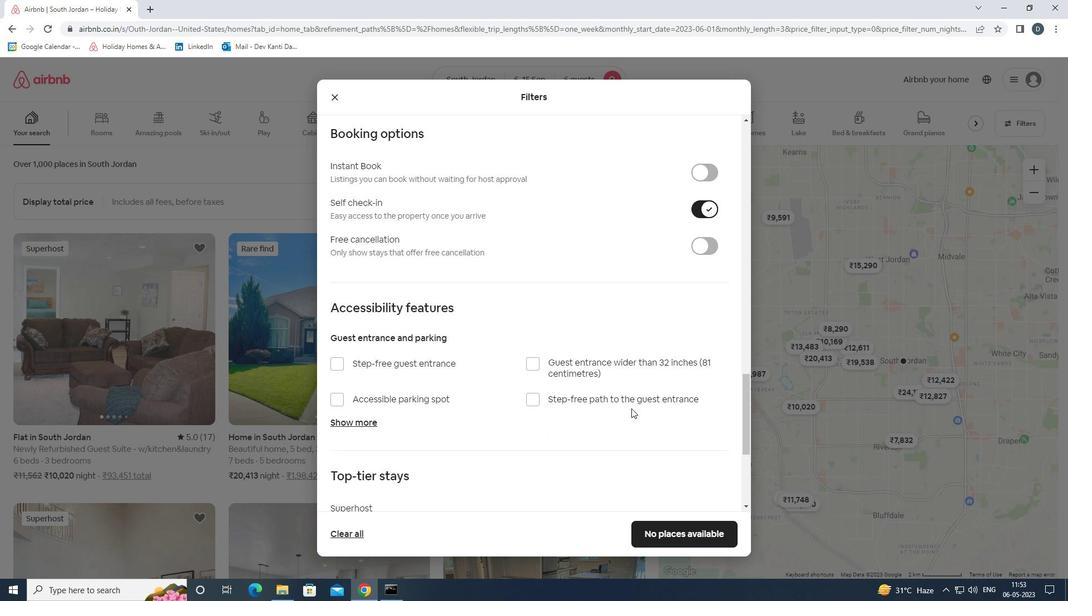 
Action: Mouse scrolled (631, 408) with delta (0, 0)
Screenshot: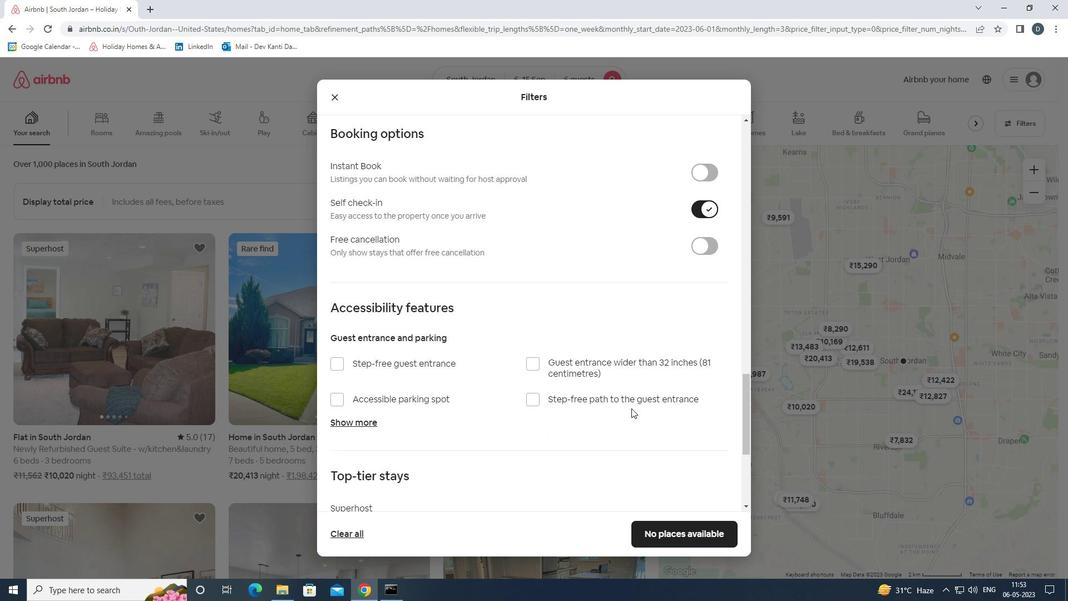 
Action: Mouse scrolled (631, 408) with delta (0, 0)
Screenshot: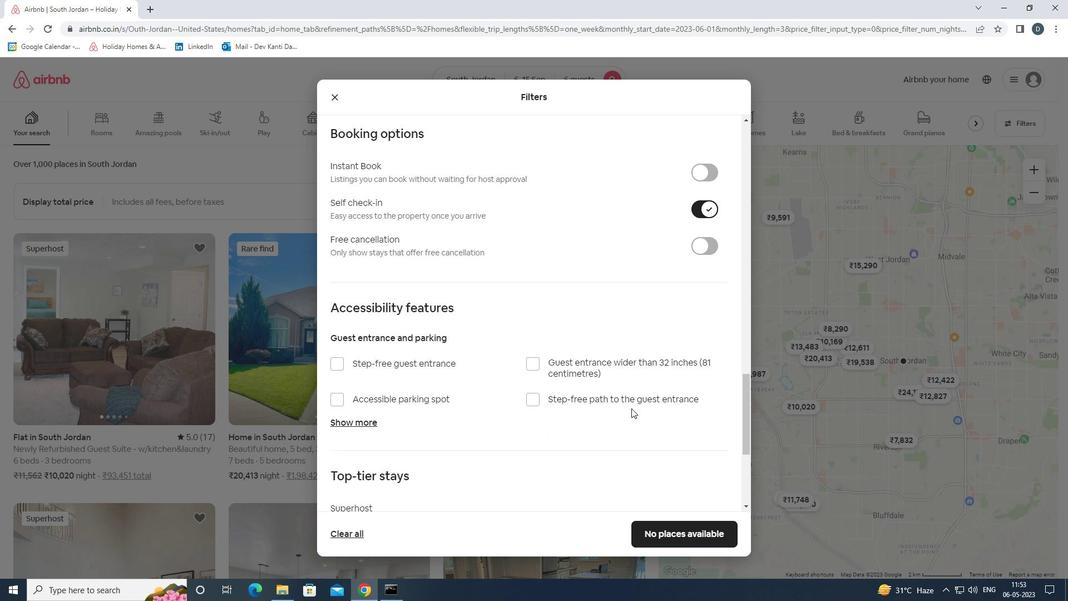 
Action: Mouse scrolled (631, 408) with delta (0, 0)
Screenshot: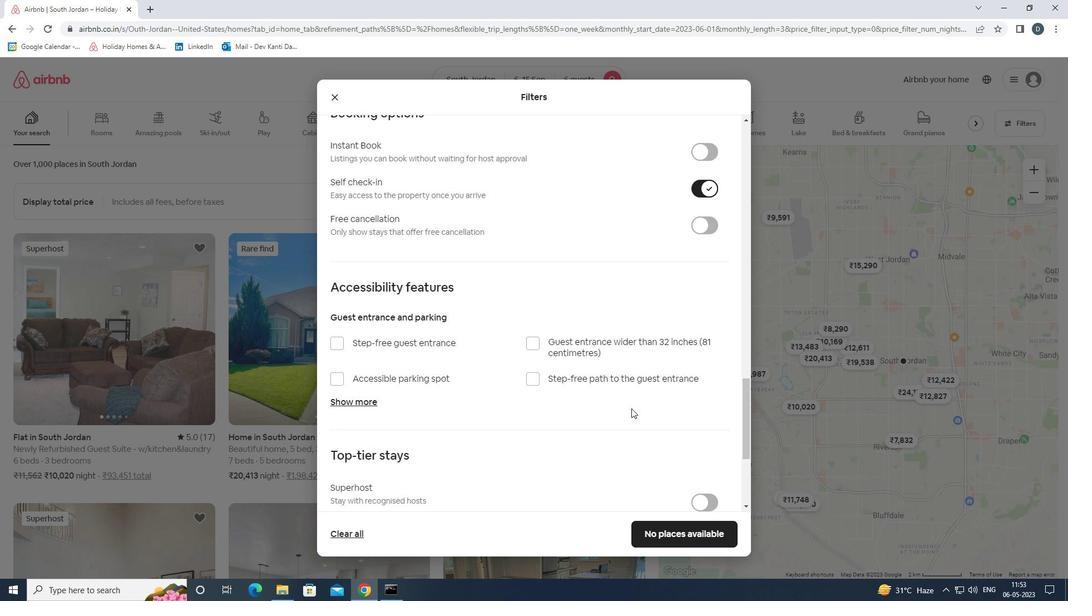 
Action: Mouse scrolled (631, 408) with delta (0, 0)
Screenshot: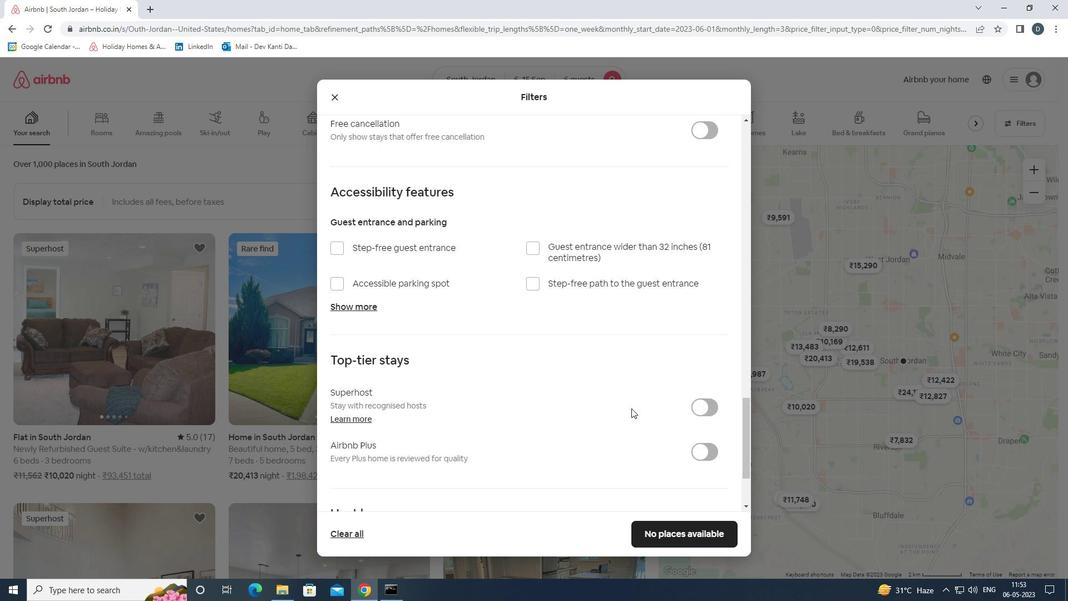 
Action: Mouse moved to (620, 410)
Screenshot: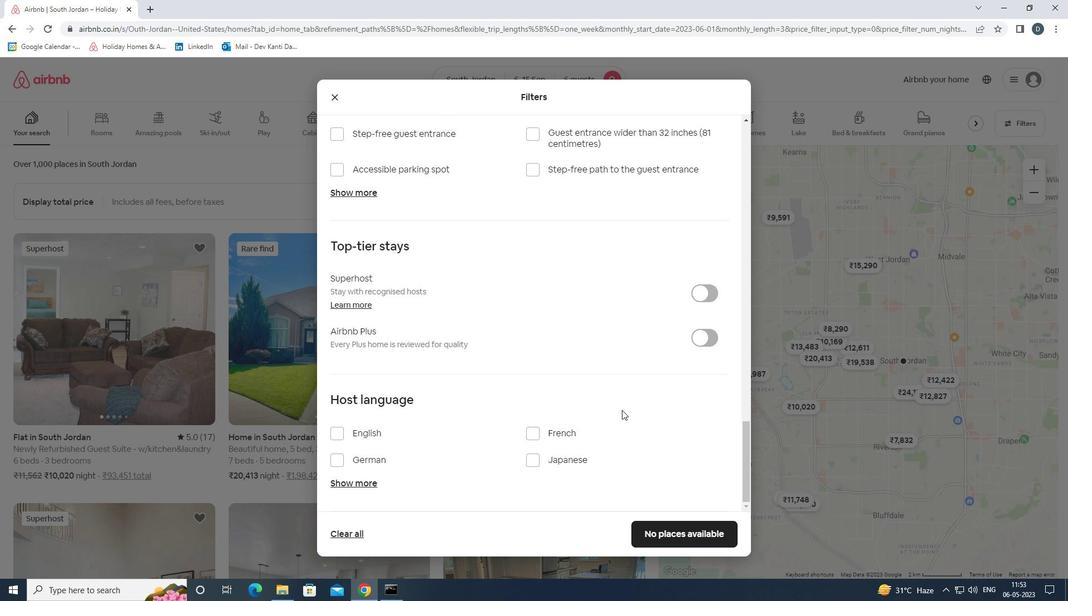 
Action: Mouse scrolled (620, 410) with delta (0, 0)
Screenshot: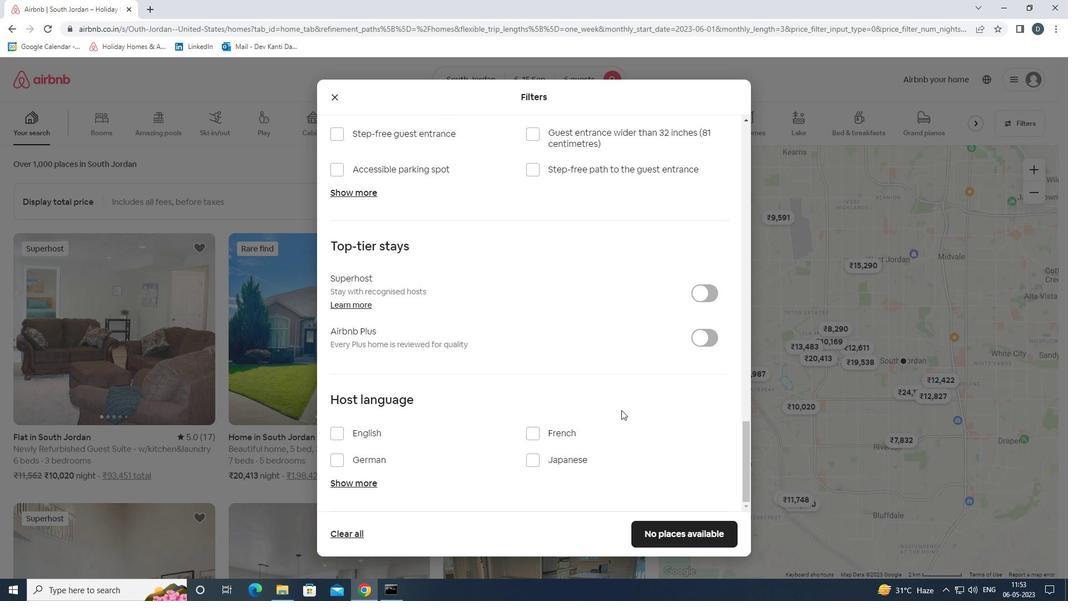 
Action: Mouse scrolled (620, 410) with delta (0, 0)
Screenshot: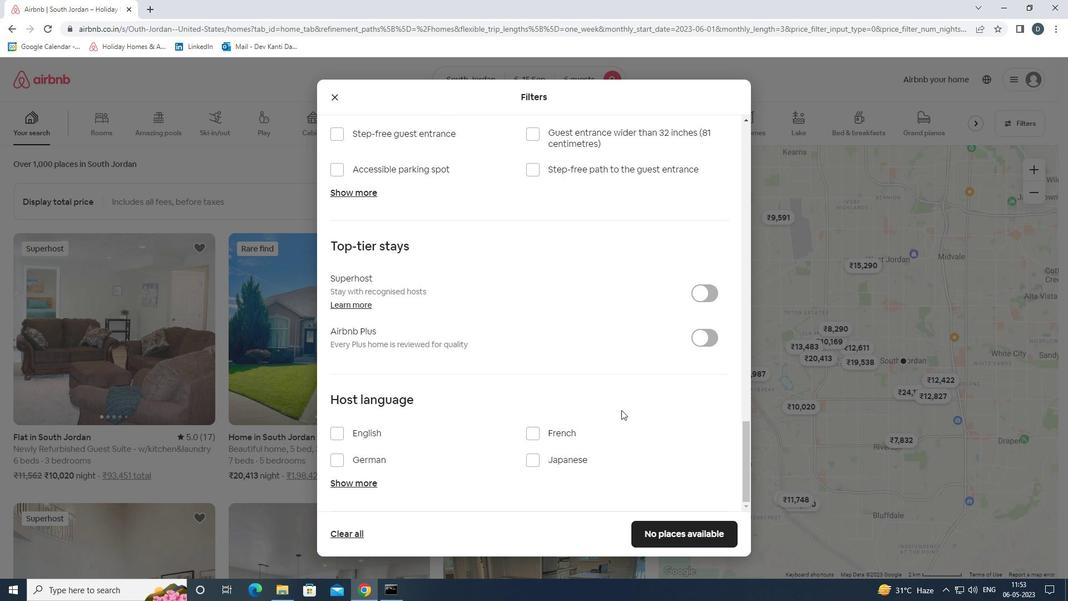 
Action: Mouse moved to (354, 437)
Screenshot: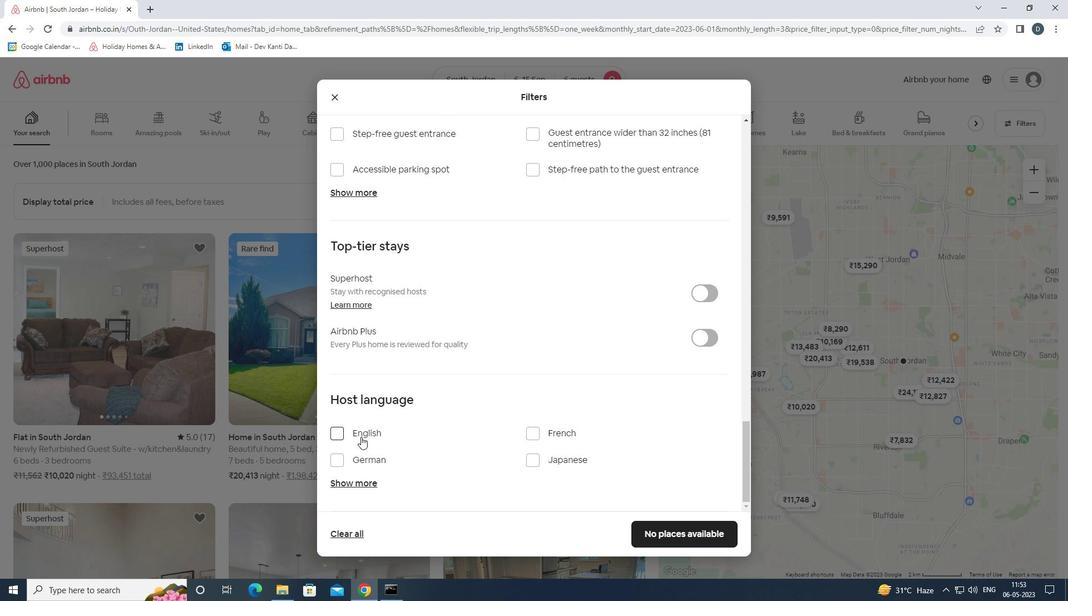 
Action: Mouse pressed left at (354, 437)
Screenshot: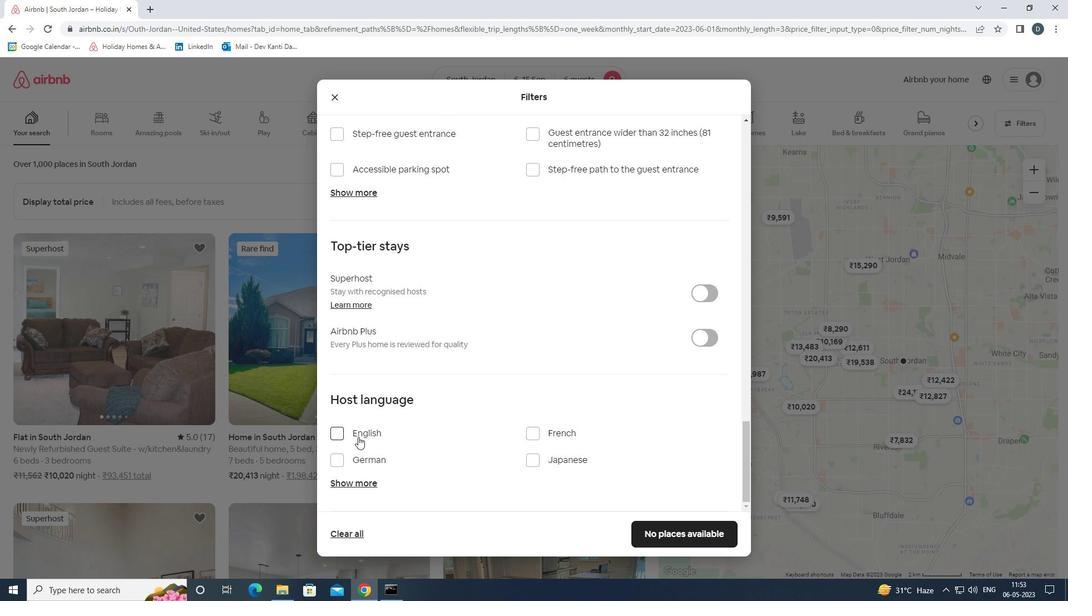
Action: Mouse moved to (691, 528)
Screenshot: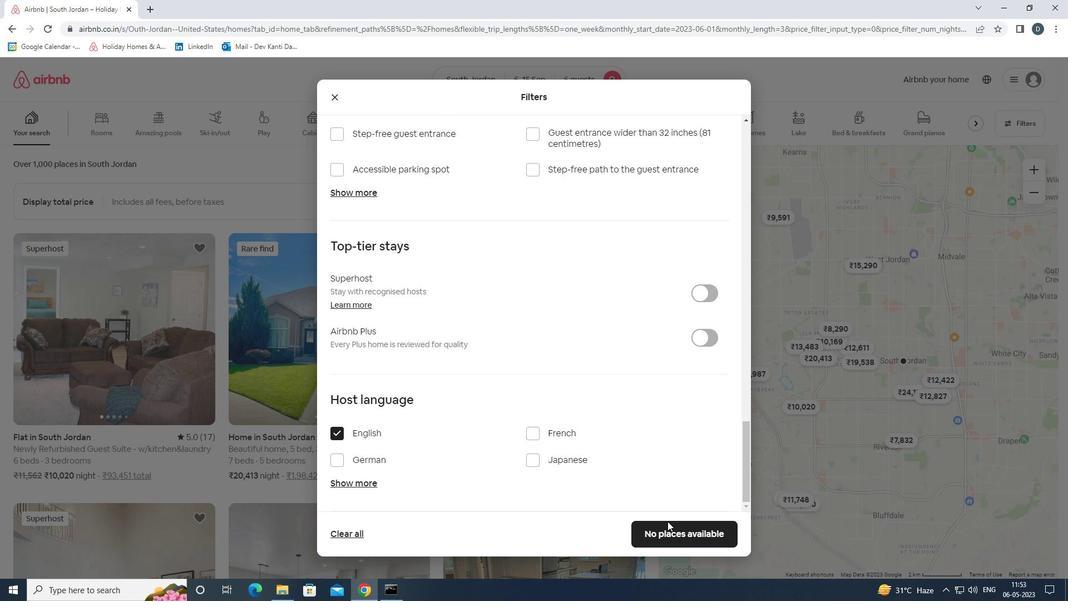 
Action: Mouse pressed left at (691, 528)
Screenshot: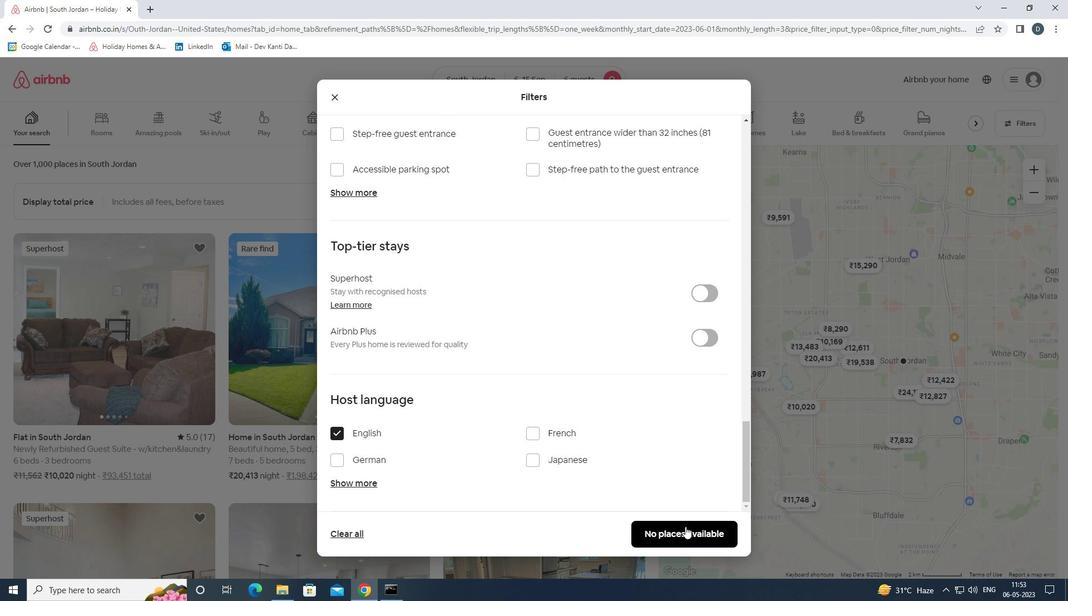 
Action: Mouse moved to (688, 522)
Screenshot: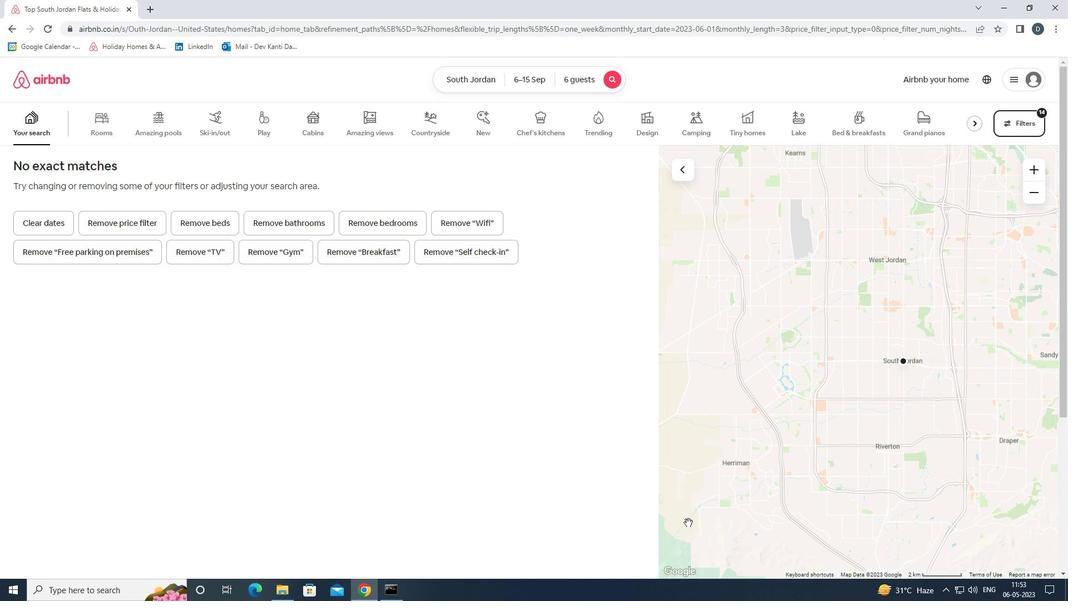 
